 Task: Look for space in Takoradi, Ghana from 8th August, 2023 to 15th August, 2023 for 9 adults in price range Rs.10000 to Rs.14000. Place can be shared room with 5 bedrooms having 9 beds and 5 bathrooms. Property type can be house, flat, guest house. Amenities needed are: wifi, TV, free parkinig on premises, gym, breakfast. Booking option can be shelf check-in. Required host language is English.
Action: Mouse pressed left at (535, 114)
Screenshot: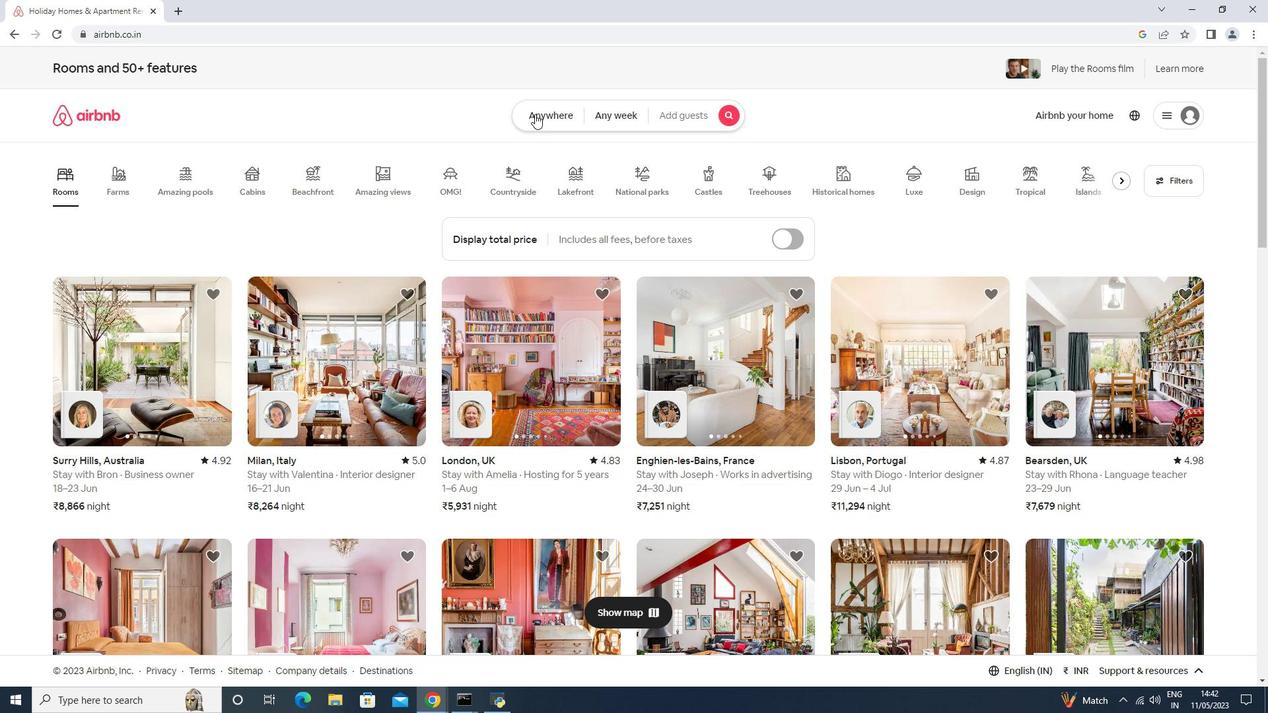 
Action: Mouse moved to (451, 169)
Screenshot: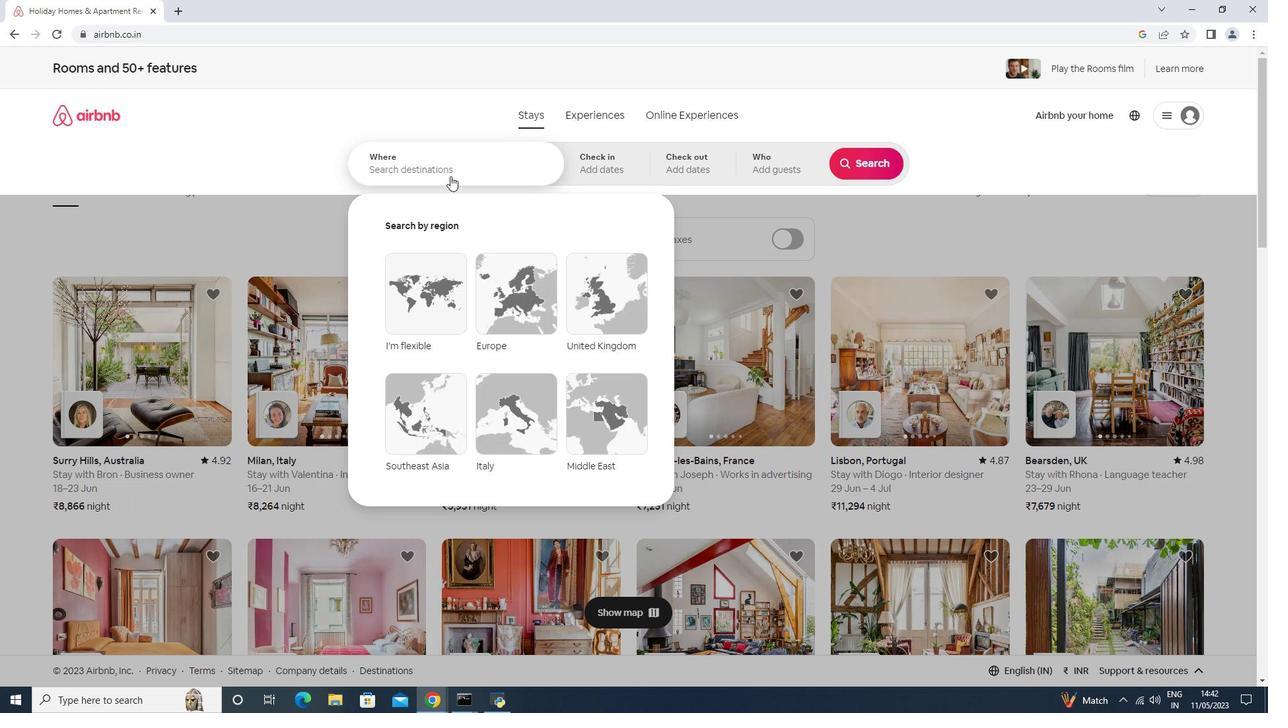 
Action: Mouse pressed left at (451, 169)
Screenshot: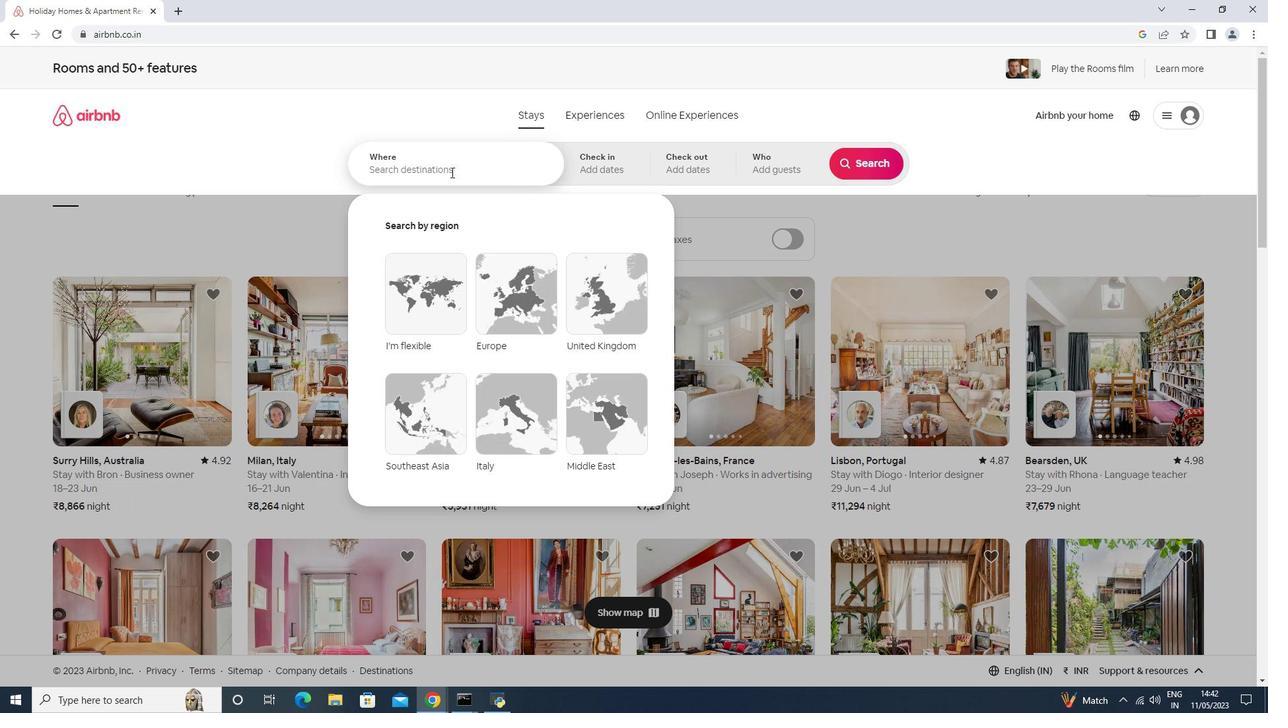 
Action: Mouse moved to (621, 184)
Screenshot: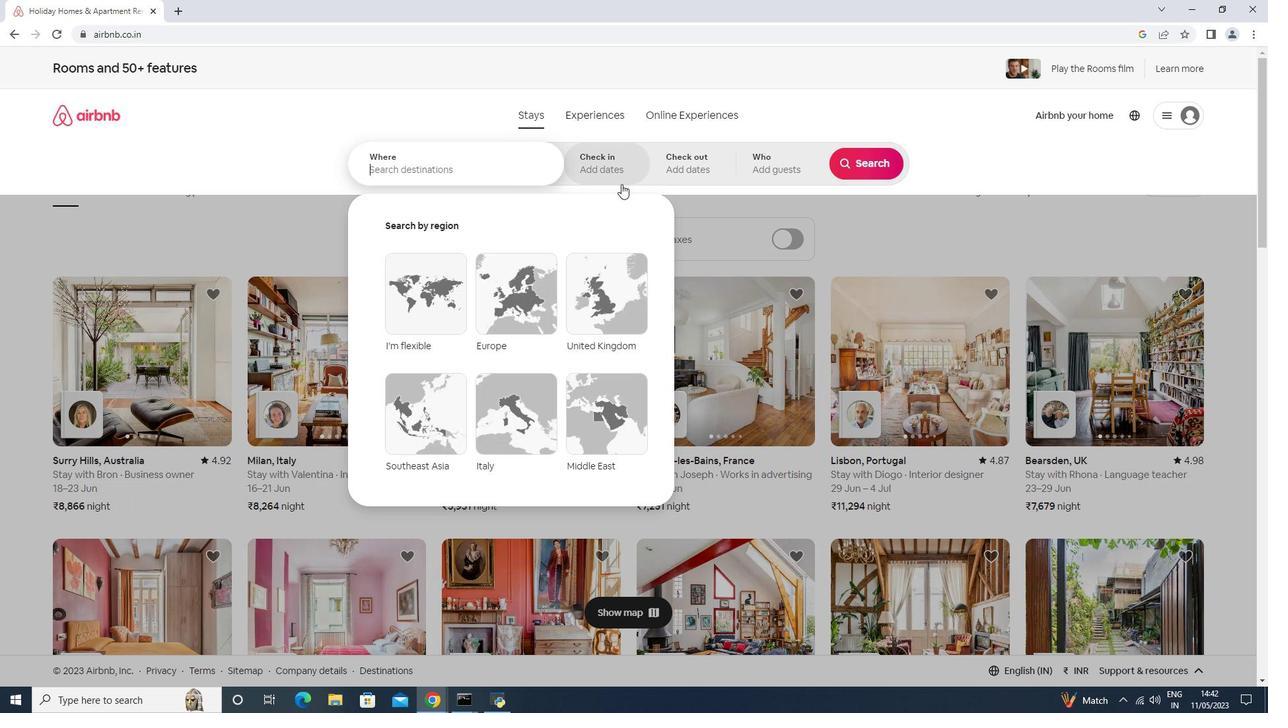 
Action: Key pressed <Key.shift>Takoradi,<Key.shift>ghana
Screenshot: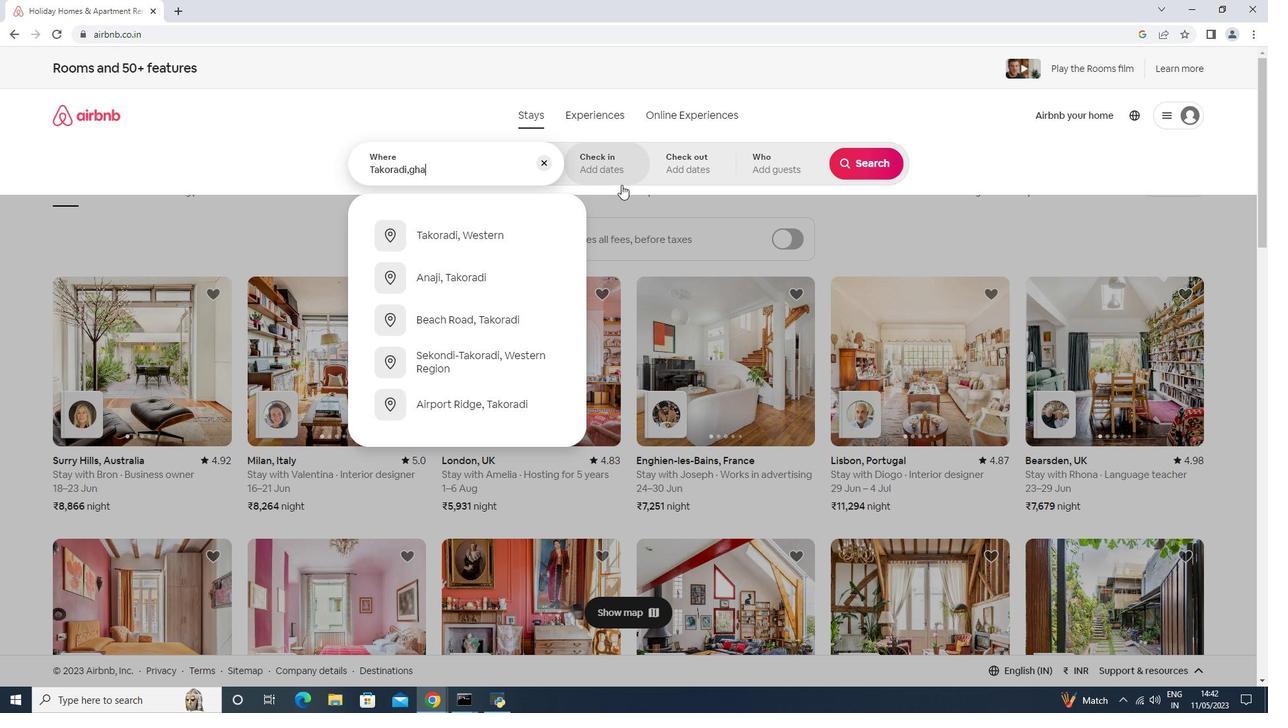 
Action: Mouse moved to (416, 169)
Screenshot: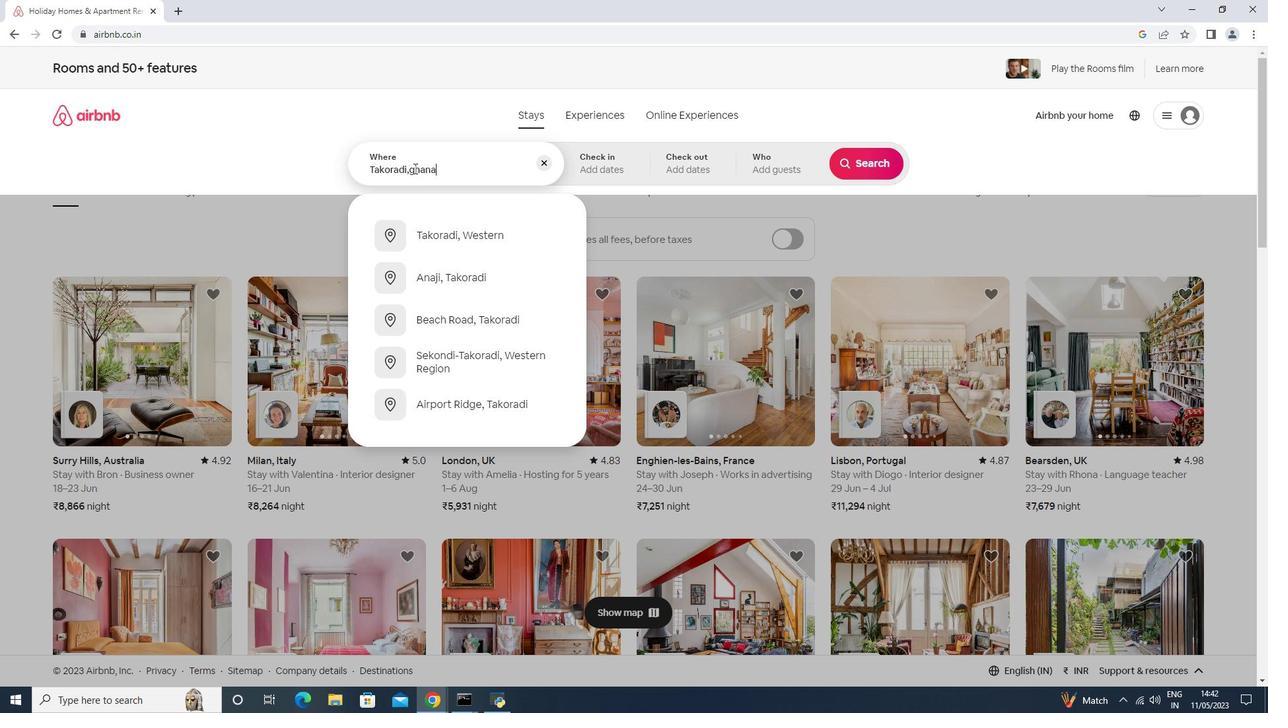 
Action: Mouse pressed left at (416, 169)
Screenshot: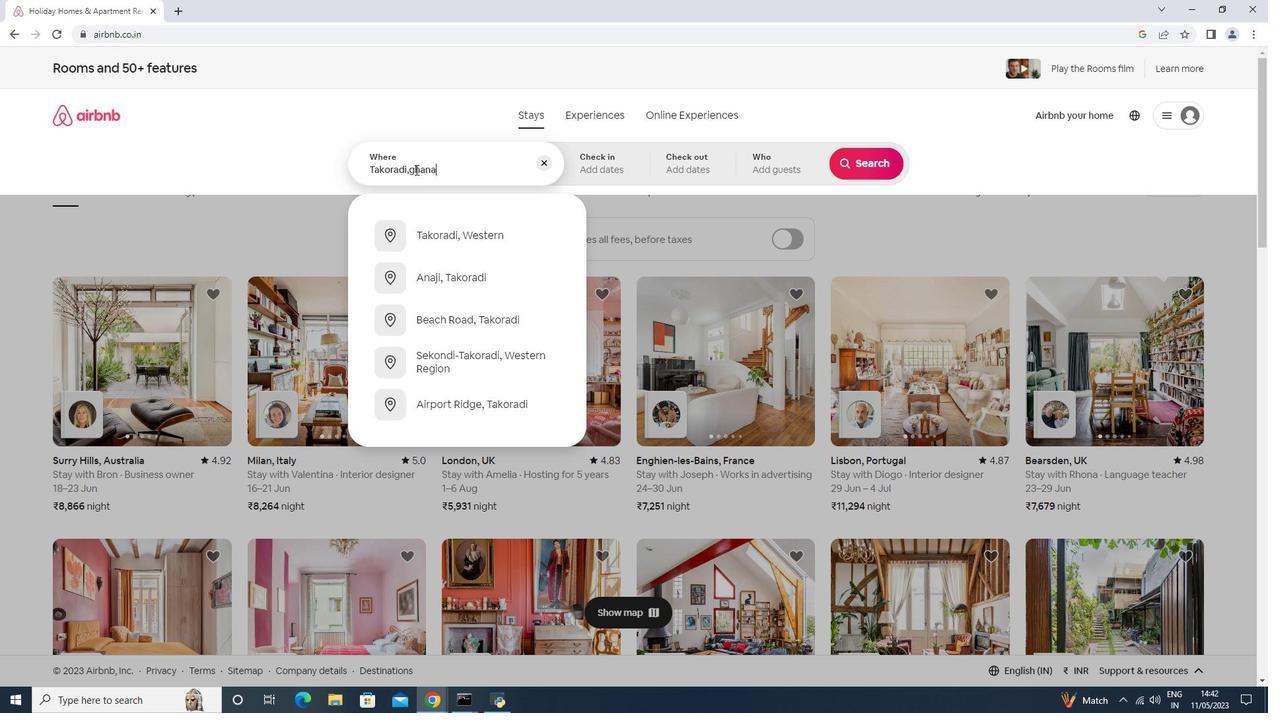 
Action: Mouse moved to (420, 169)
Screenshot: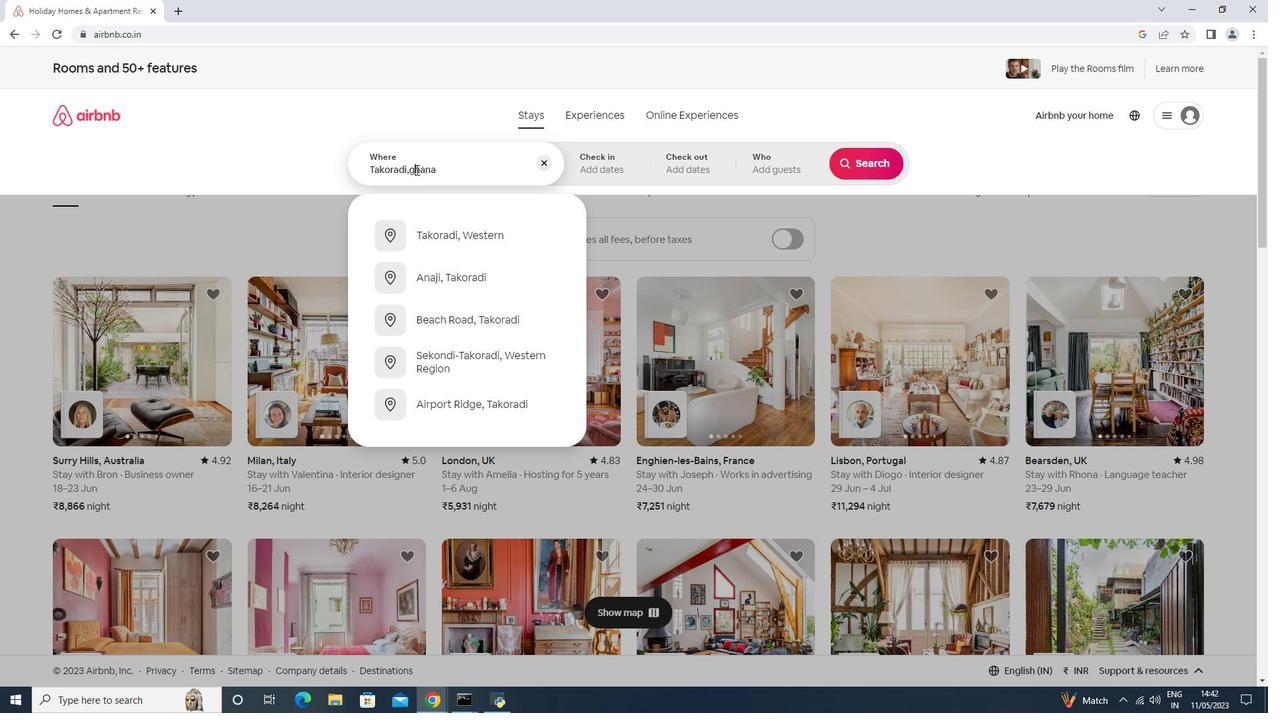 
Action: Key pressed <Key.backspace><Key.shift>G
Screenshot: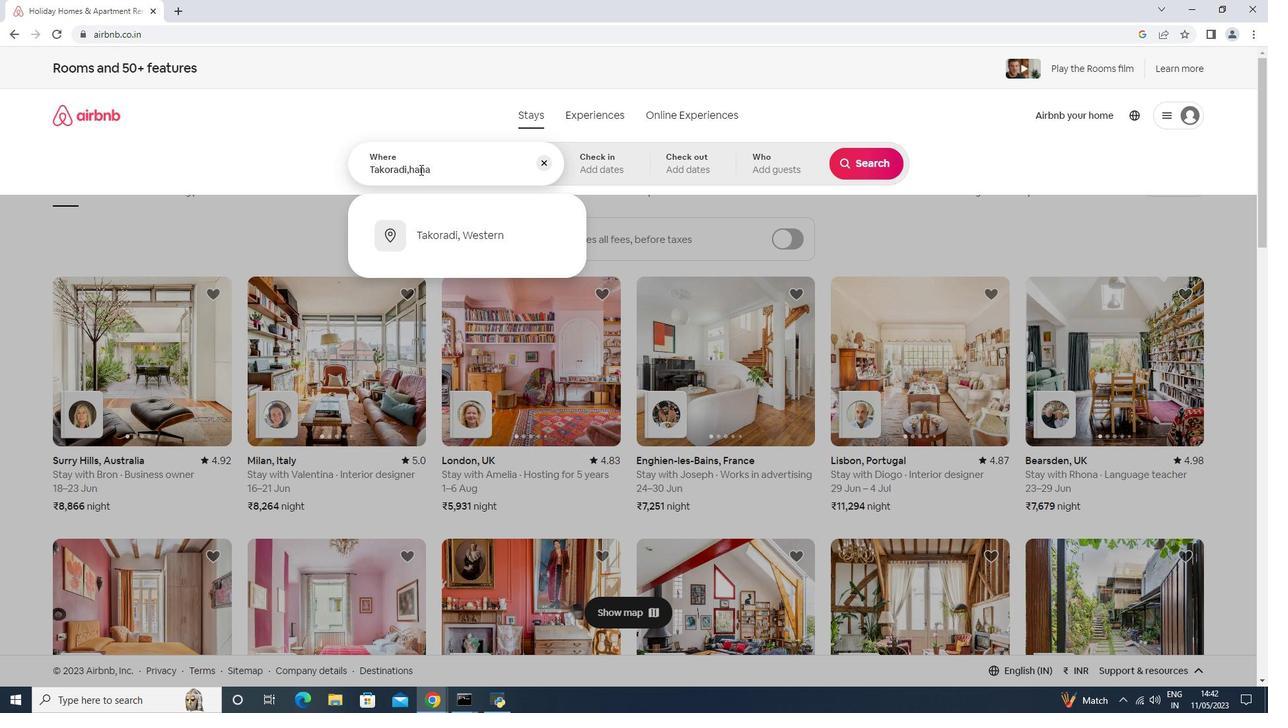 
Action: Mouse moved to (615, 177)
Screenshot: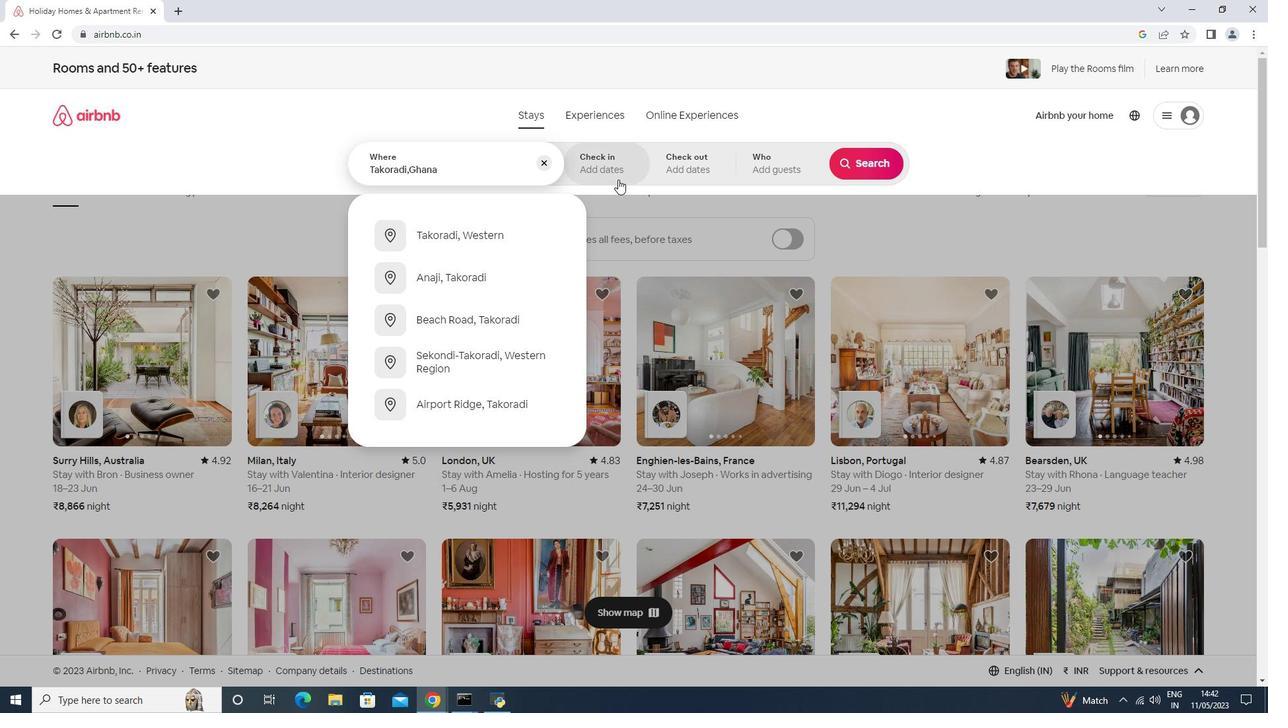 
Action: Mouse pressed left at (615, 177)
Screenshot: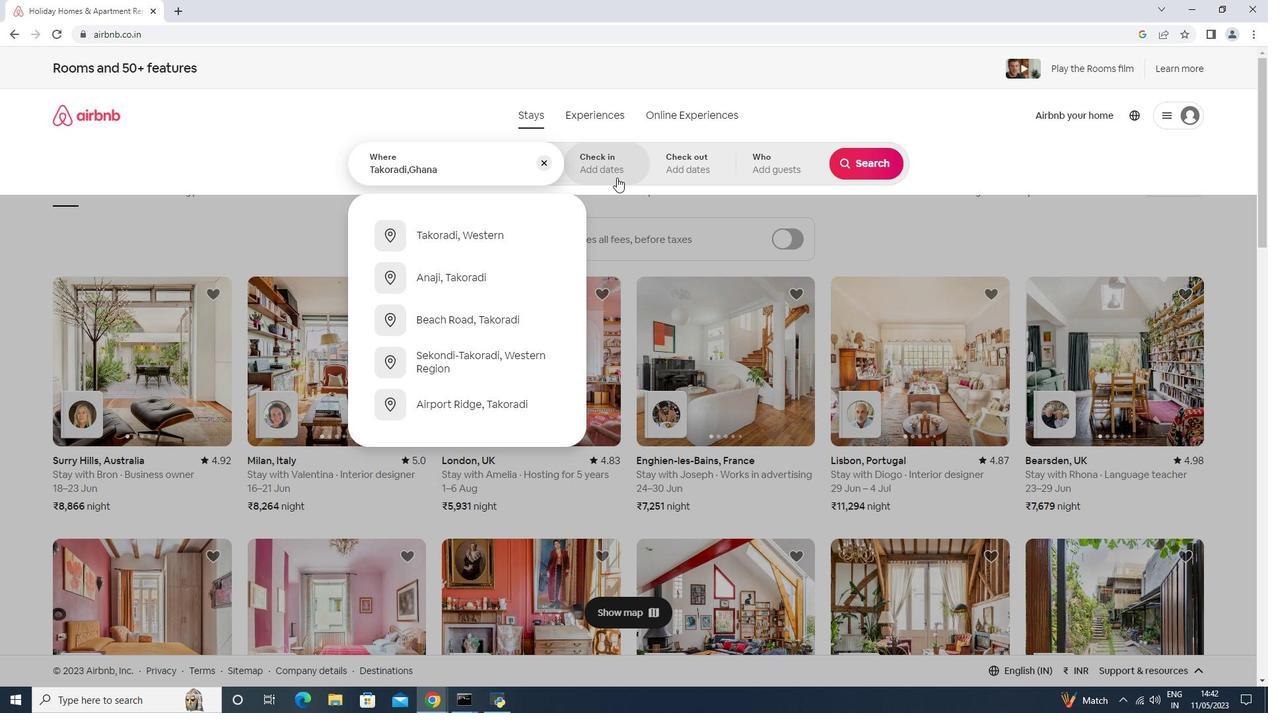 
Action: Mouse moved to (869, 263)
Screenshot: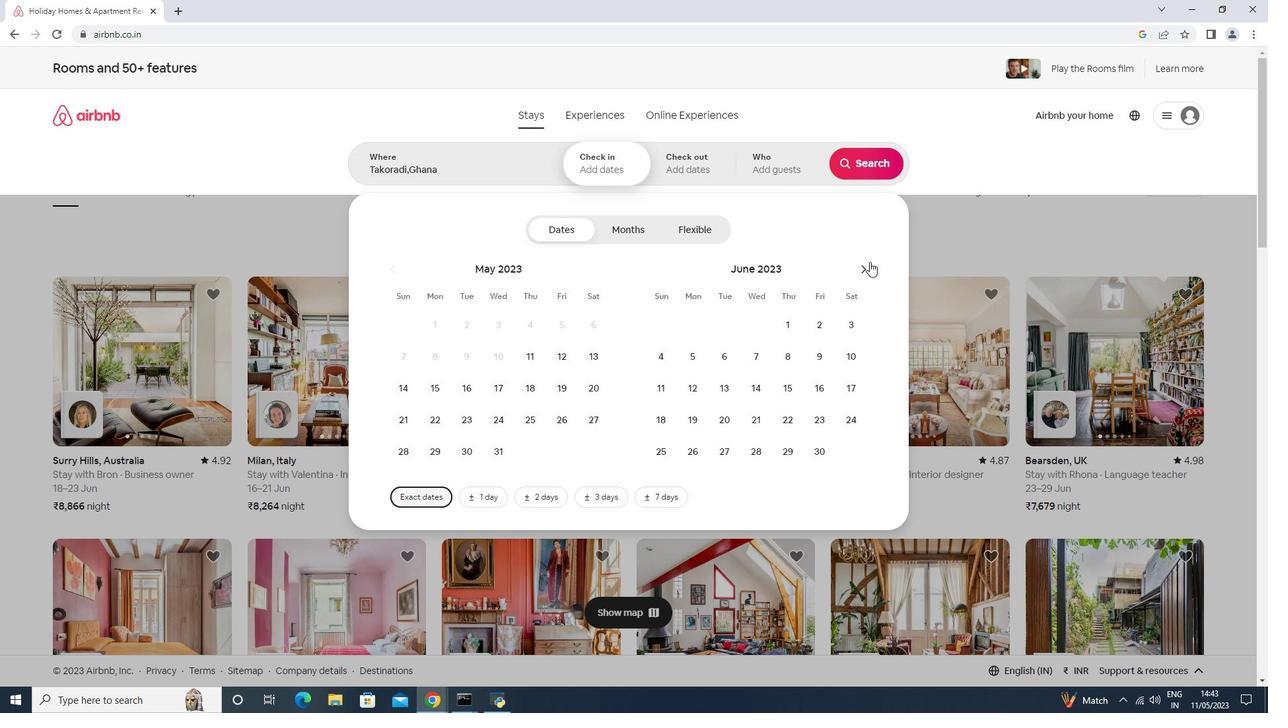 
Action: Mouse pressed left at (869, 263)
Screenshot: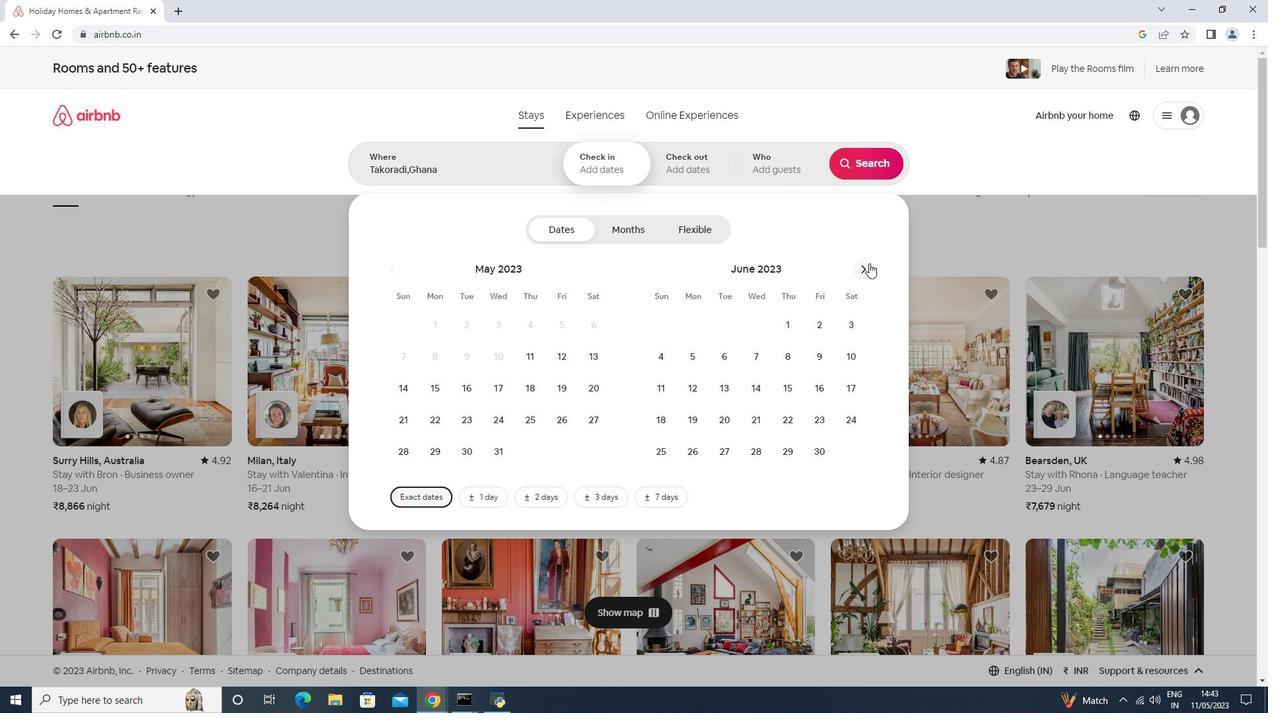 
Action: Mouse pressed left at (869, 263)
Screenshot: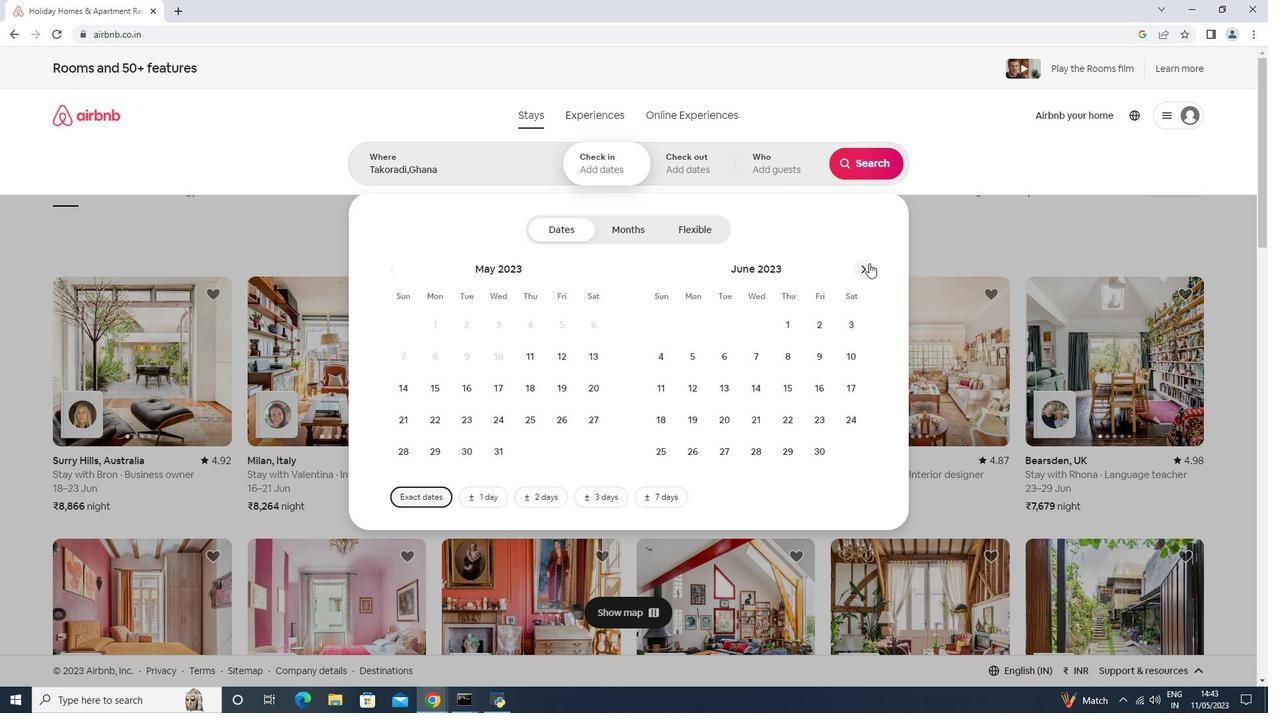 
Action: Mouse pressed left at (869, 263)
Screenshot: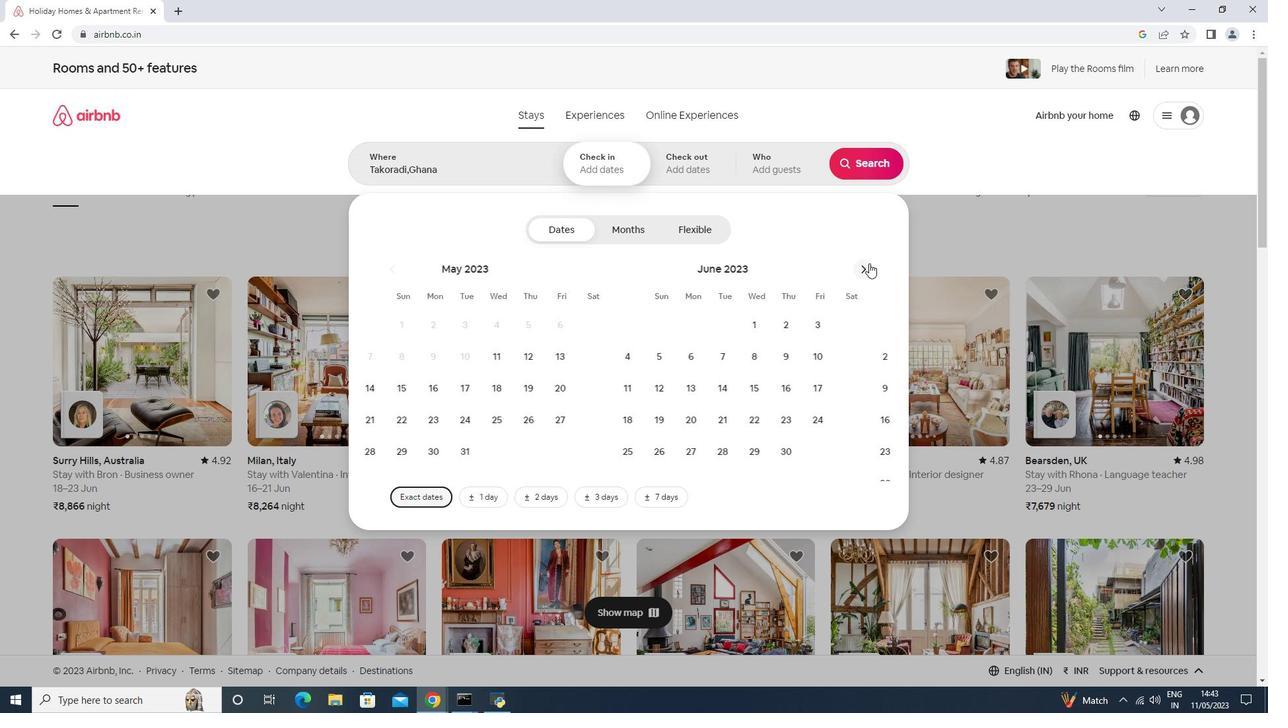 
Action: Mouse moved to (733, 354)
Screenshot: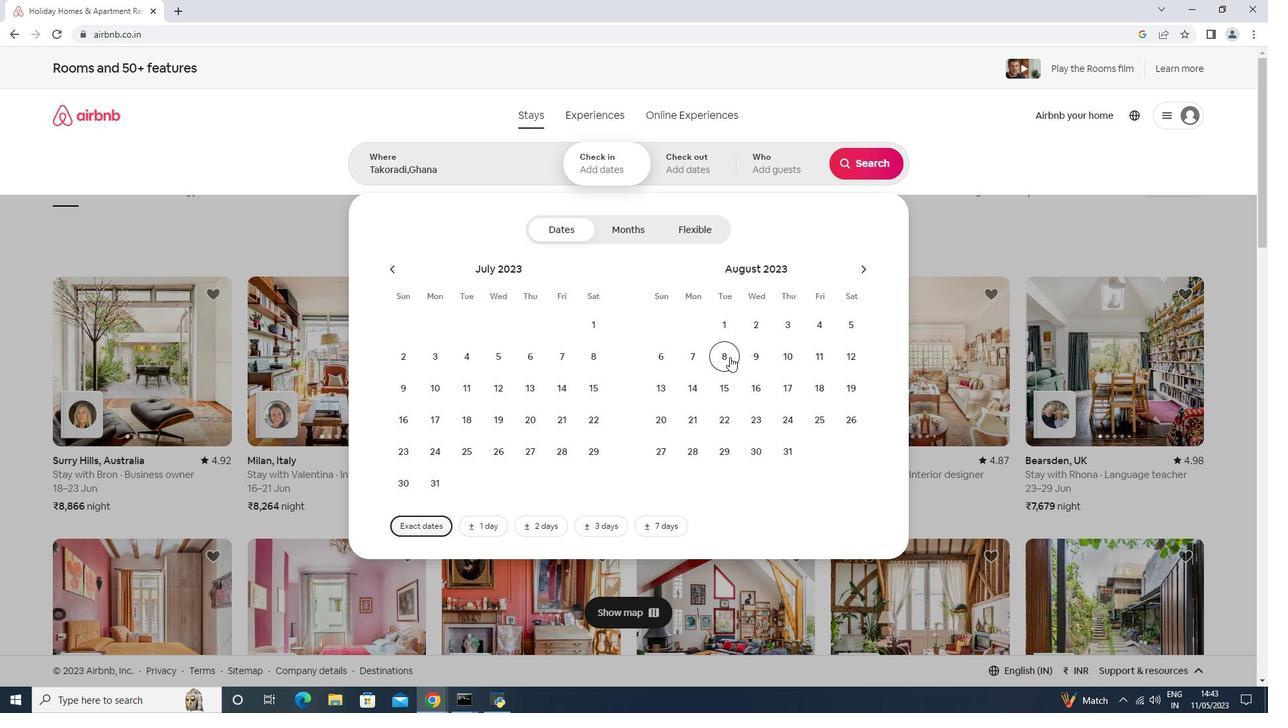 
Action: Mouse pressed left at (733, 354)
Screenshot: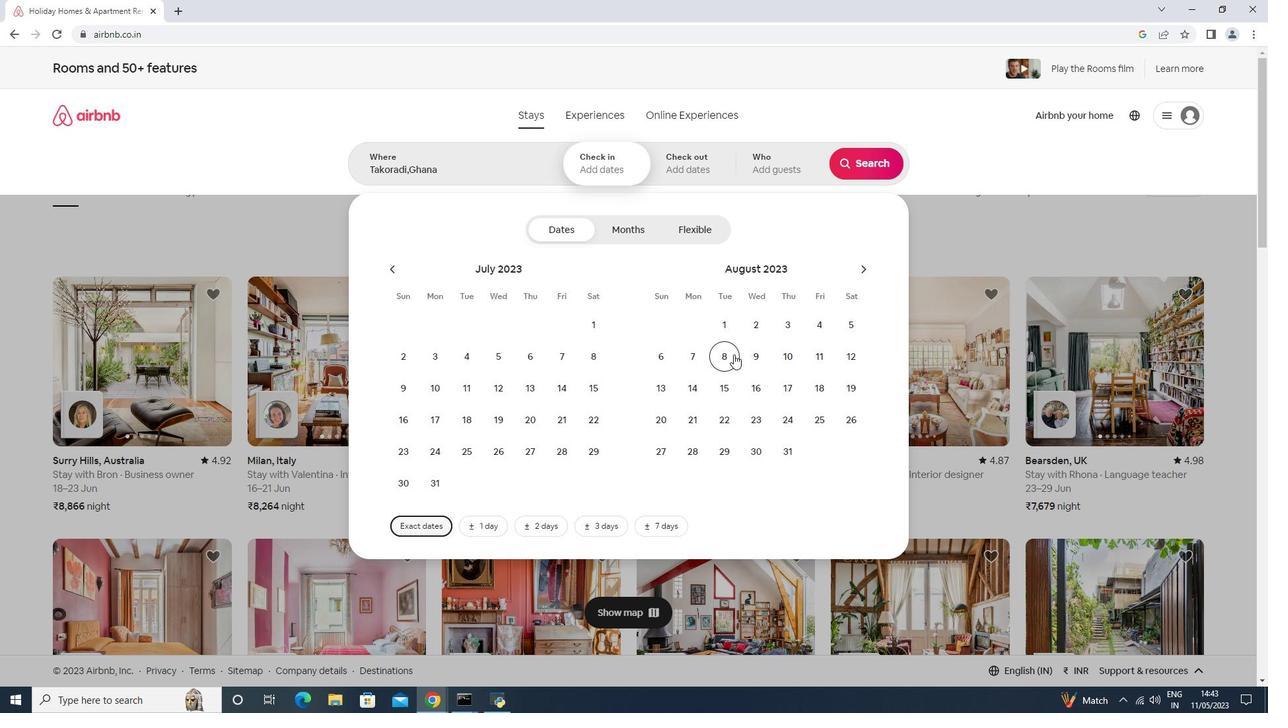 
Action: Mouse moved to (720, 387)
Screenshot: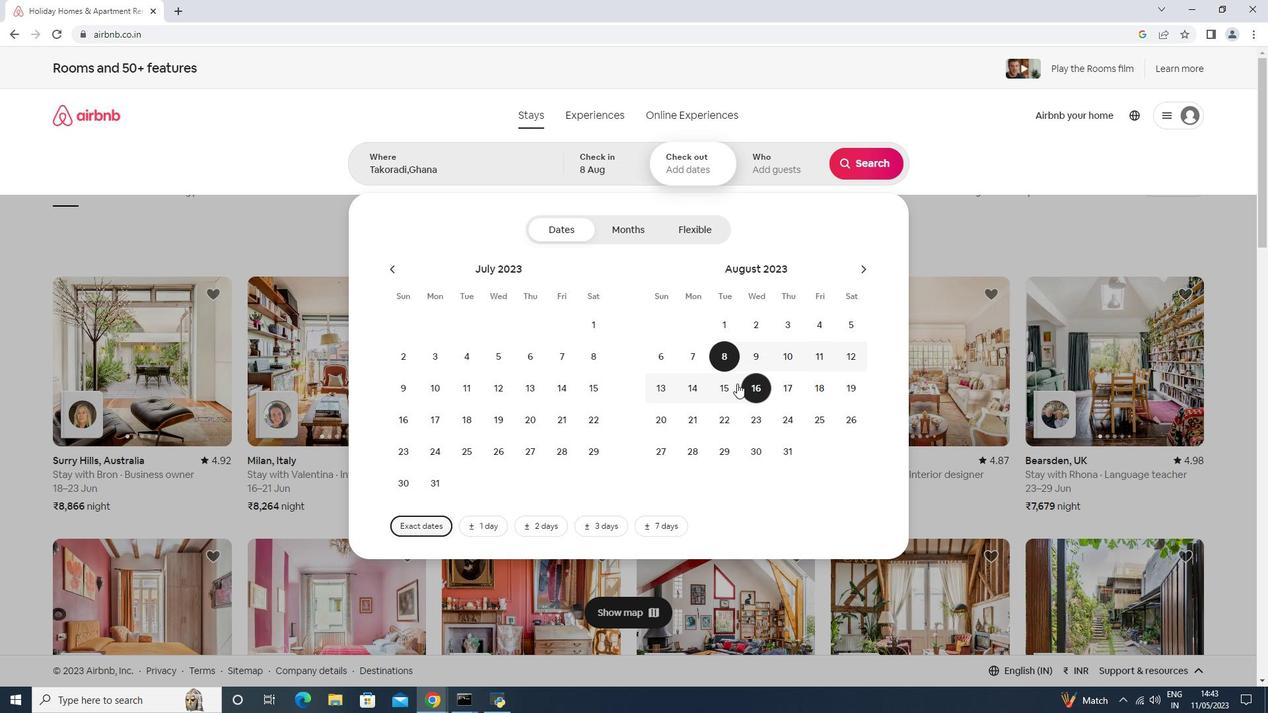
Action: Mouse pressed left at (720, 387)
Screenshot: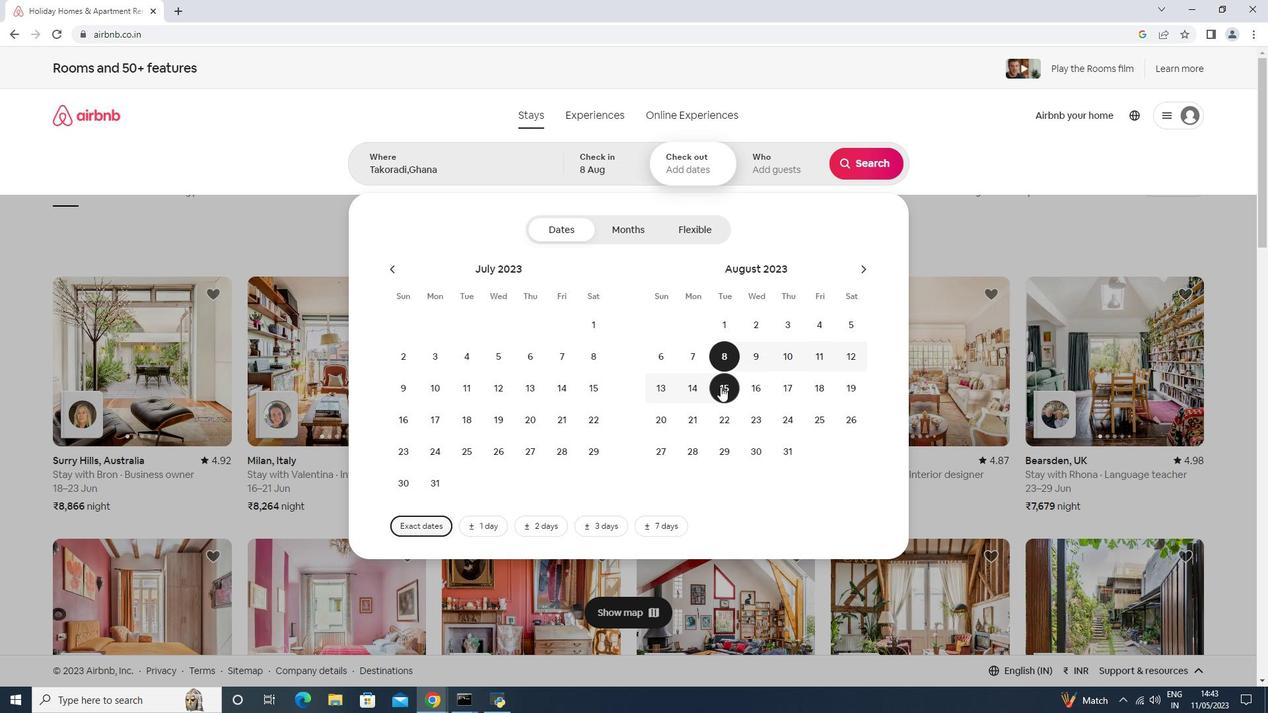 
Action: Mouse moved to (780, 167)
Screenshot: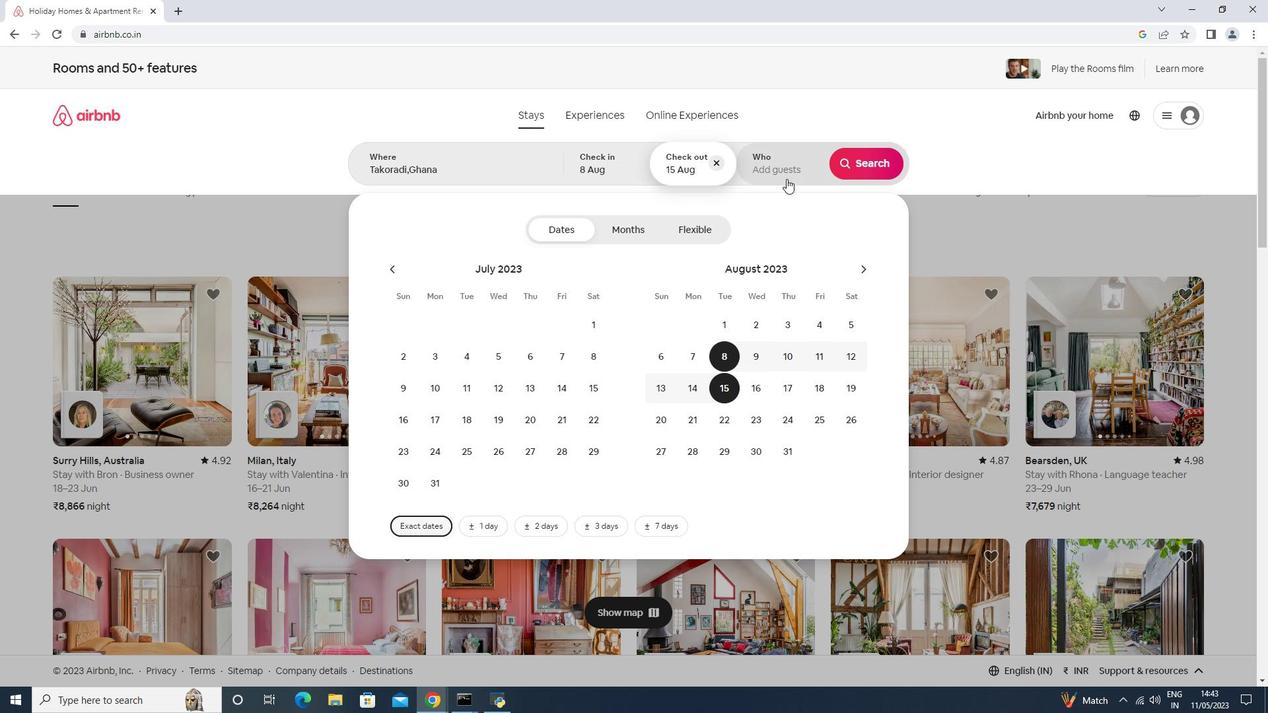 
Action: Mouse pressed left at (780, 167)
Screenshot: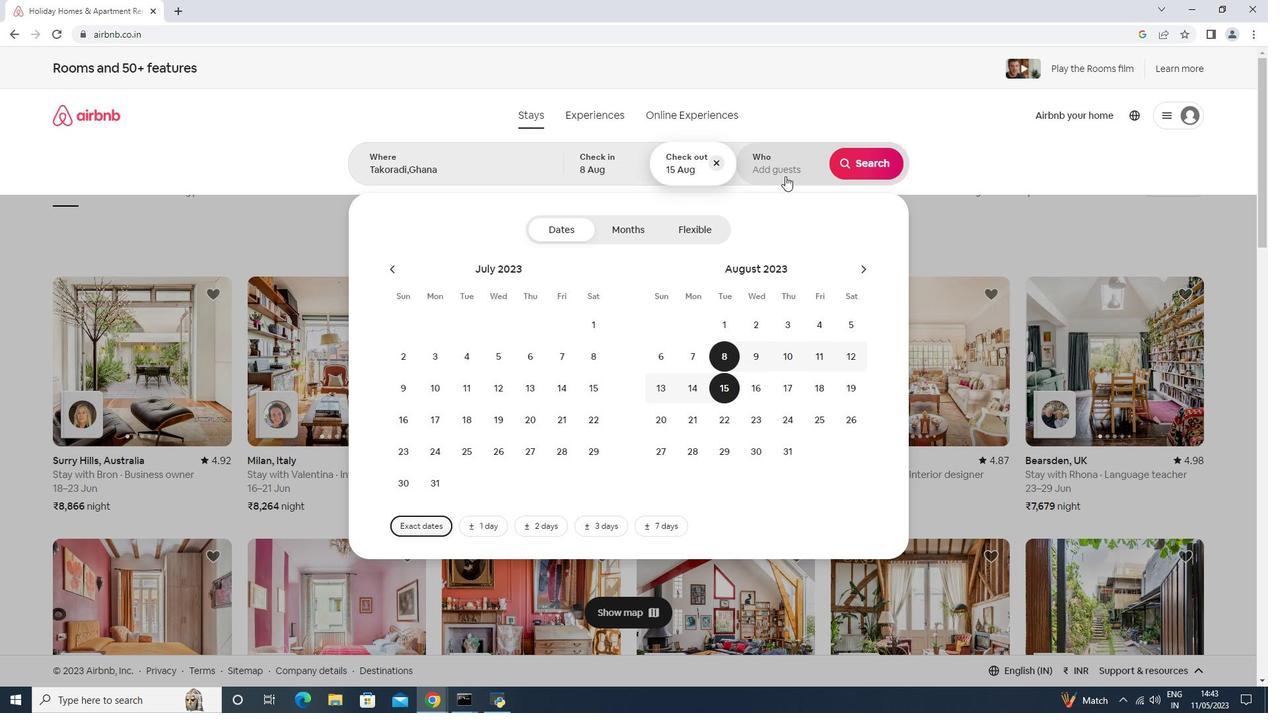 
Action: Mouse moved to (862, 237)
Screenshot: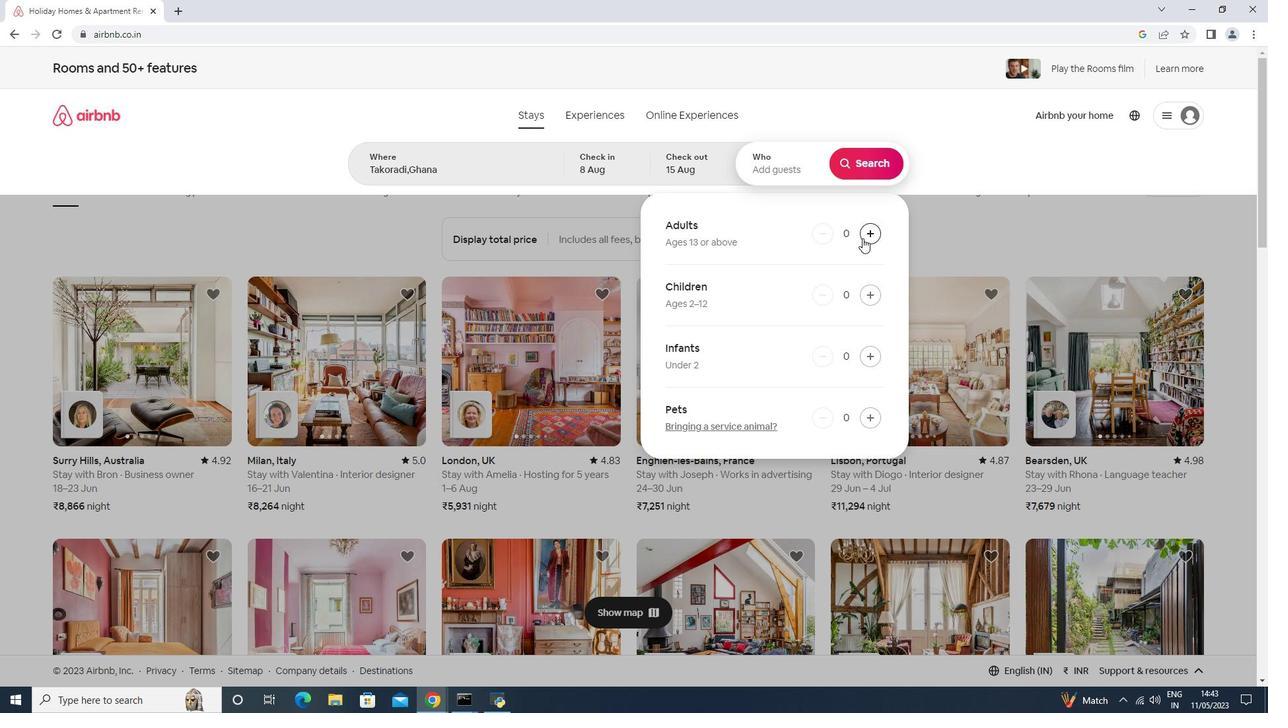 
Action: Mouse pressed left at (862, 237)
Screenshot: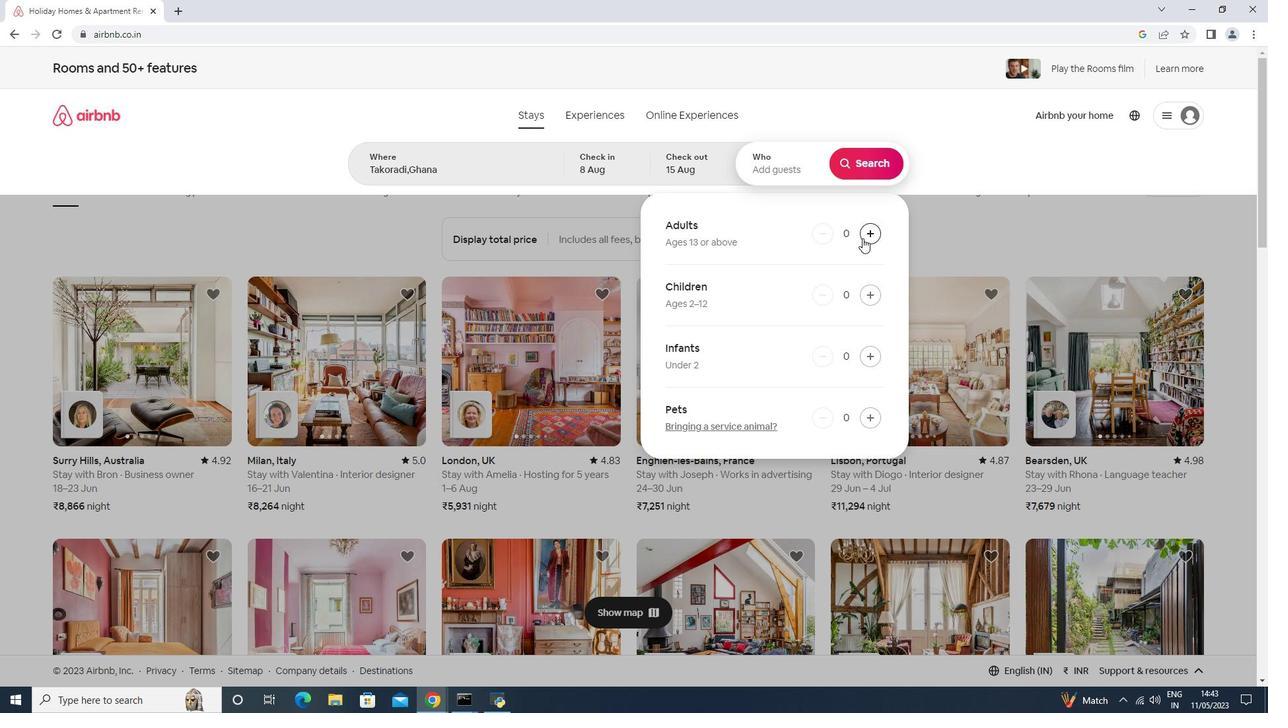 
Action: Mouse pressed left at (862, 237)
Screenshot: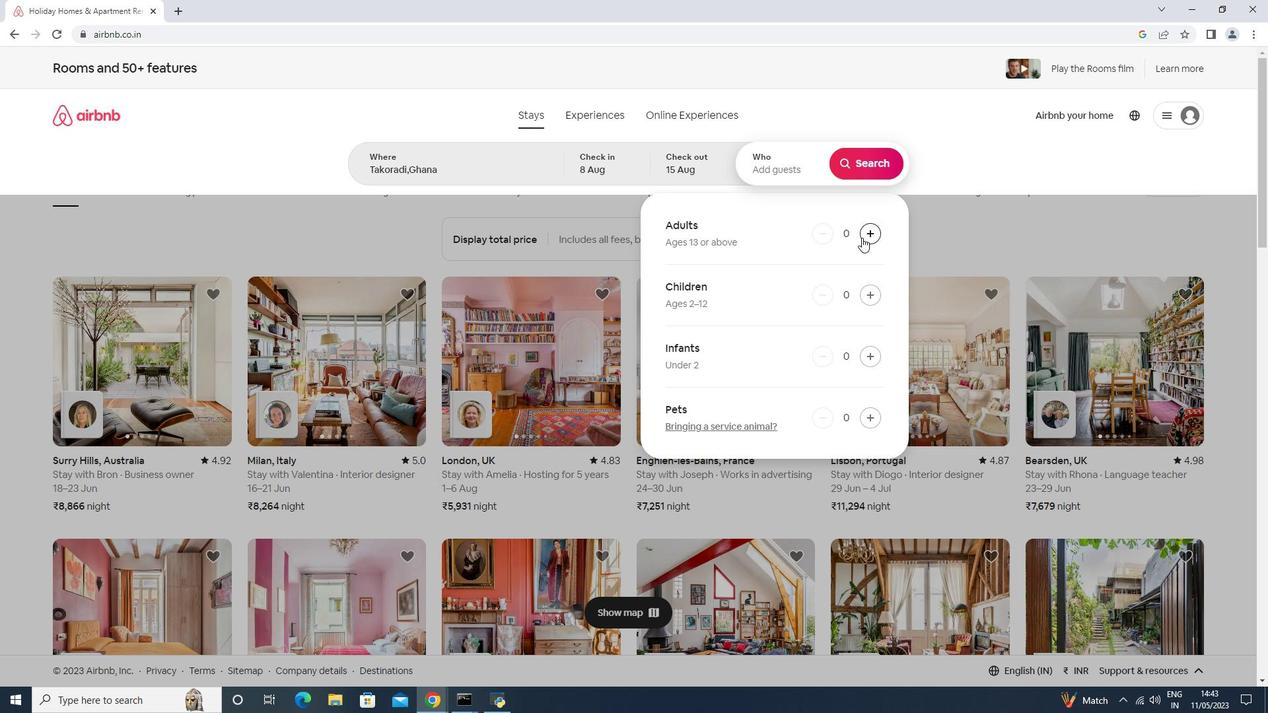 
Action: Mouse pressed left at (862, 237)
Screenshot: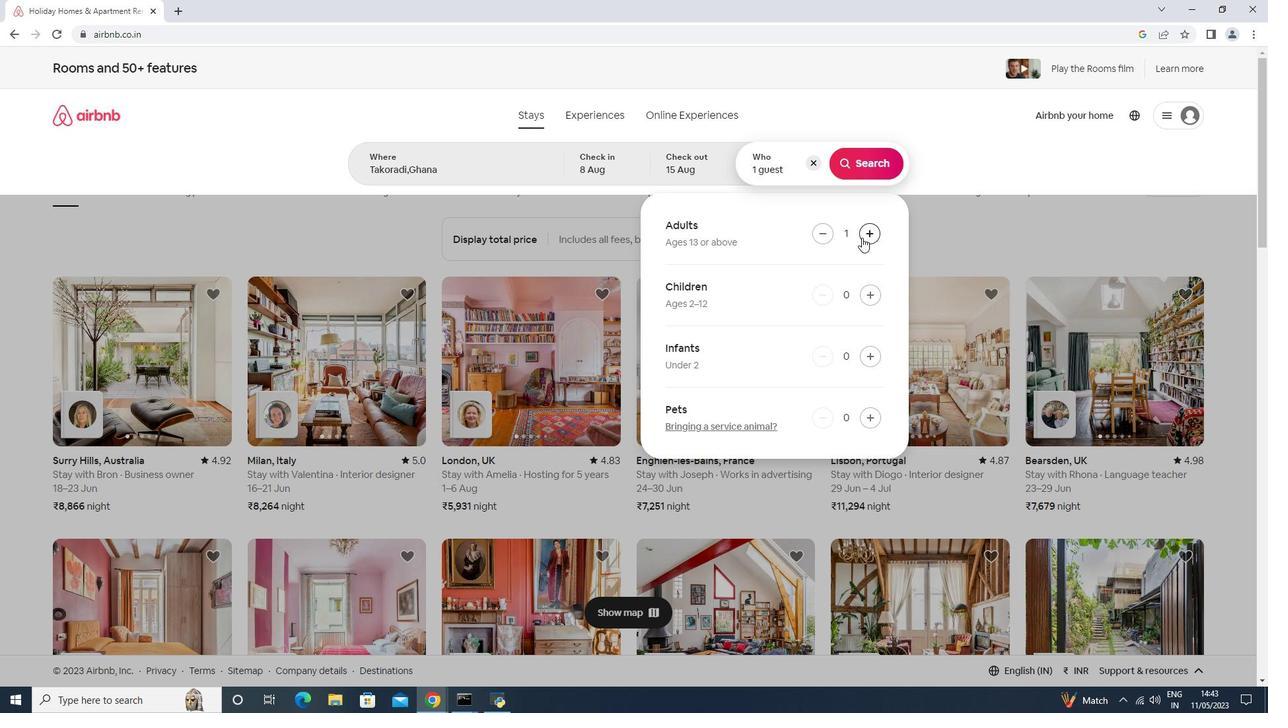 
Action: Mouse pressed left at (862, 237)
Screenshot: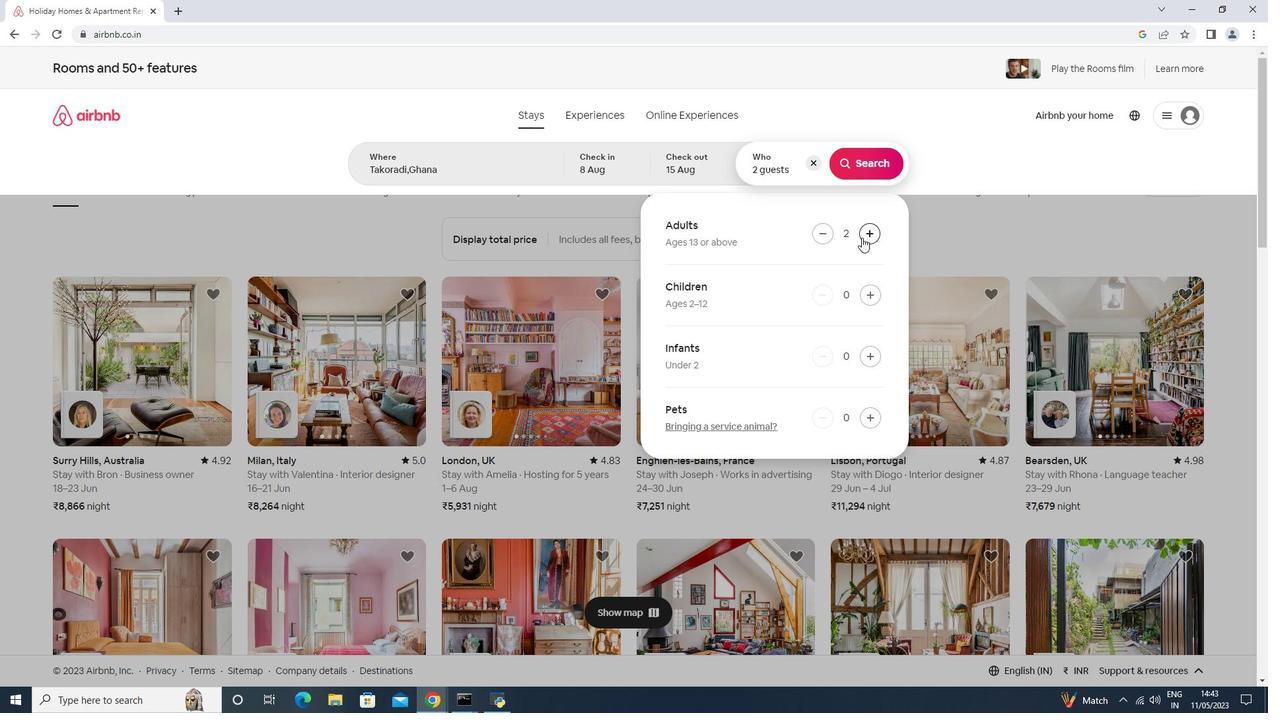 
Action: Mouse pressed left at (862, 237)
Screenshot: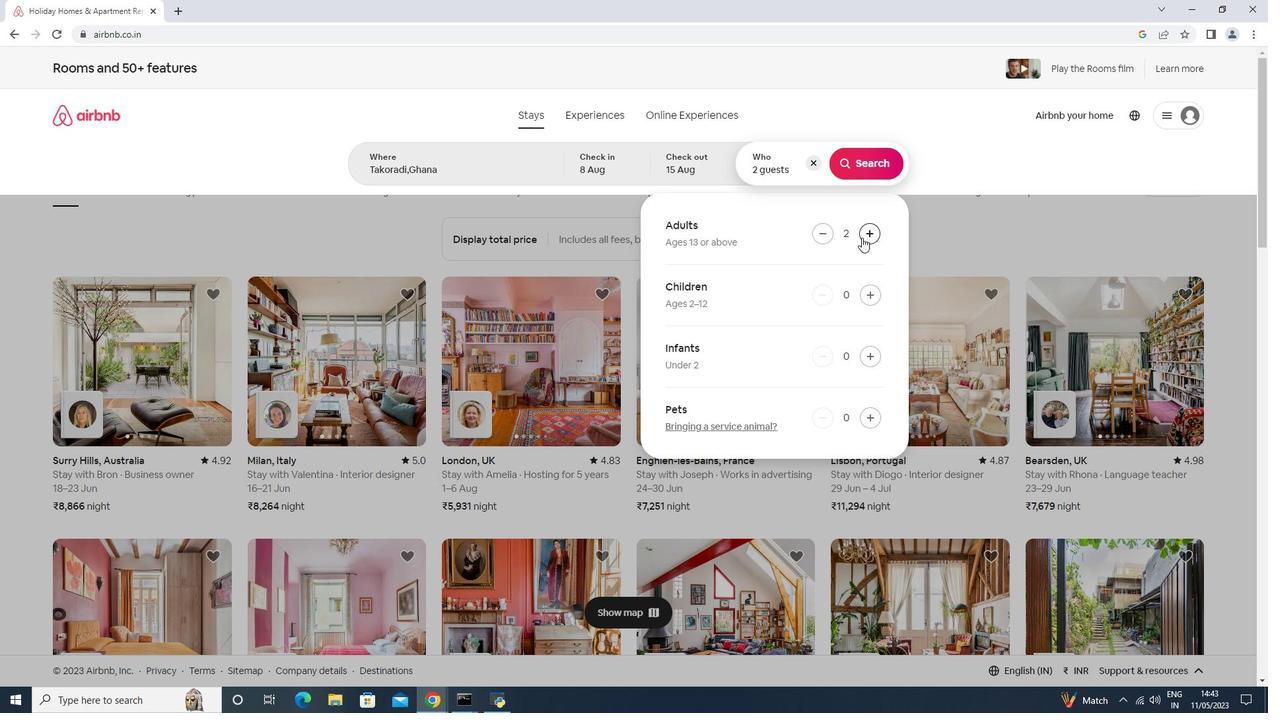 
Action: Mouse pressed left at (862, 237)
Screenshot: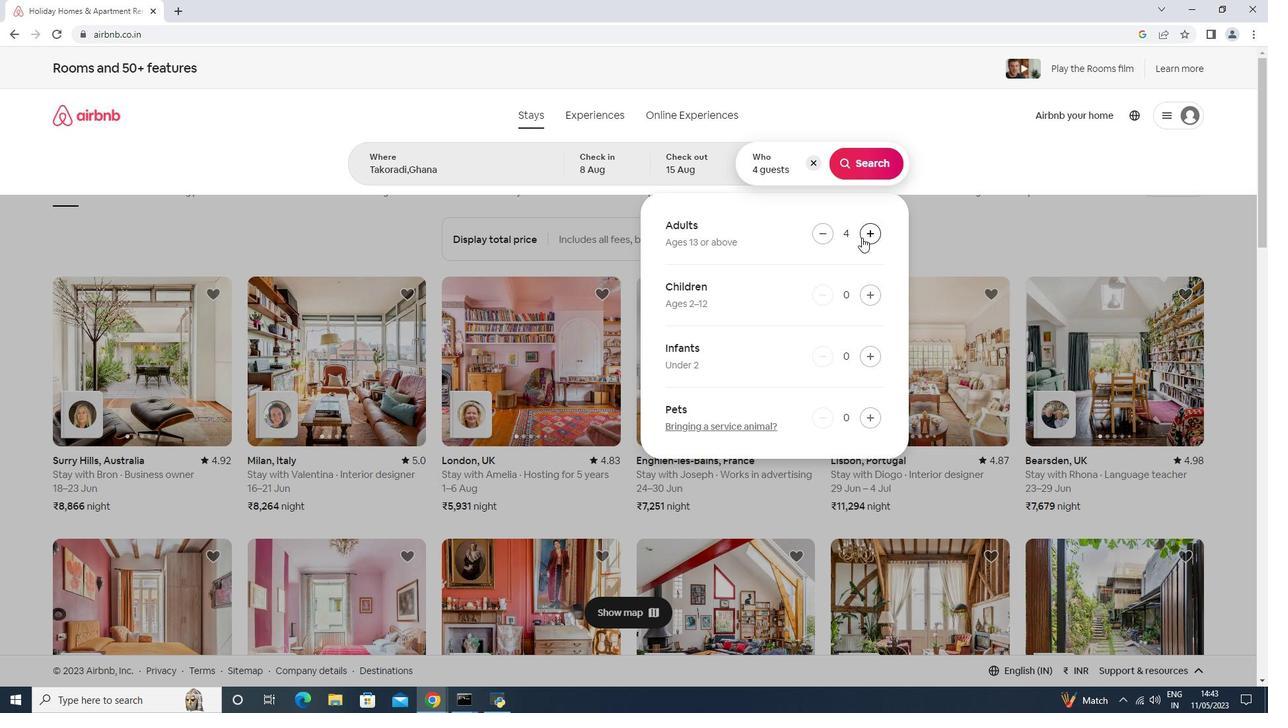 
Action: Mouse pressed left at (862, 237)
Screenshot: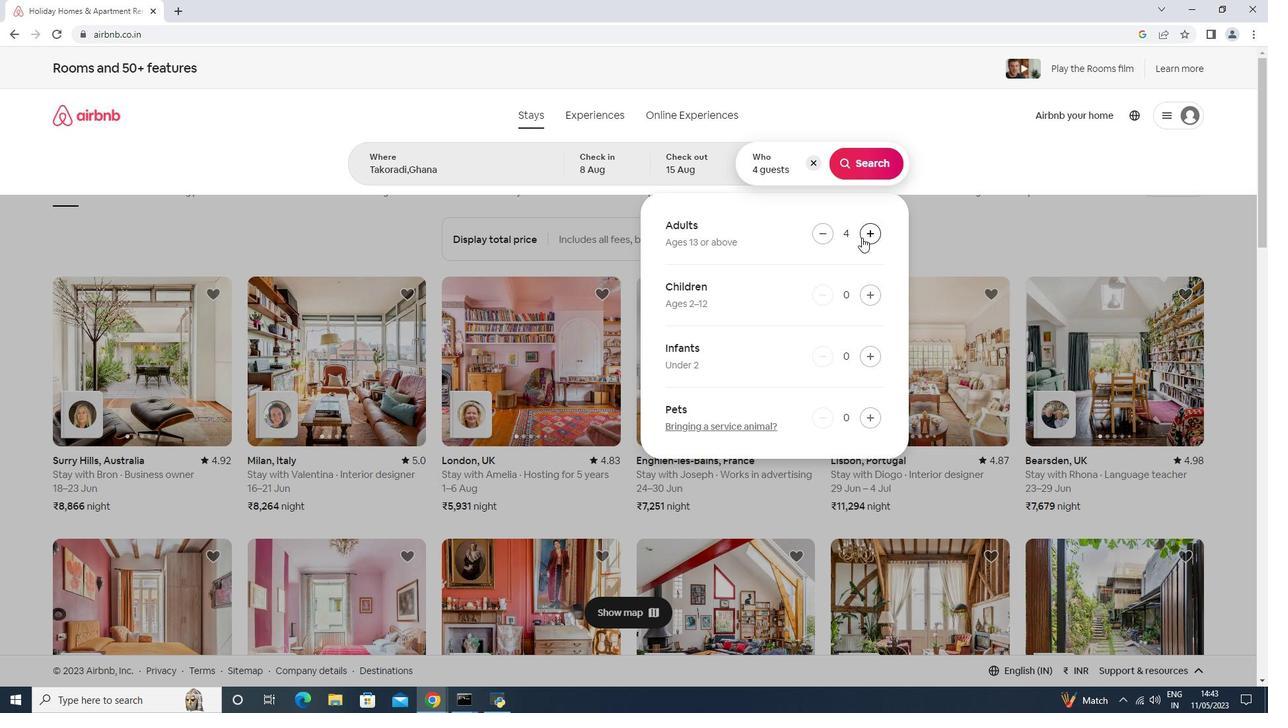 
Action: Mouse pressed left at (862, 237)
Screenshot: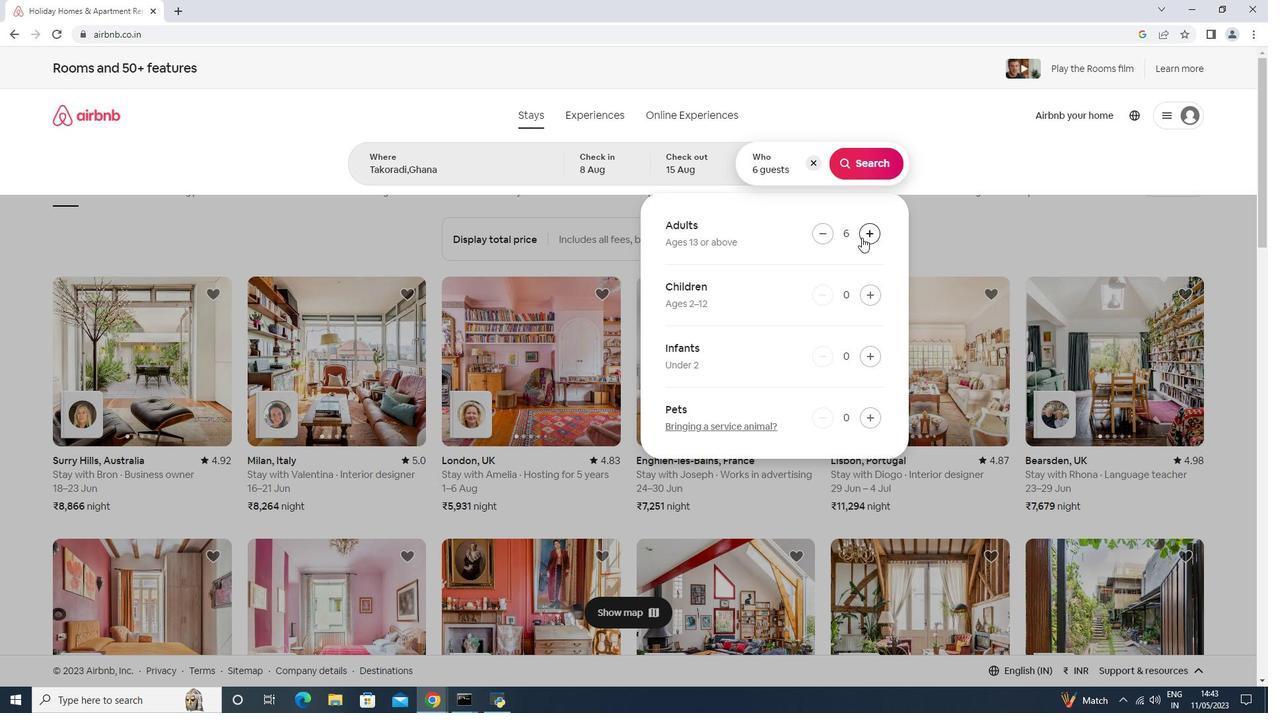 
Action: Mouse pressed left at (862, 237)
Screenshot: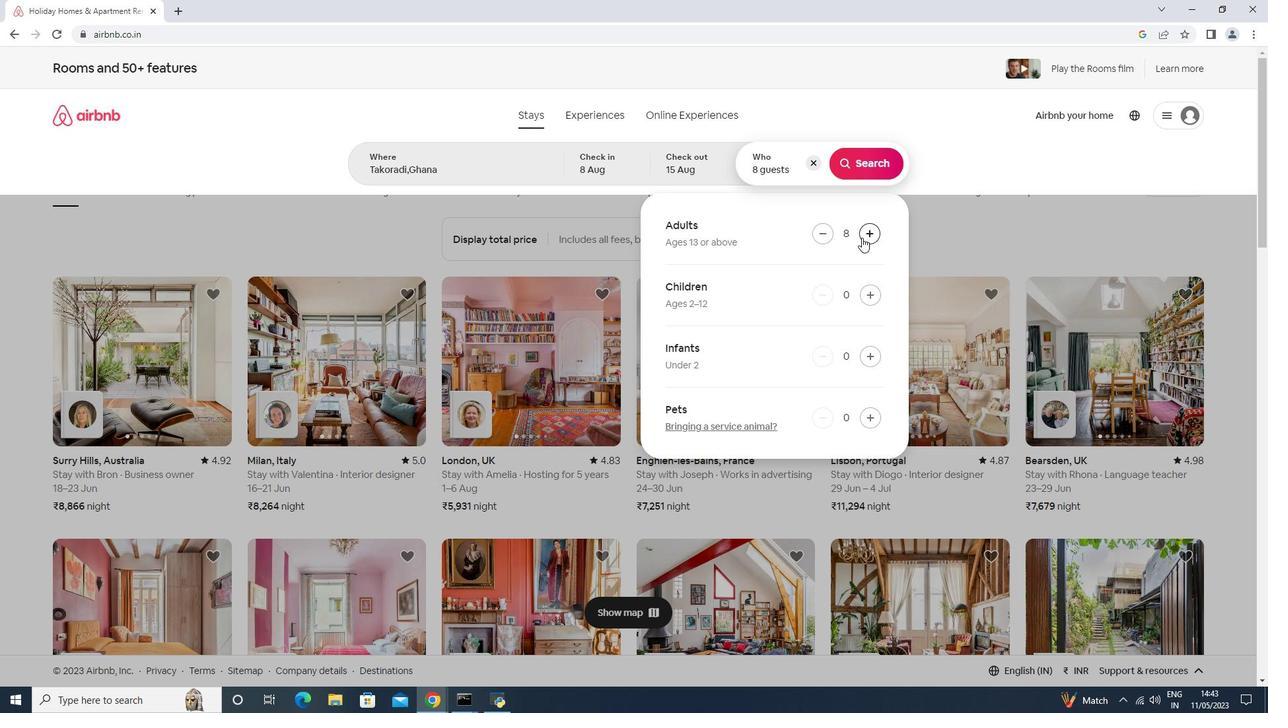
Action: Mouse moved to (857, 173)
Screenshot: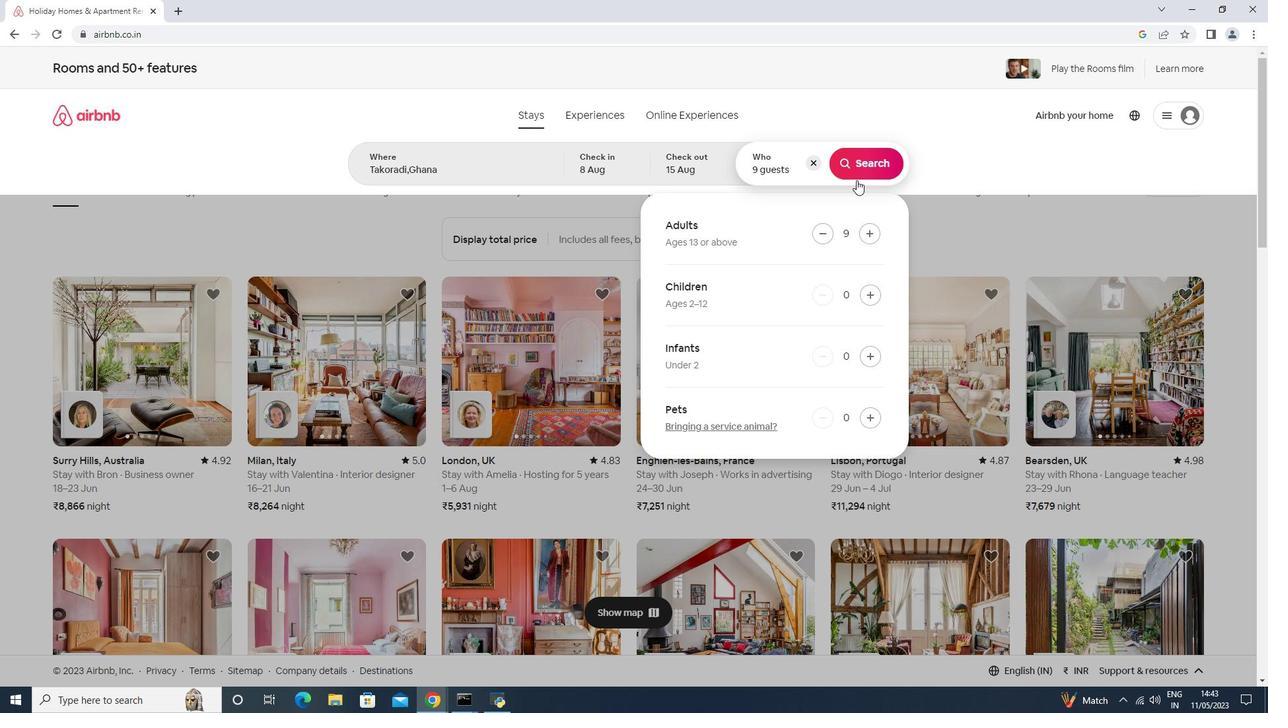 
Action: Mouse pressed left at (857, 173)
Screenshot: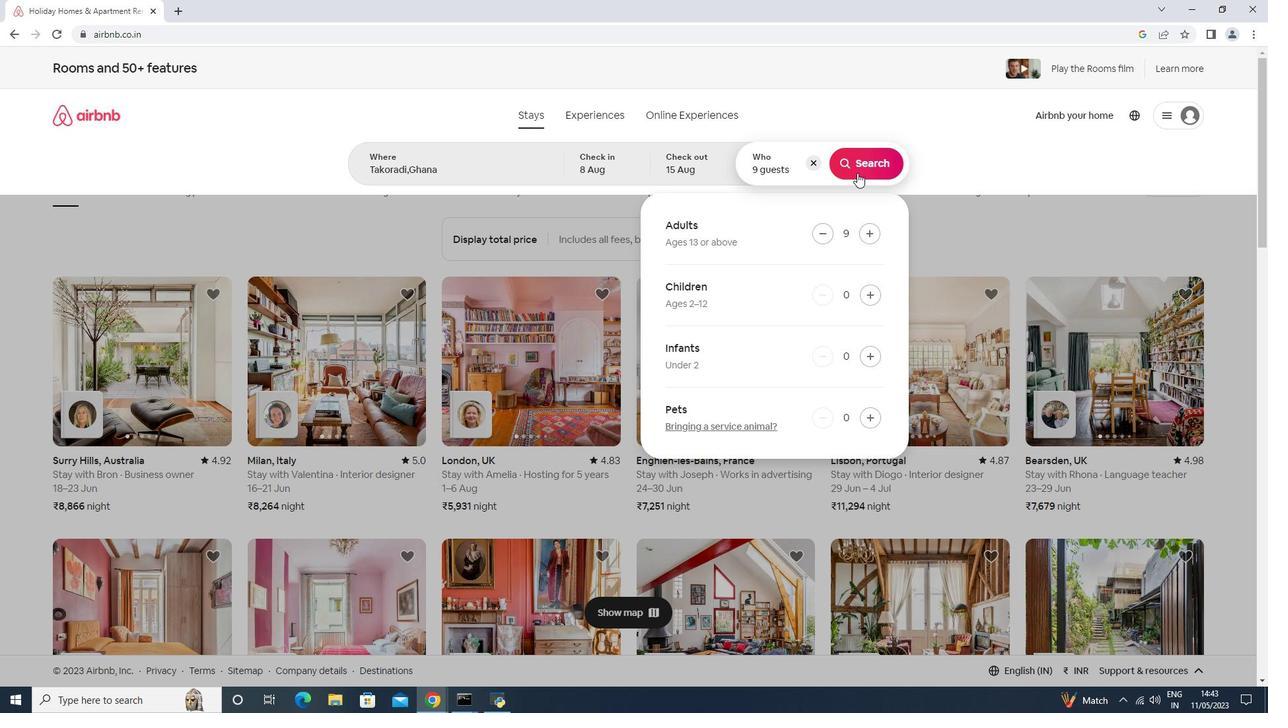
Action: Mouse moved to (1187, 122)
Screenshot: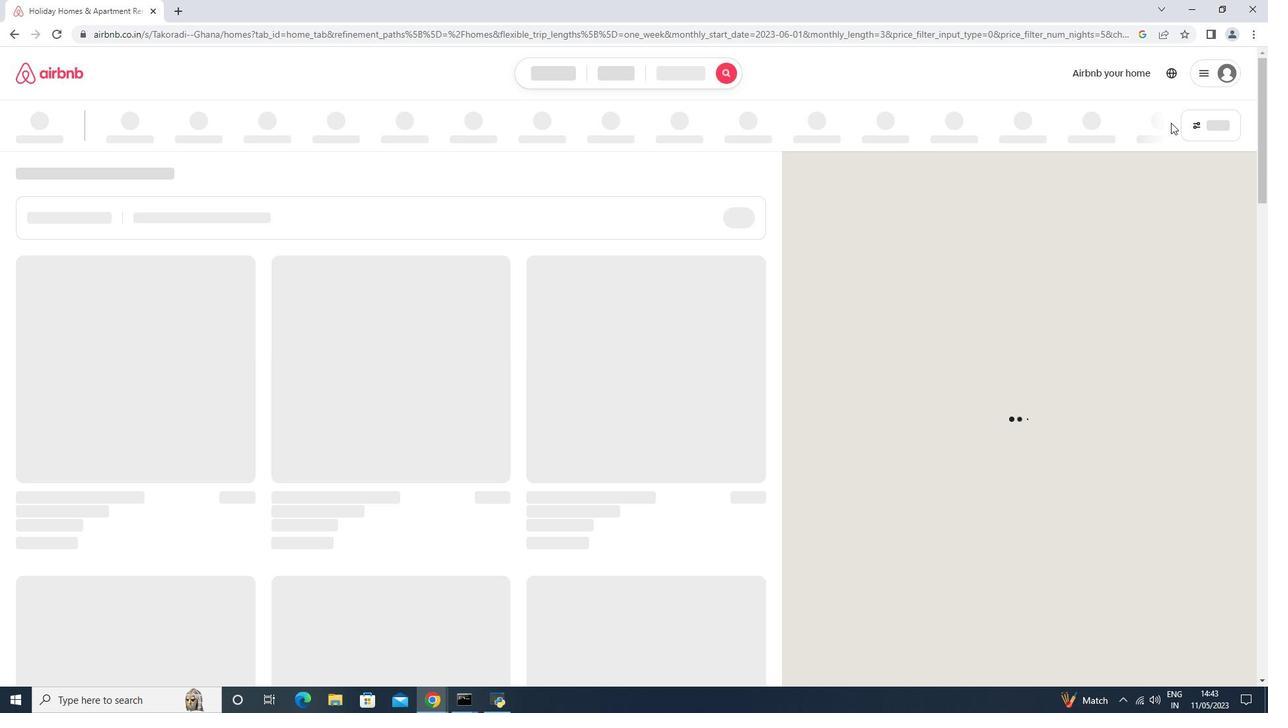 
Action: Mouse pressed left at (1187, 122)
Screenshot: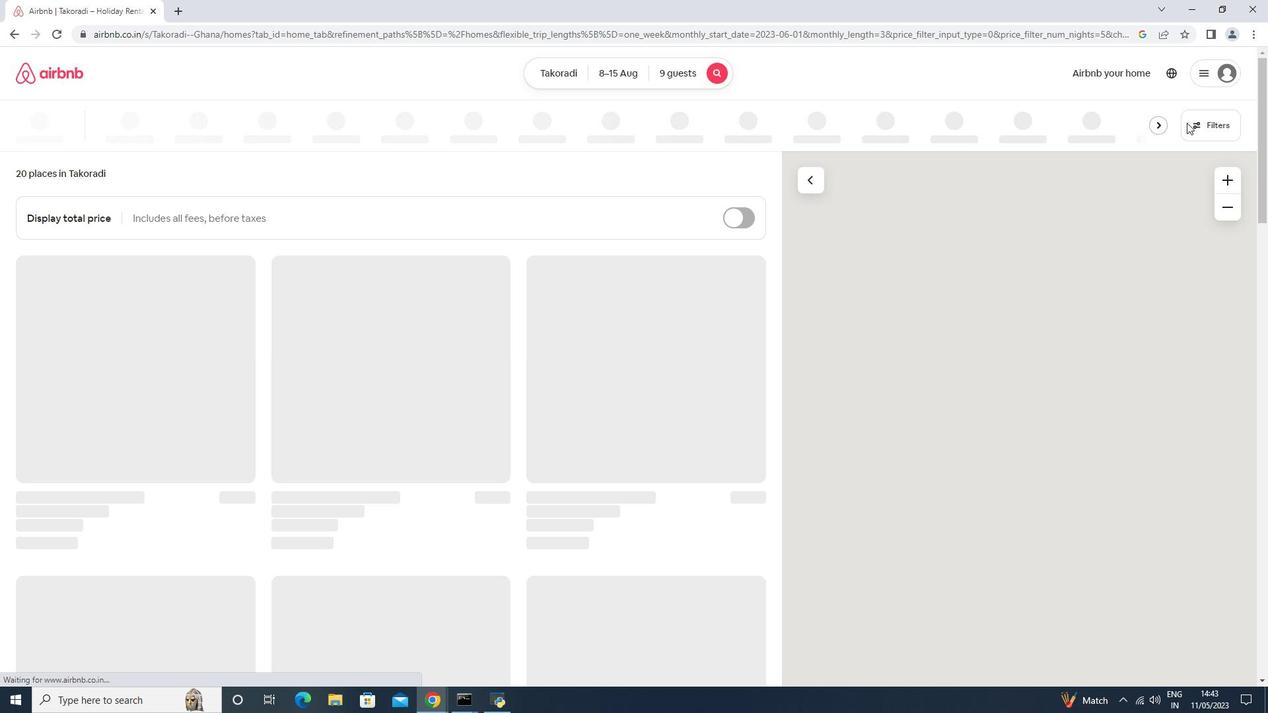
Action: Mouse moved to (531, 443)
Screenshot: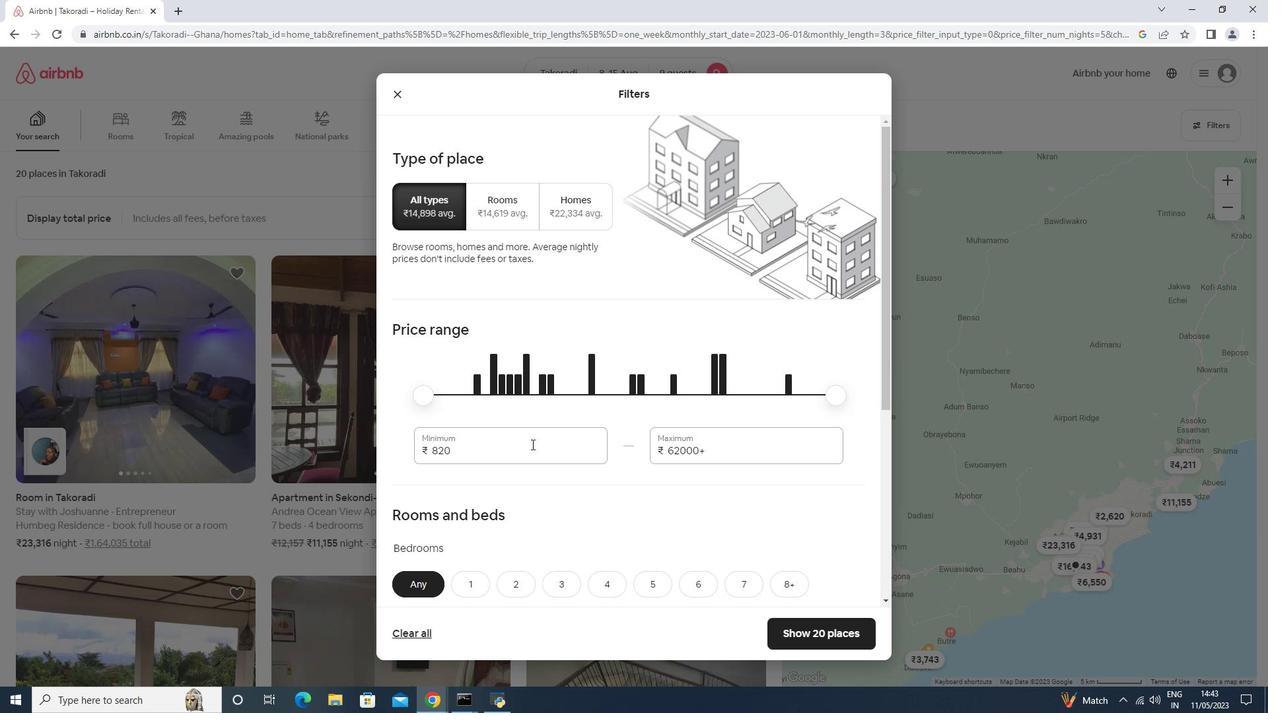 
Action: Mouse pressed left at (531, 443)
Screenshot: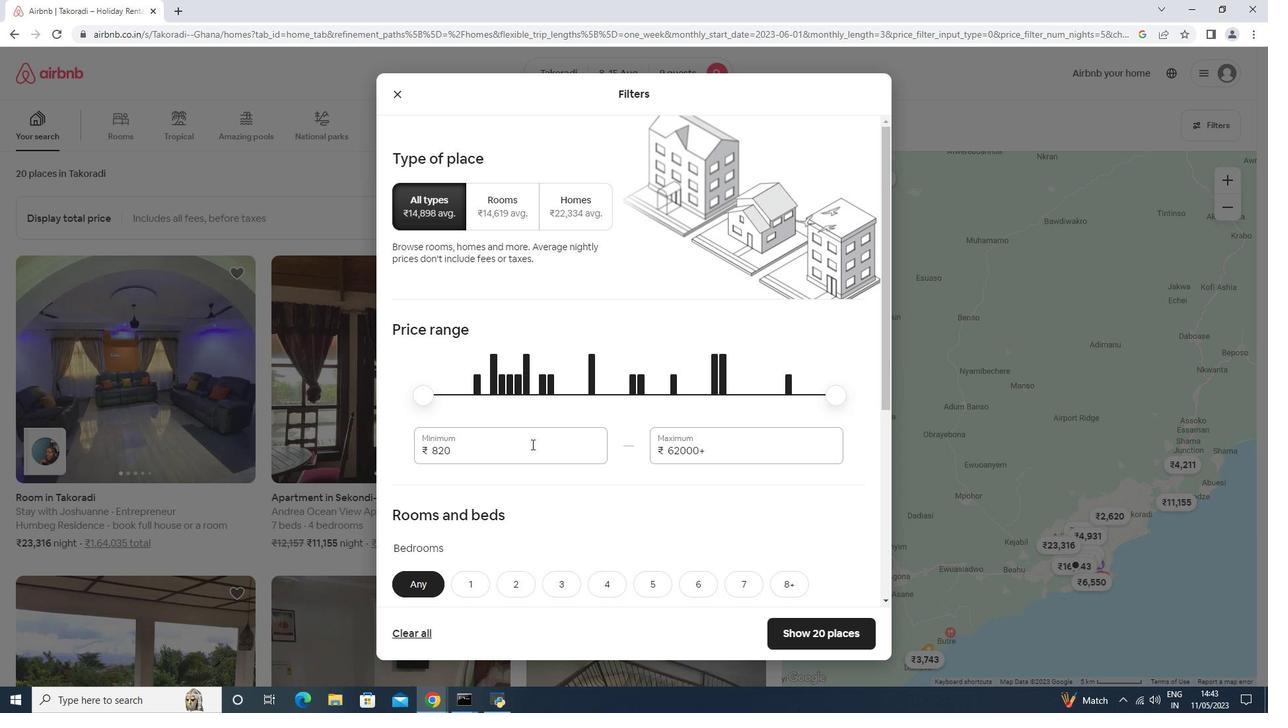 
Action: Key pressed <Key.backspace><Key.backspace><Key.backspace><Key.backspace><Key.backspace><Key.backspace><Key.backspace><Key.backspace><Key.backspace><Key.backspace><Key.backspace><Key.backspace>10000
Screenshot: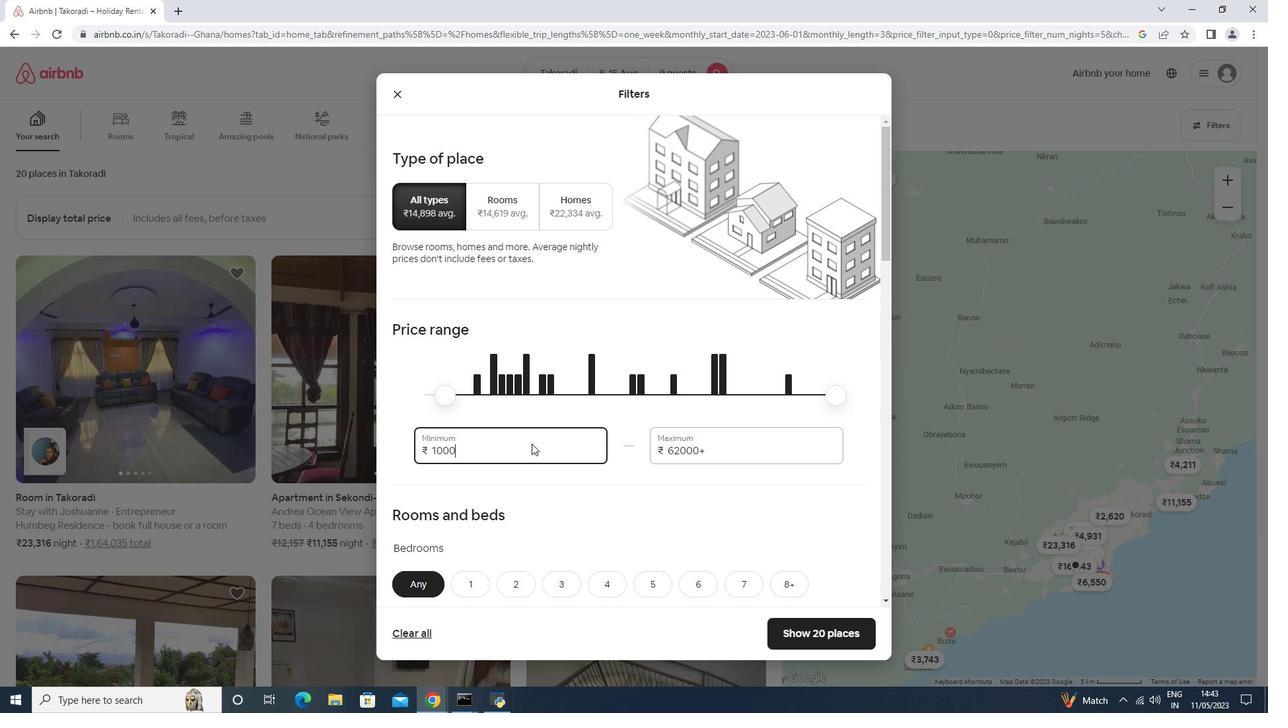 
Action: Mouse moved to (716, 451)
Screenshot: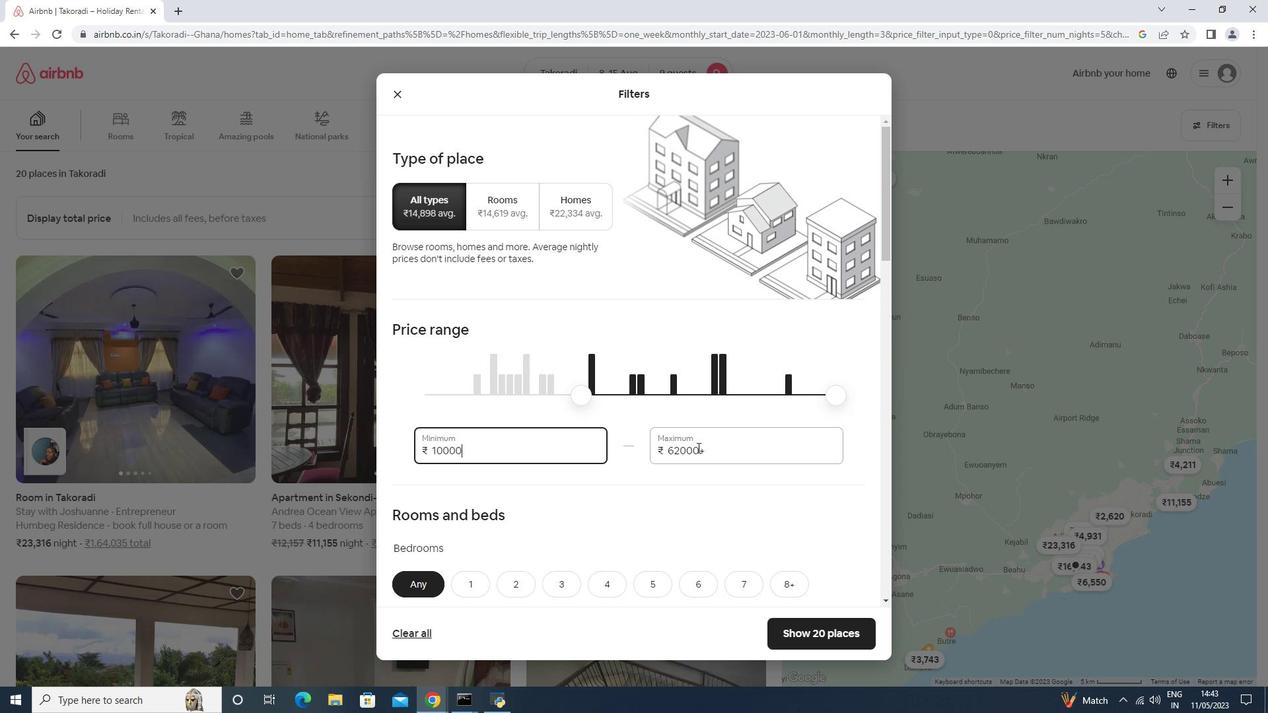
Action: Mouse pressed left at (716, 451)
Screenshot: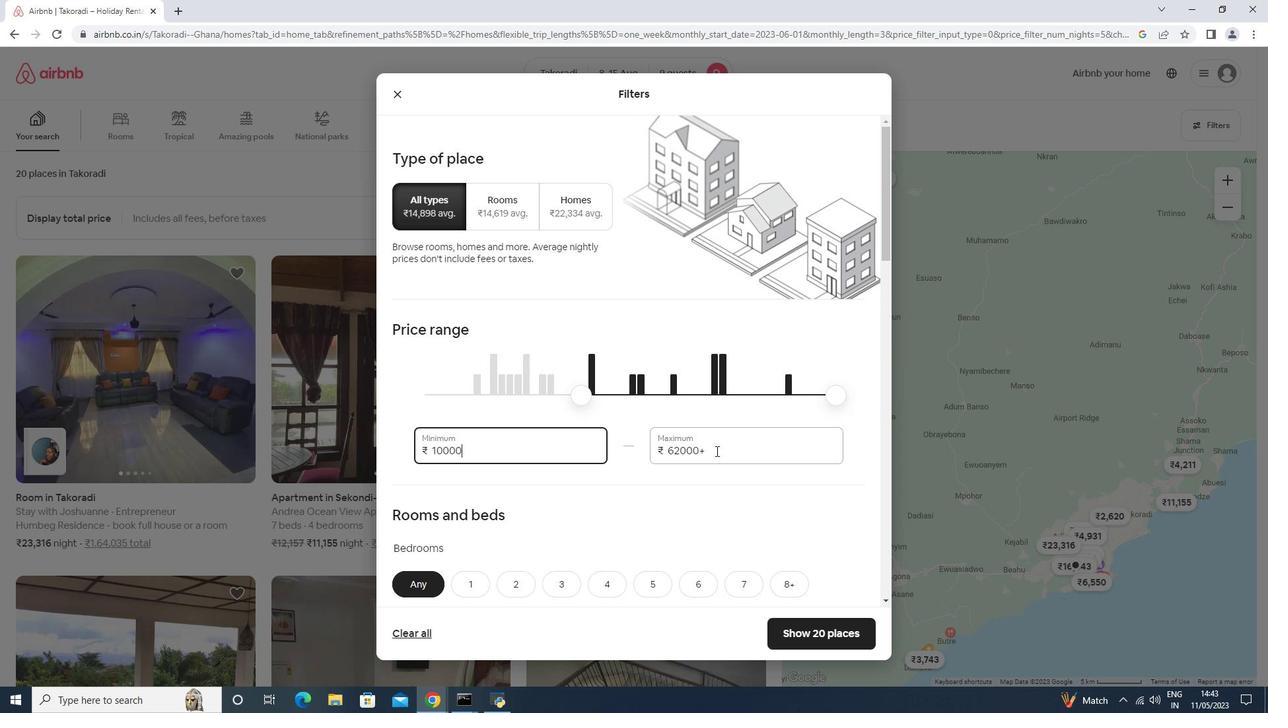 
Action: Key pressed <Key.backspace><Key.backspace><Key.backspace><Key.backspace><Key.backspace><Key.backspace><Key.backspace><Key.backspace><Key.backspace><Key.backspace><Key.backspace><Key.backspace><Key.backspace><Key.backspace><Key.backspace>14000
Screenshot: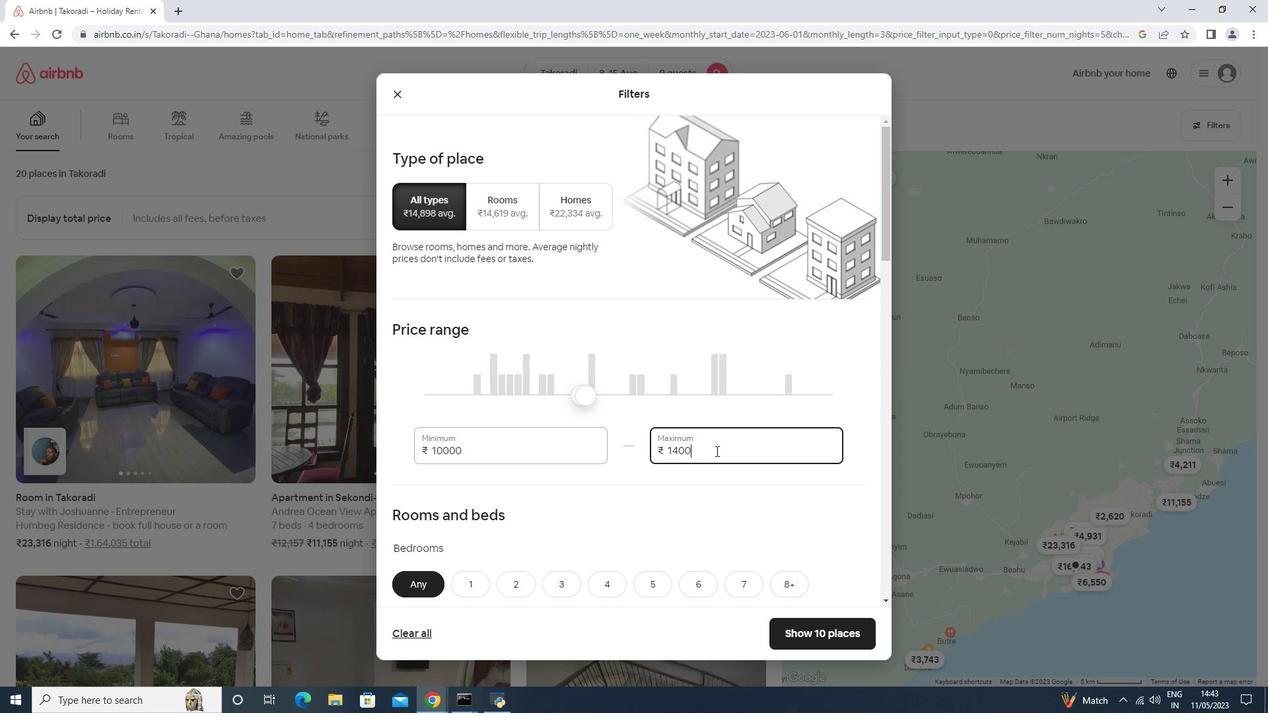 
Action: Mouse moved to (548, 420)
Screenshot: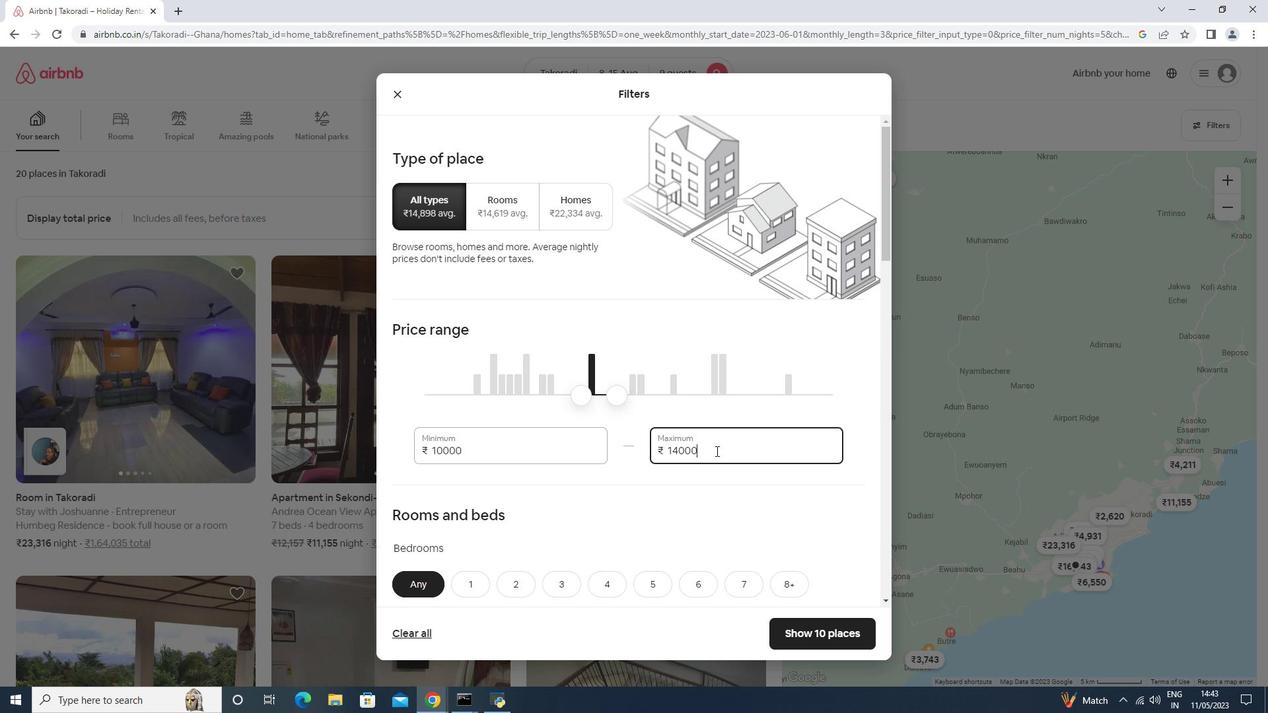 
Action: Mouse scrolled (548, 419) with delta (0, 0)
Screenshot: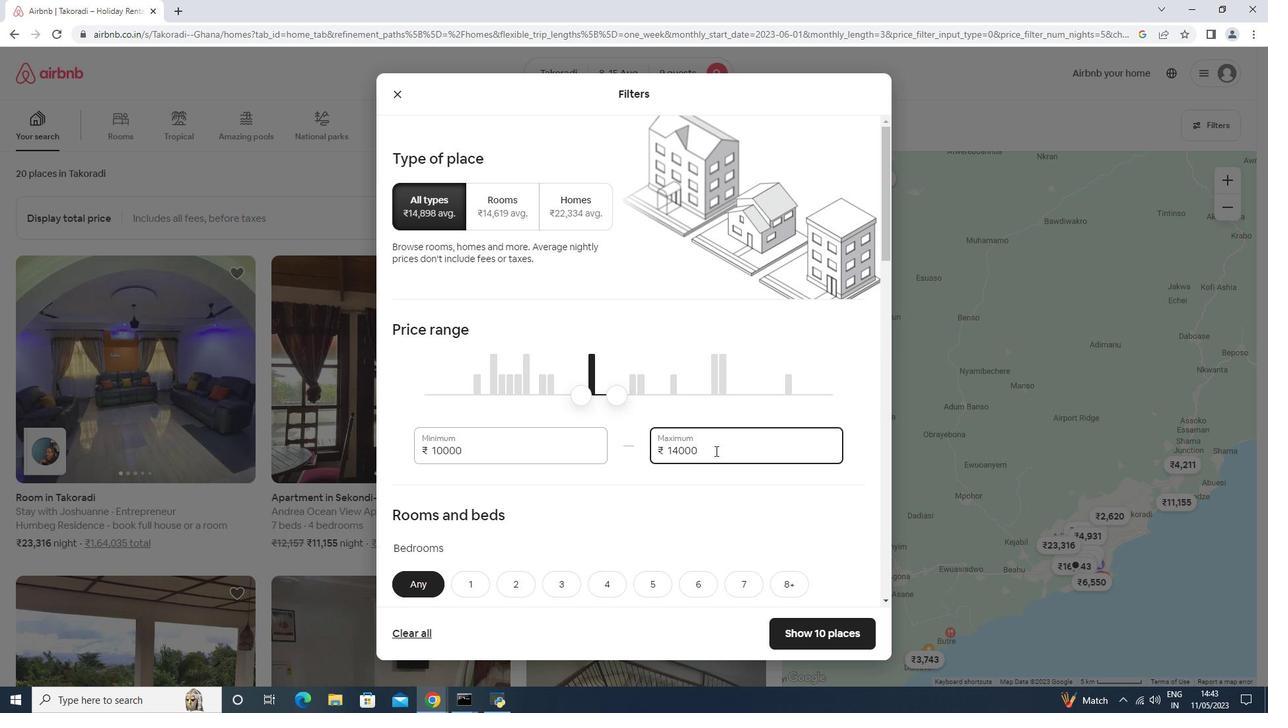 
Action: Mouse moved to (525, 432)
Screenshot: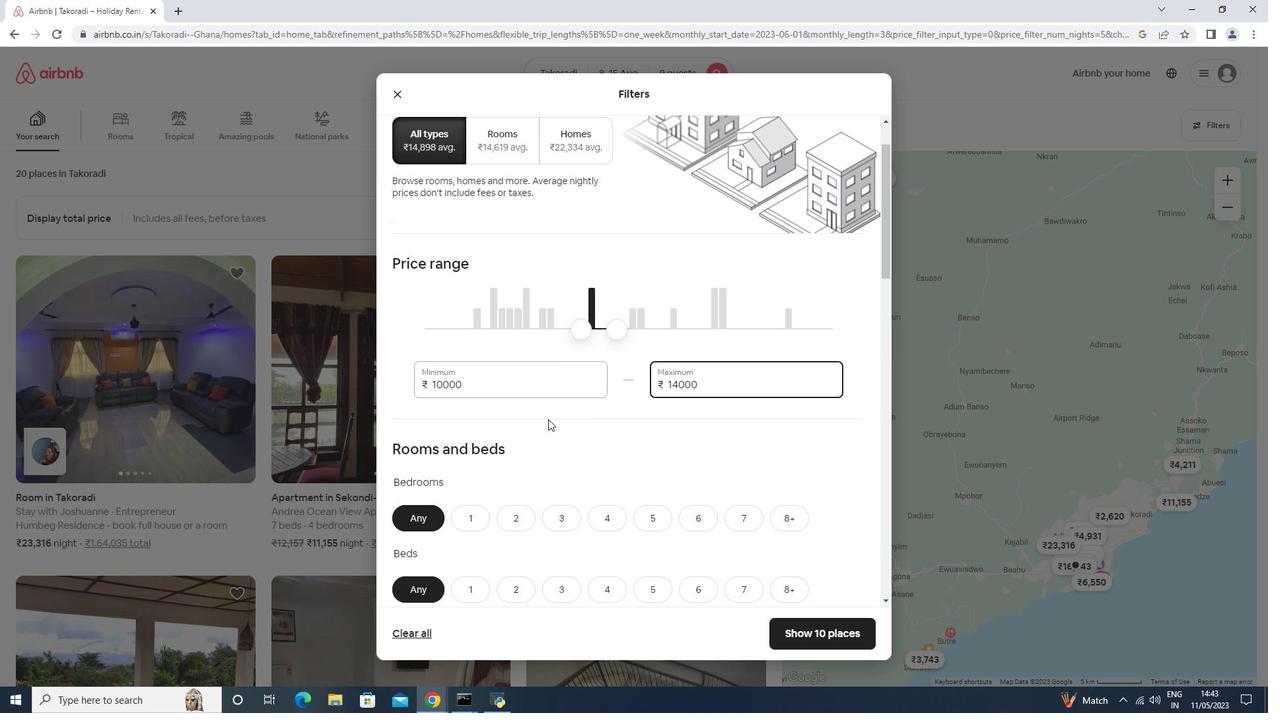 
Action: Mouse scrolled (525, 432) with delta (0, 0)
Screenshot: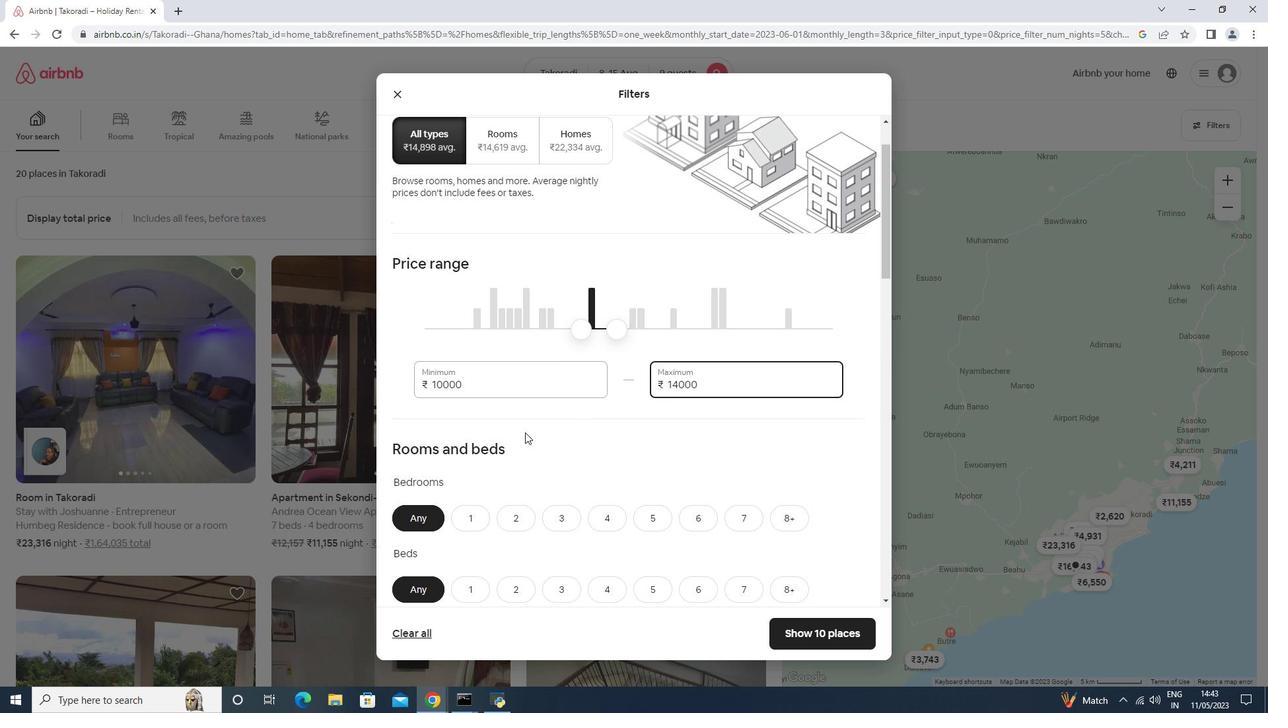 
Action: Mouse scrolled (525, 432) with delta (0, 0)
Screenshot: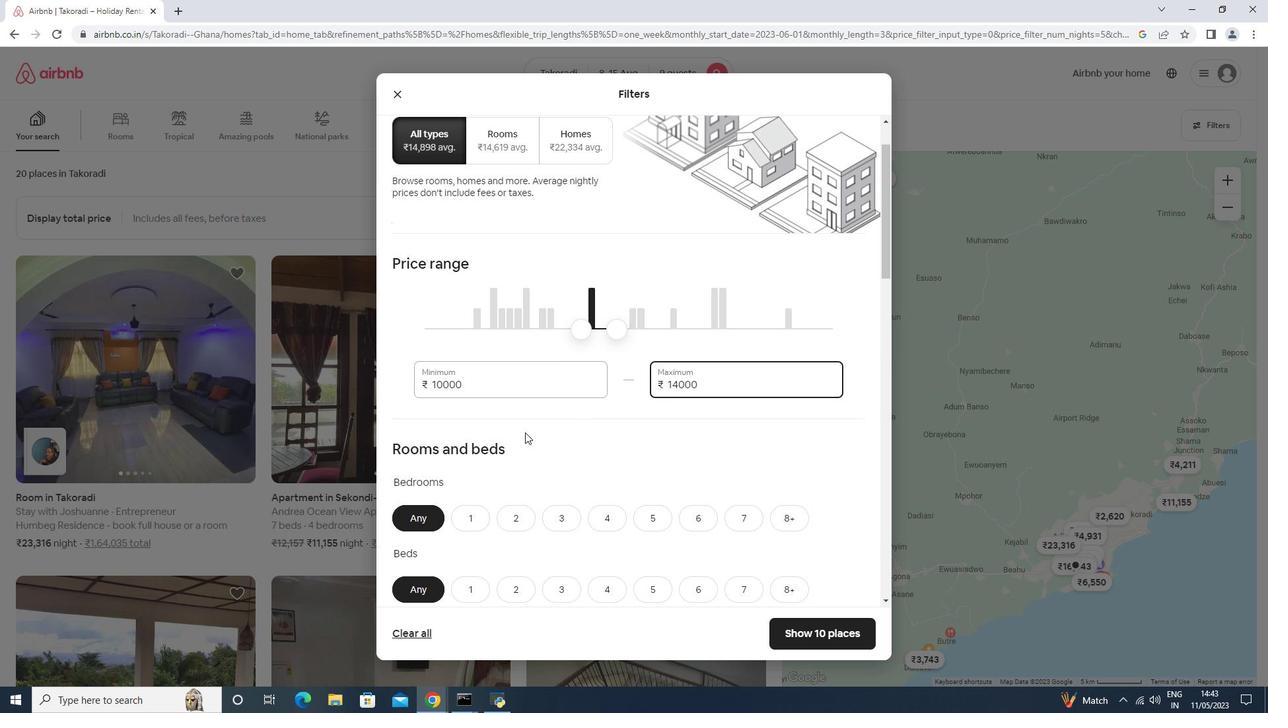 
Action: Mouse scrolled (525, 432) with delta (0, 0)
Screenshot: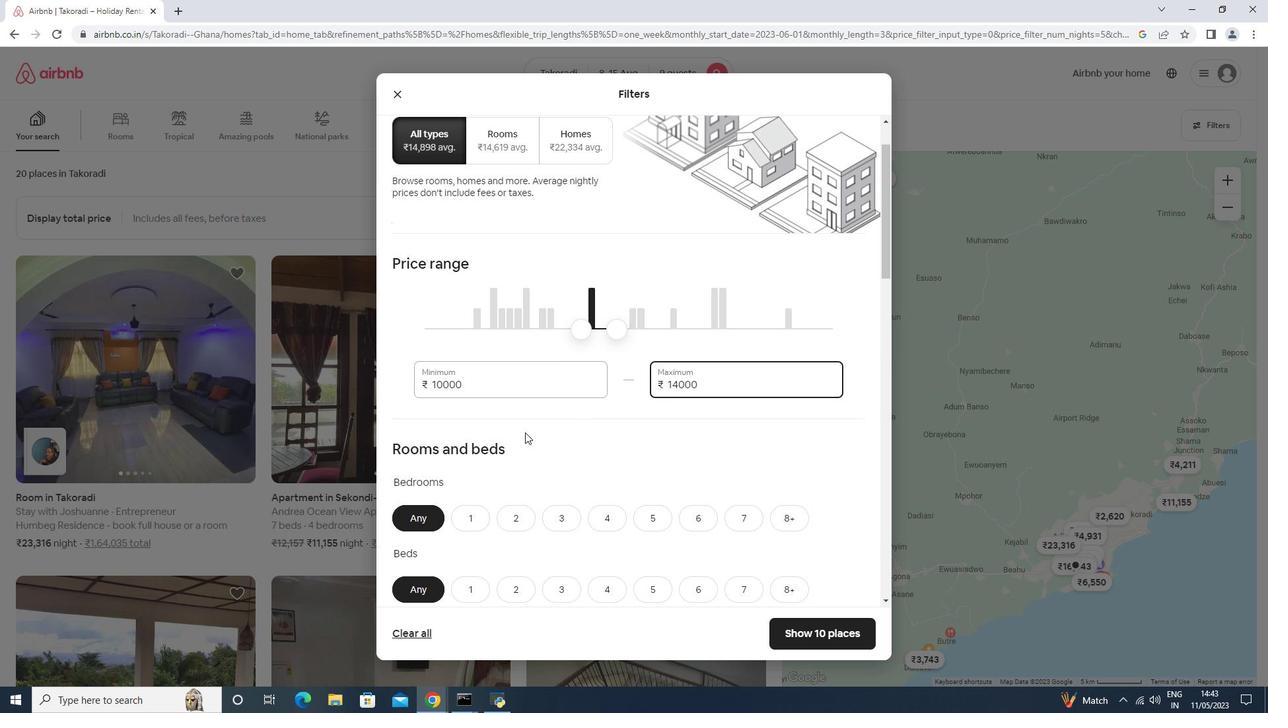 
Action: Mouse moved to (656, 316)
Screenshot: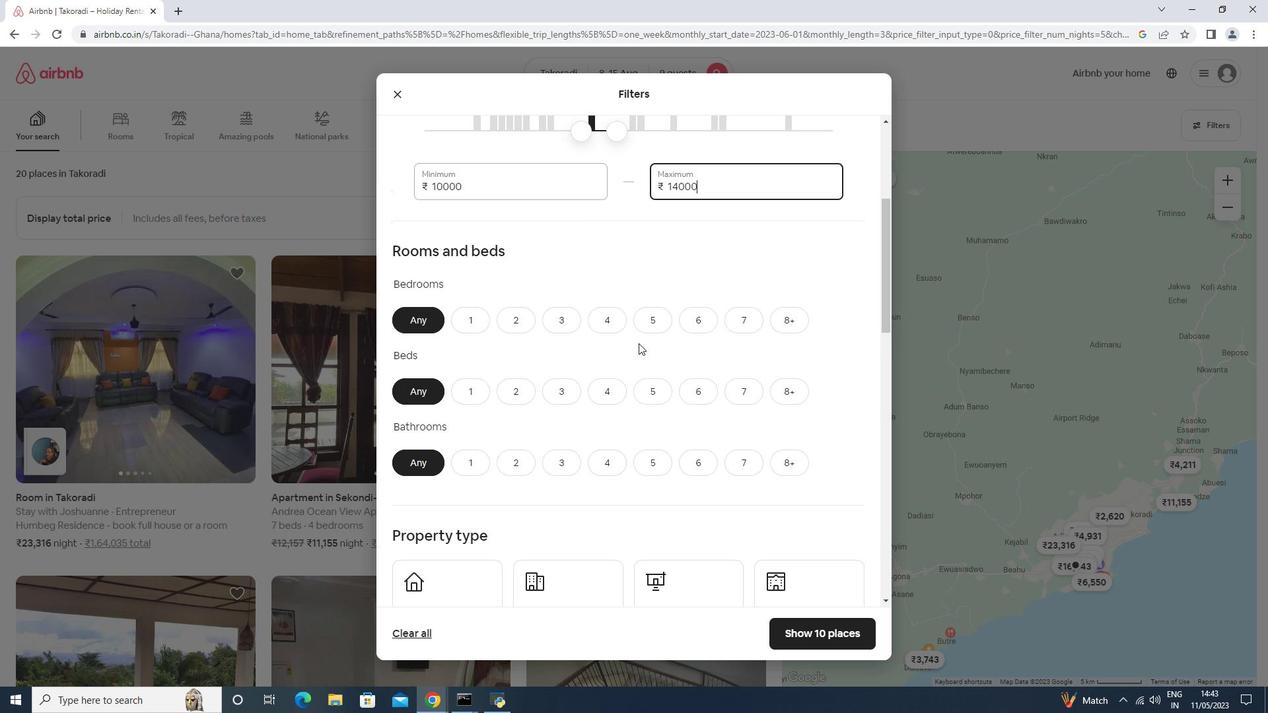 
Action: Mouse pressed left at (656, 316)
Screenshot: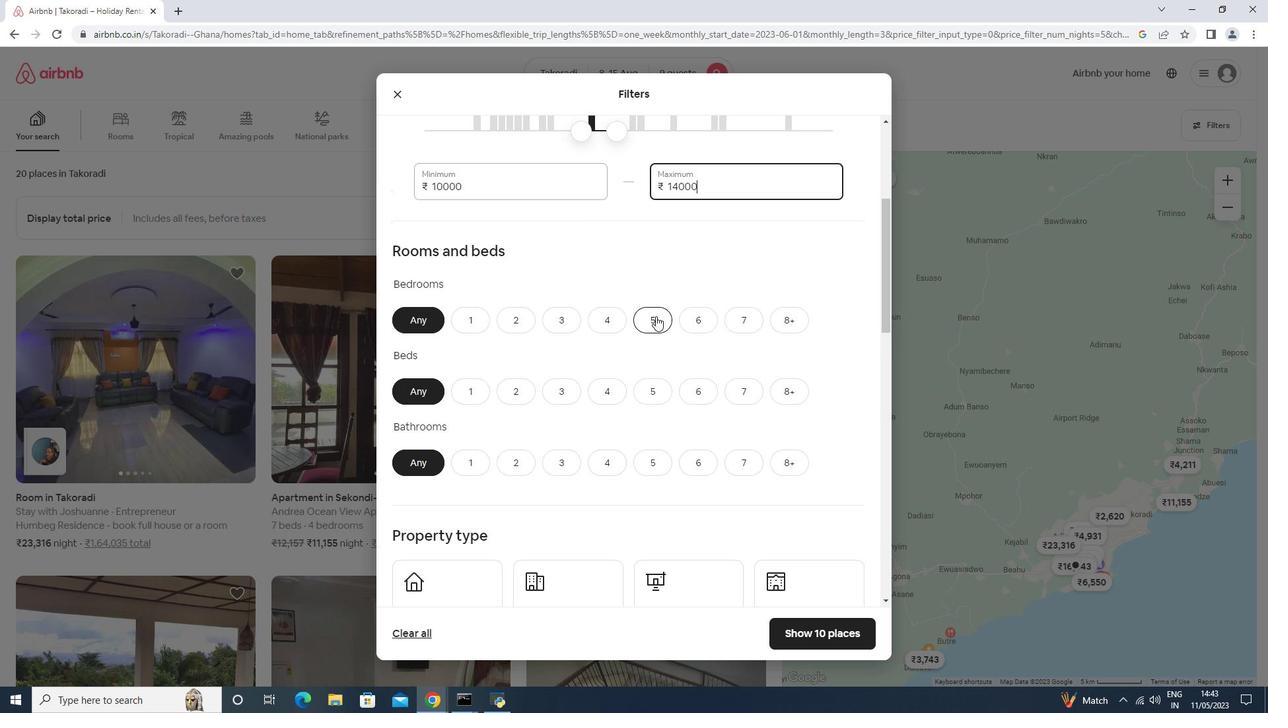 
Action: Mouse moved to (786, 386)
Screenshot: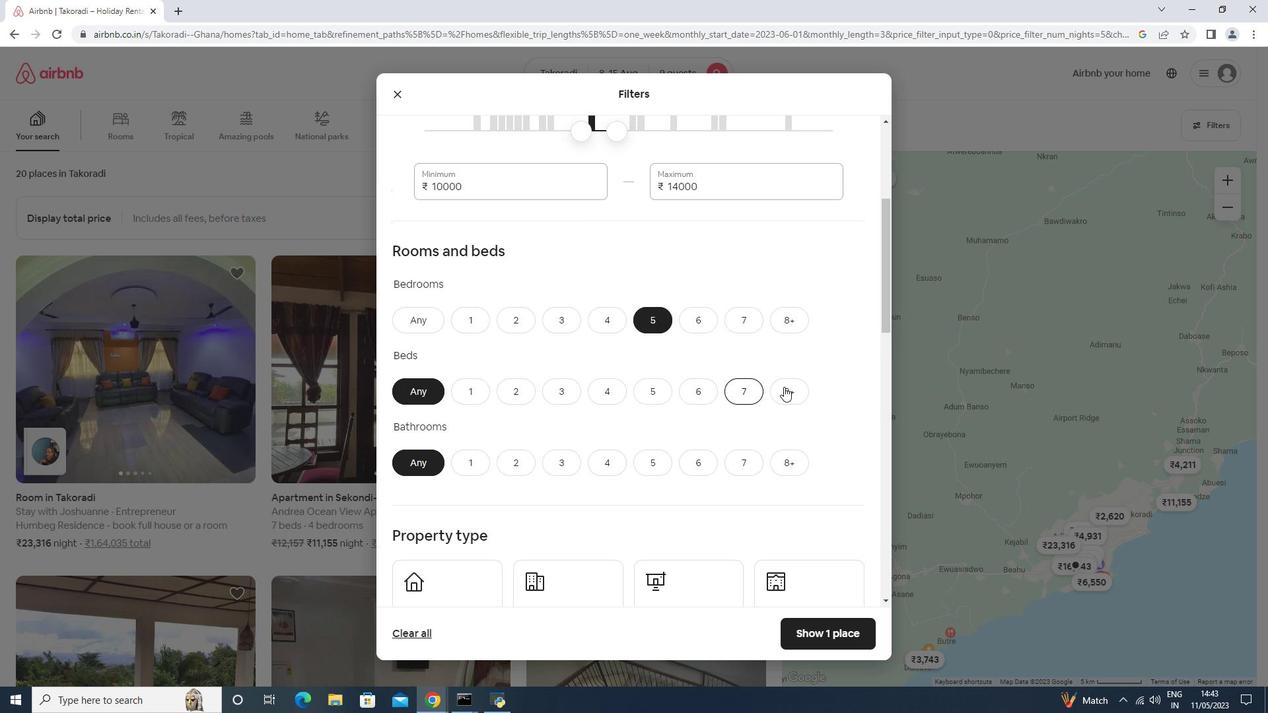 
Action: Mouse pressed left at (786, 386)
Screenshot: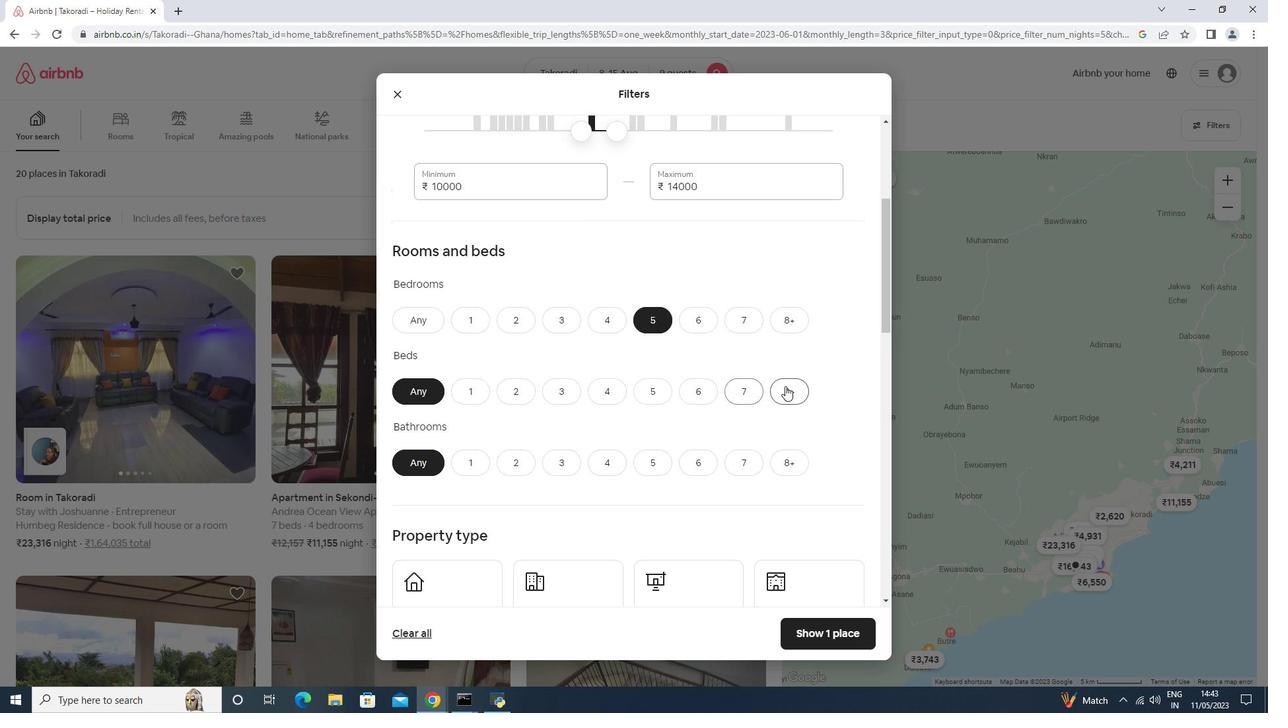 
Action: Mouse moved to (648, 462)
Screenshot: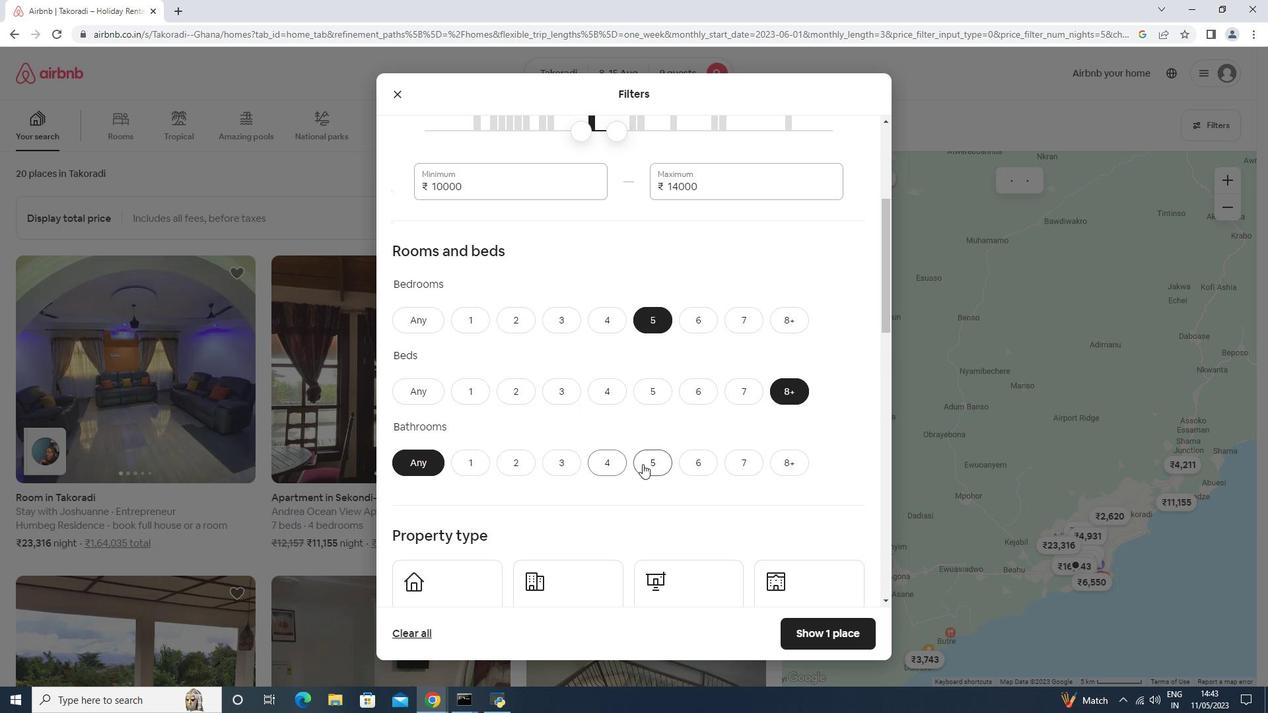 
Action: Mouse pressed left at (648, 462)
Screenshot: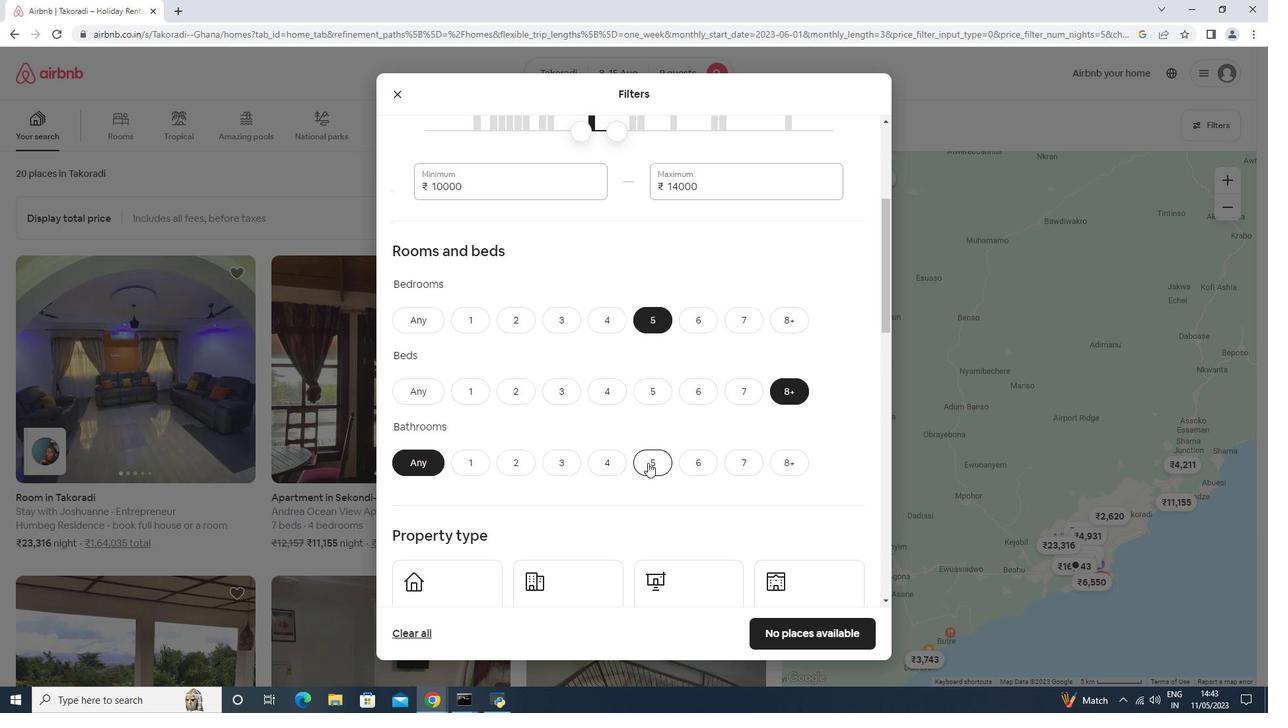 
Action: Mouse moved to (480, 418)
Screenshot: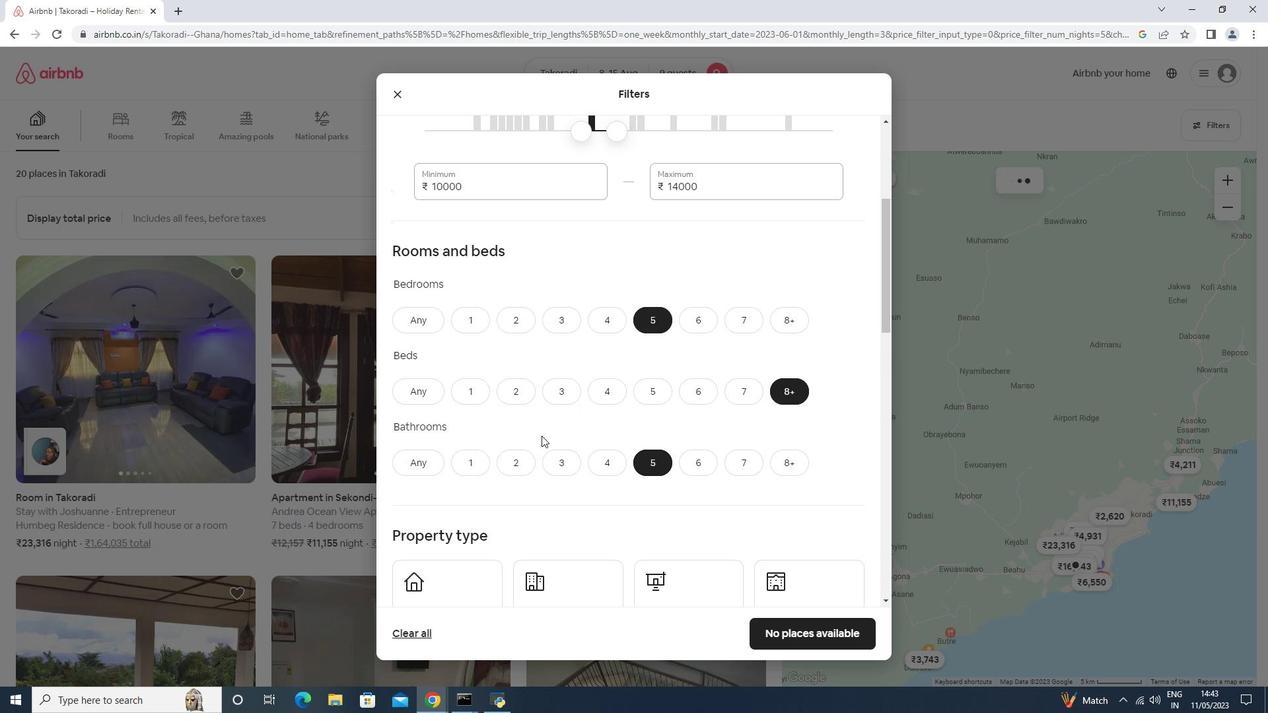
Action: Mouse scrolled (480, 418) with delta (0, 0)
Screenshot: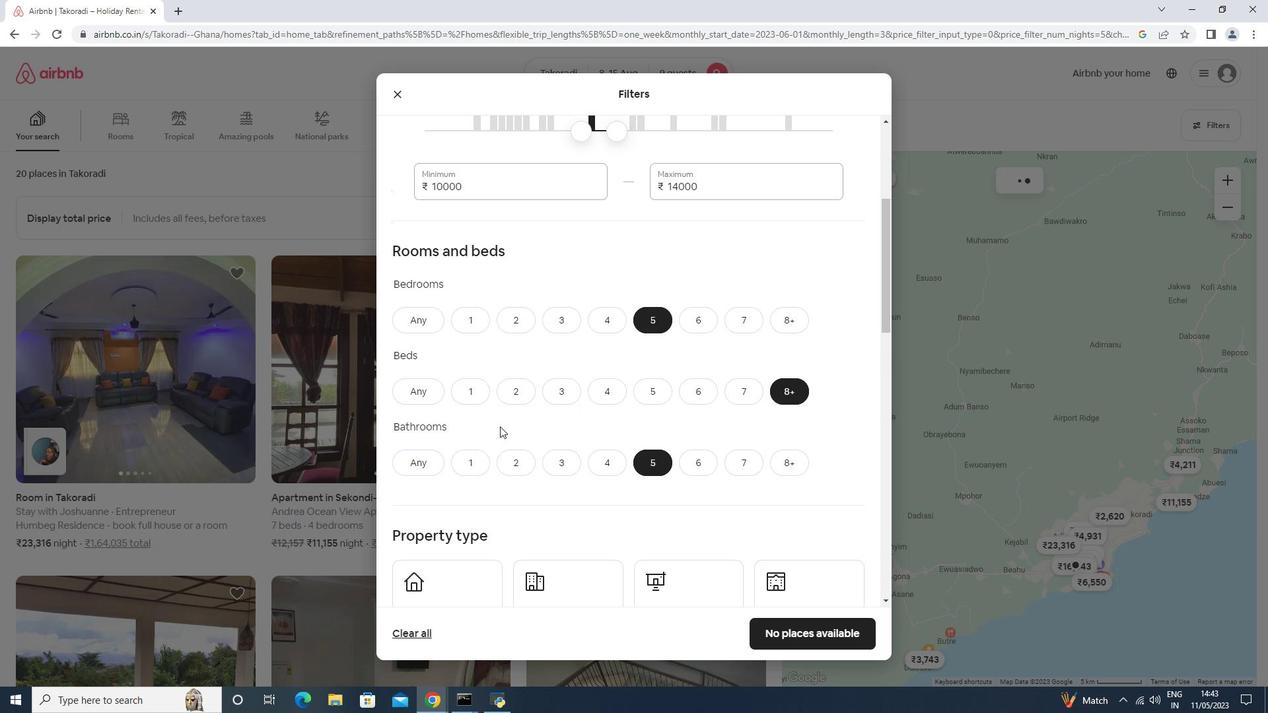 
Action: Mouse scrolled (480, 418) with delta (0, 0)
Screenshot: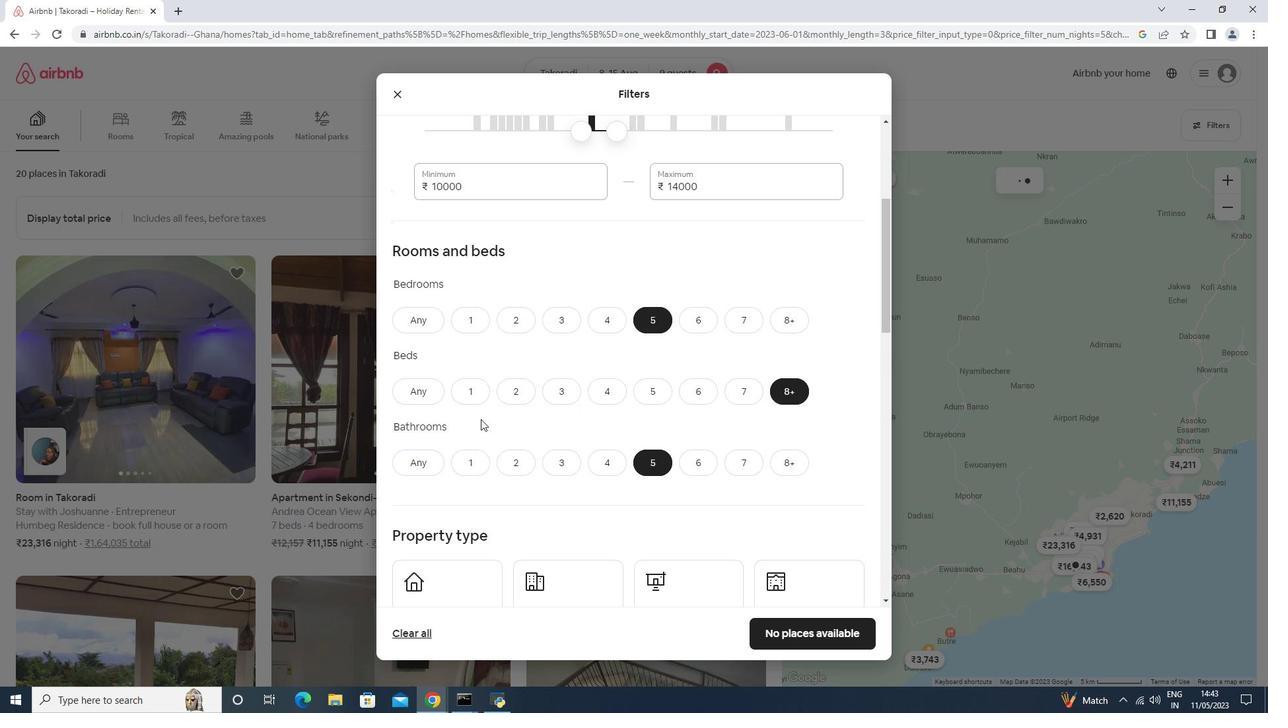 
Action: Mouse scrolled (480, 418) with delta (0, 0)
Screenshot: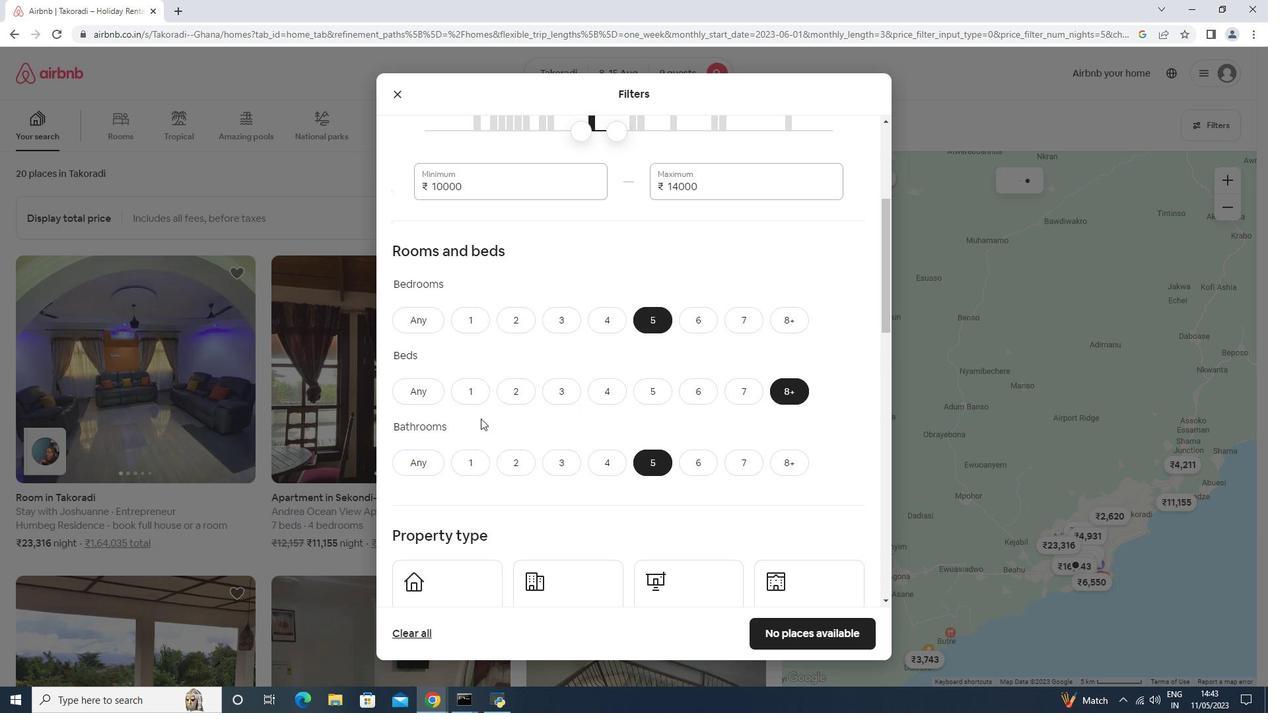 
Action: Mouse scrolled (480, 418) with delta (0, 0)
Screenshot: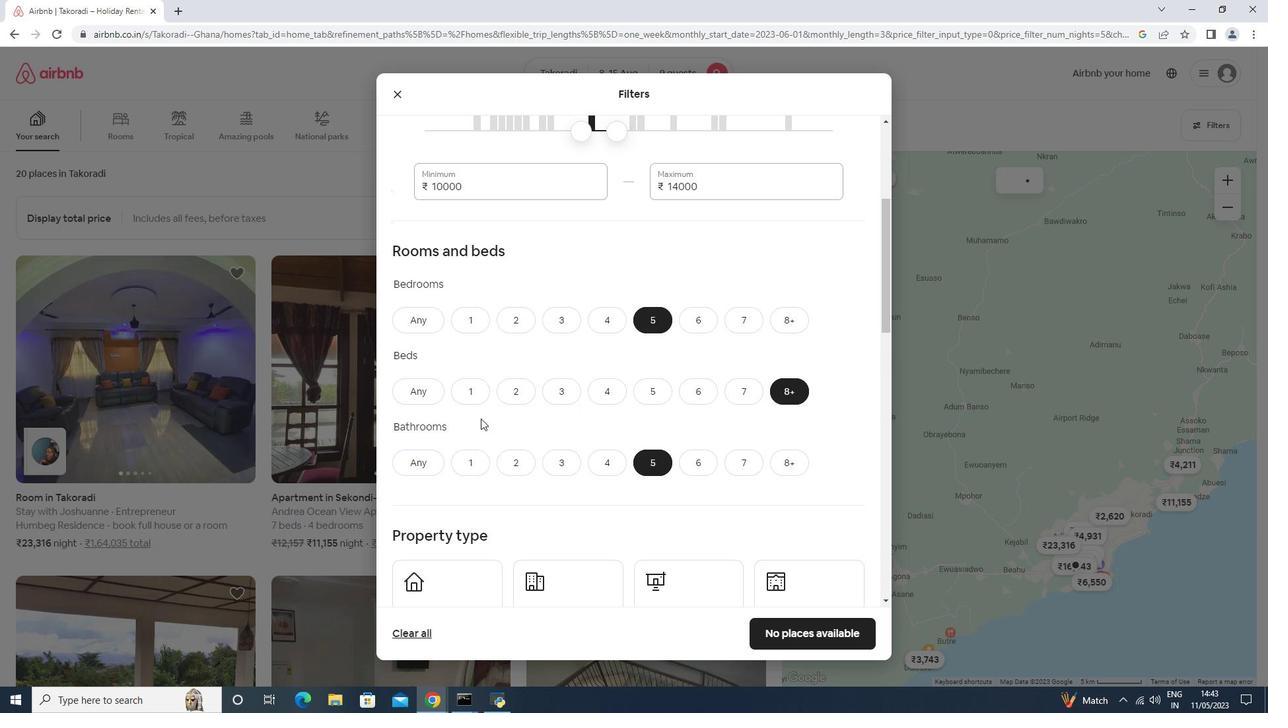 
Action: Mouse moved to (441, 348)
Screenshot: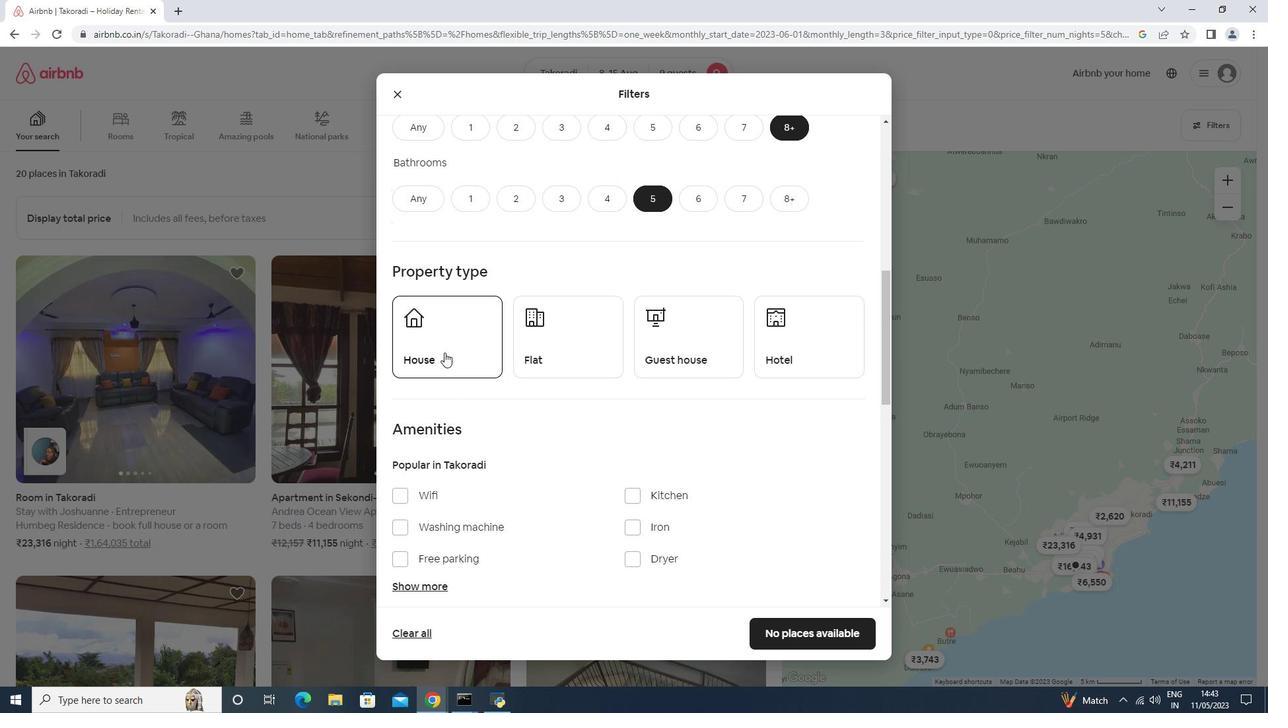 
Action: Mouse pressed left at (441, 348)
Screenshot: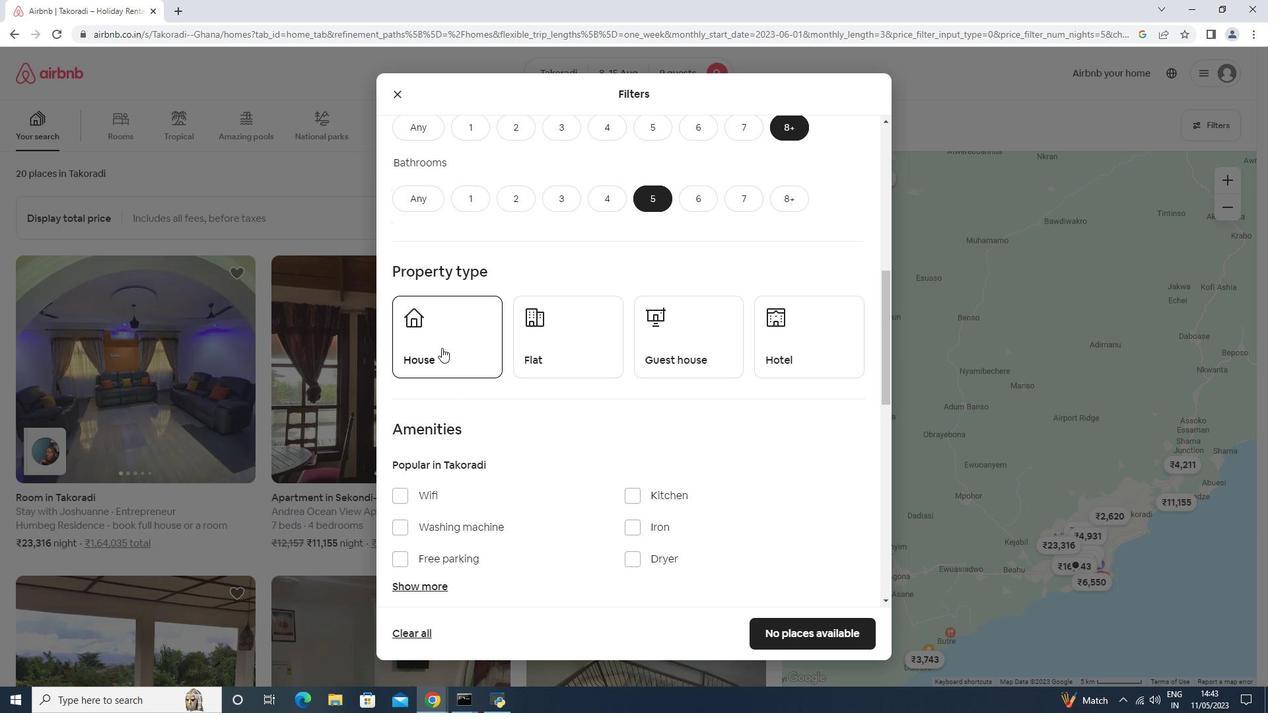 
Action: Mouse moved to (533, 354)
Screenshot: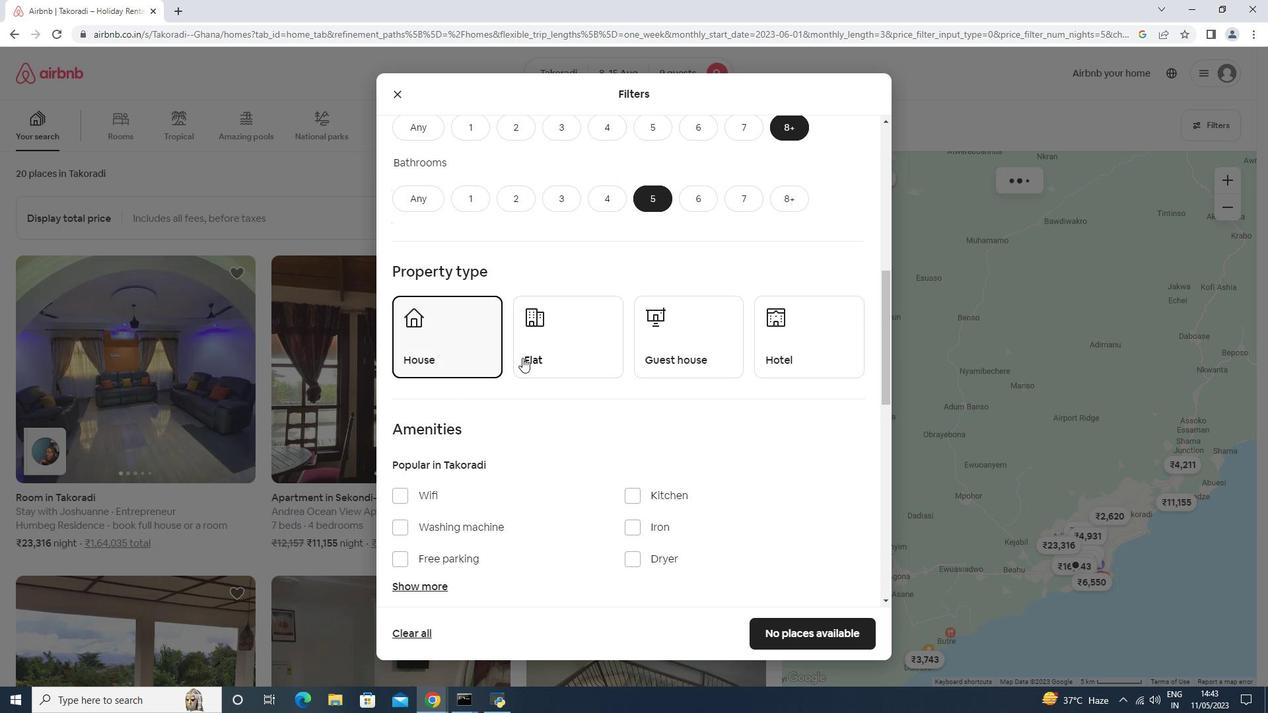 
Action: Mouse pressed left at (533, 354)
Screenshot: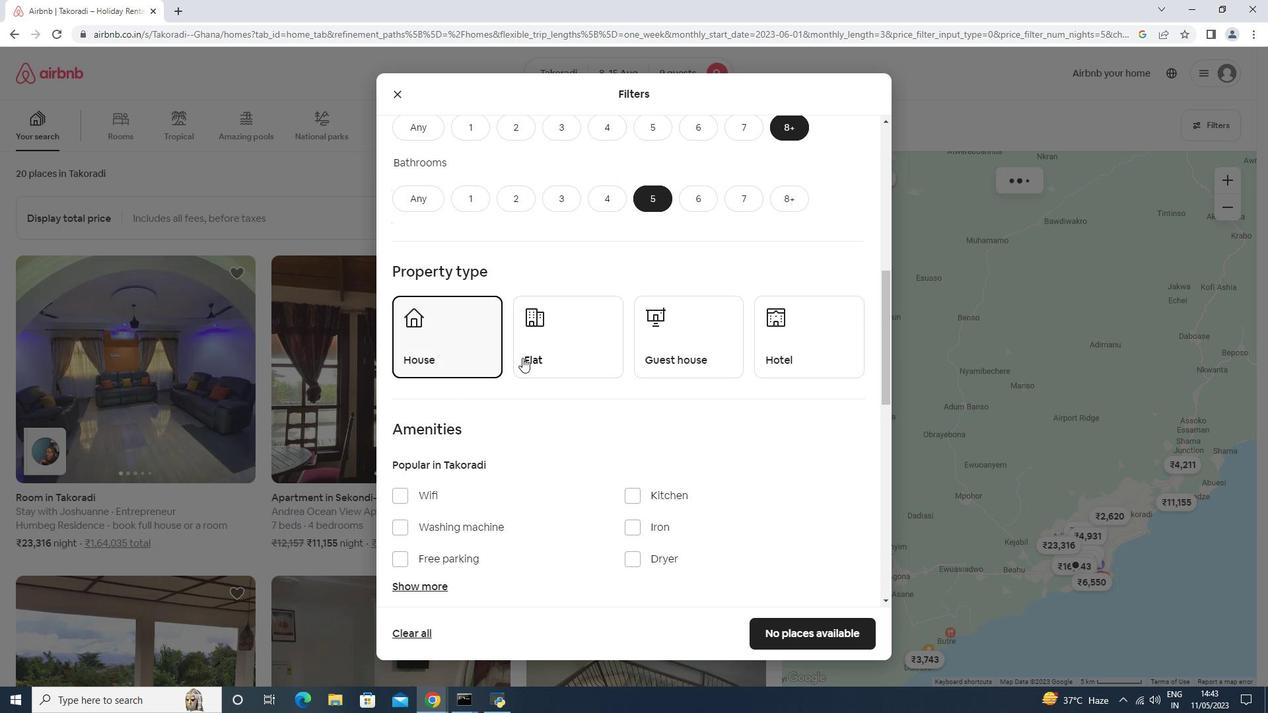 
Action: Mouse moved to (729, 346)
Screenshot: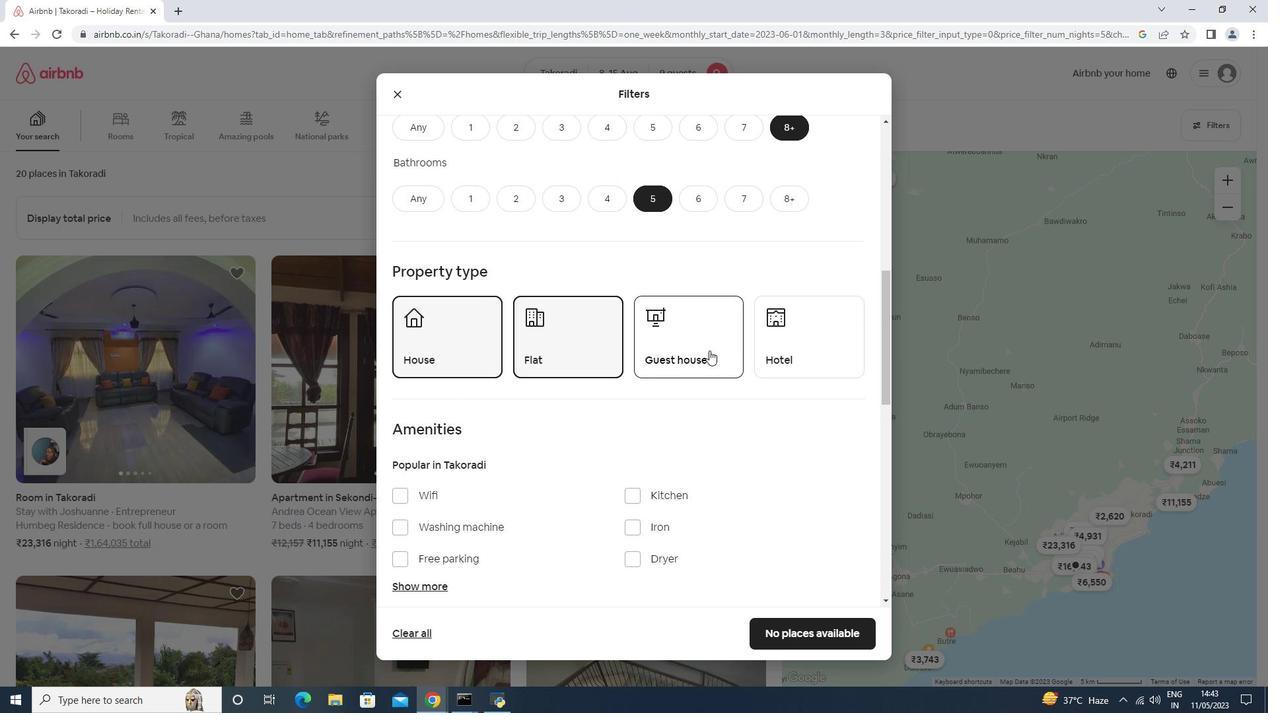 
Action: Mouse pressed left at (729, 346)
Screenshot: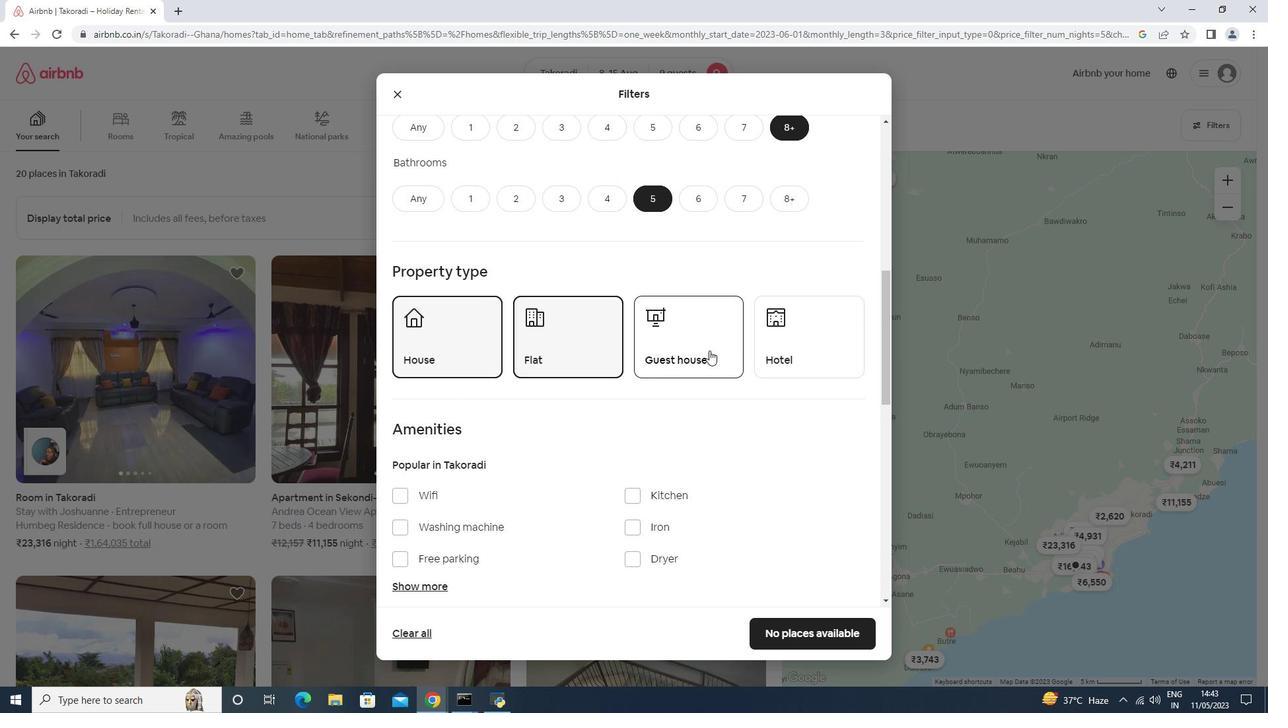 
Action: Mouse moved to (455, 469)
Screenshot: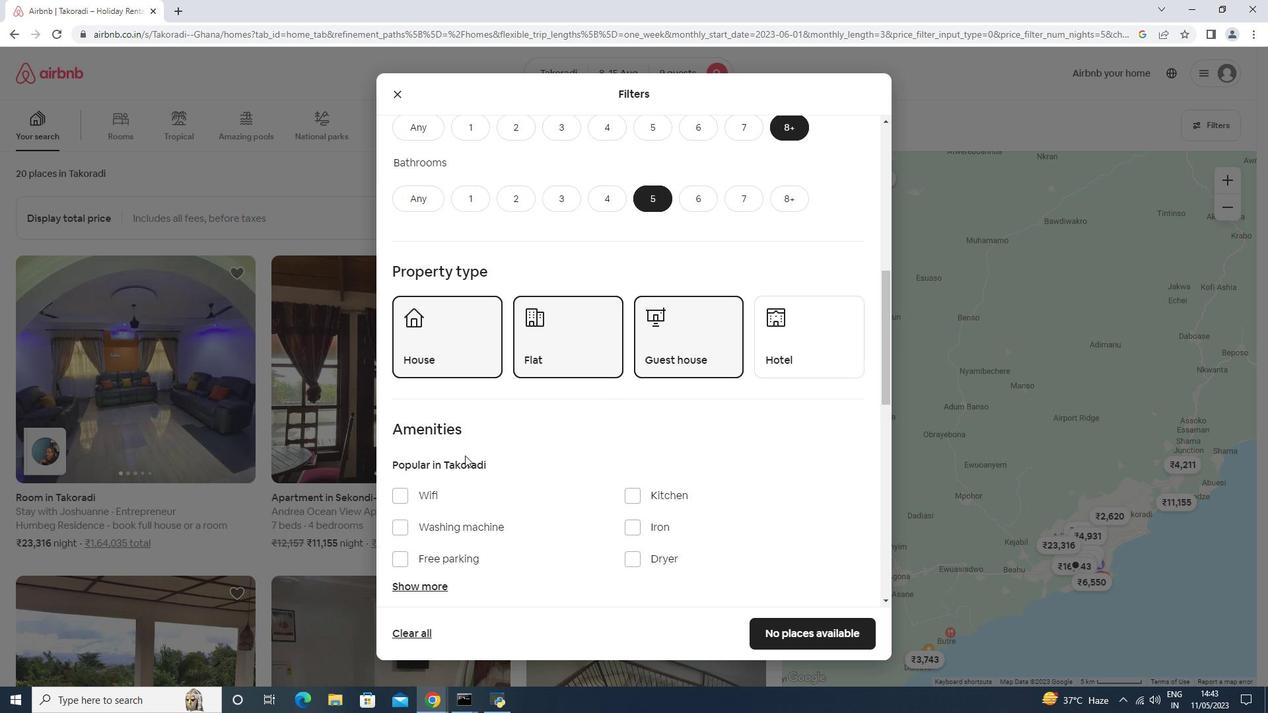 
Action: Mouse scrolled (455, 468) with delta (0, 0)
Screenshot: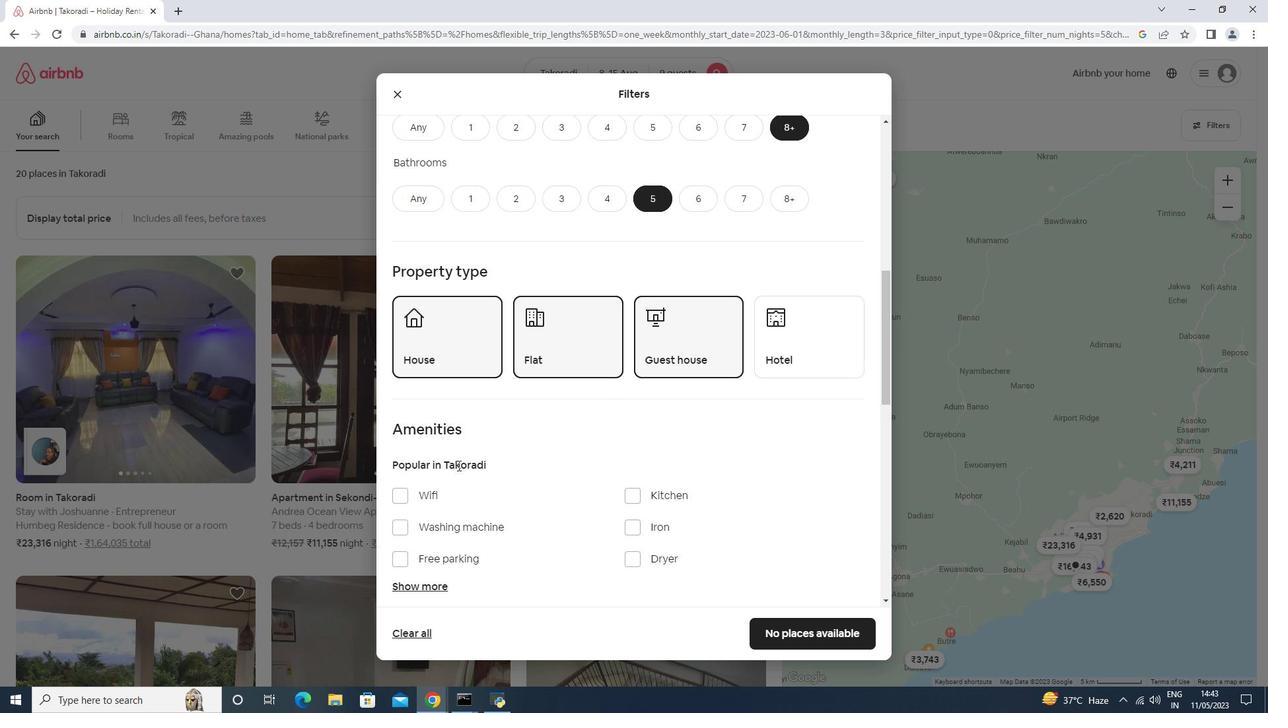 
Action: Mouse scrolled (455, 468) with delta (0, 0)
Screenshot: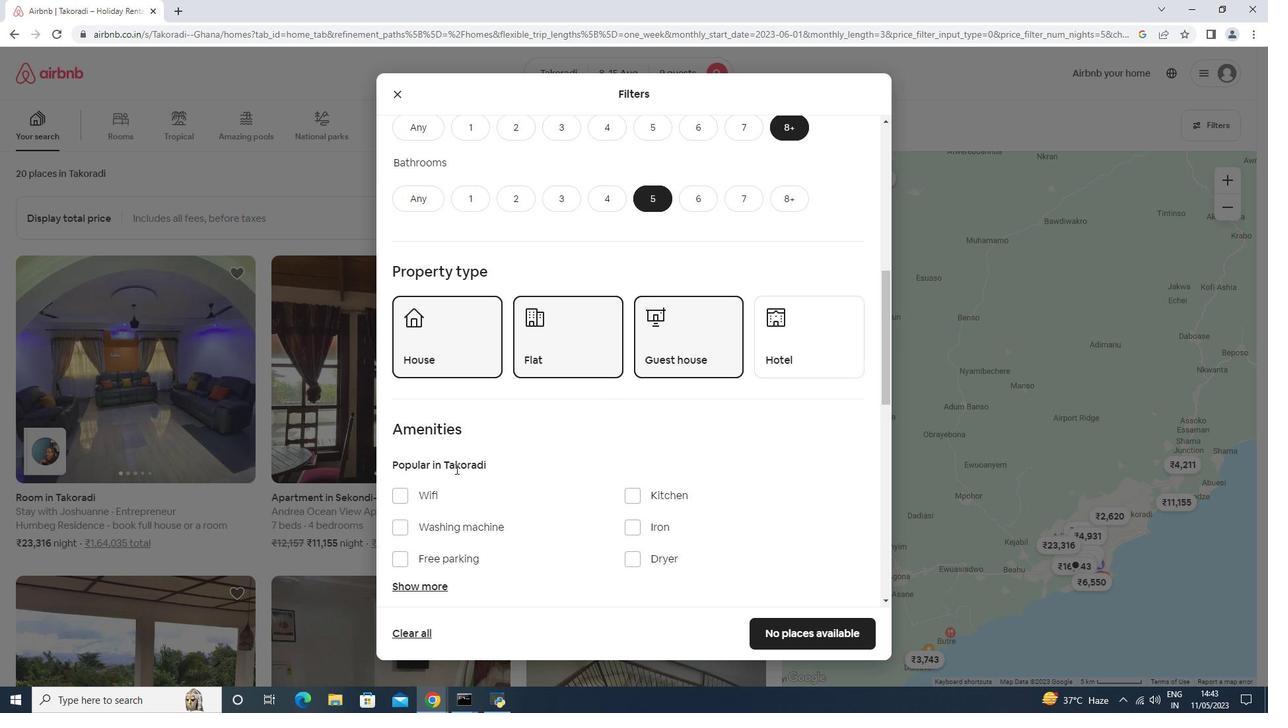 
Action: Mouse moved to (402, 363)
Screenshot: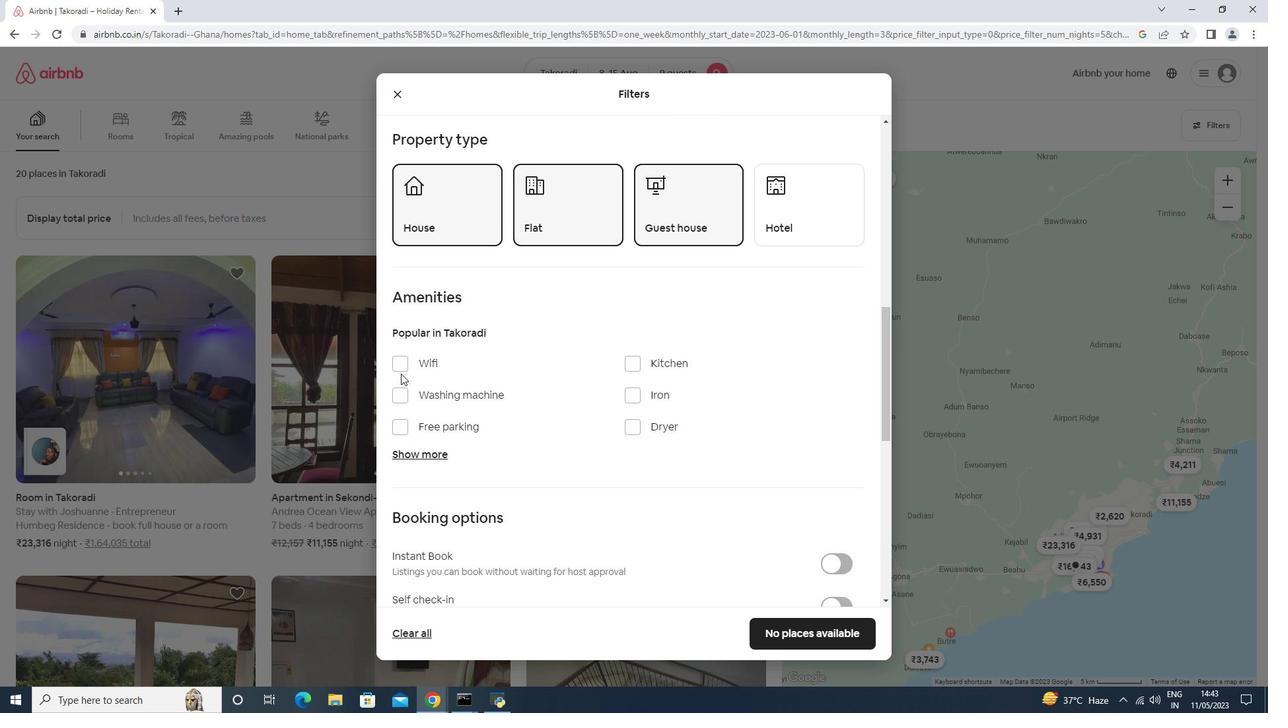 
Action: Mouse pressed left at (402, 363)
Screenshot: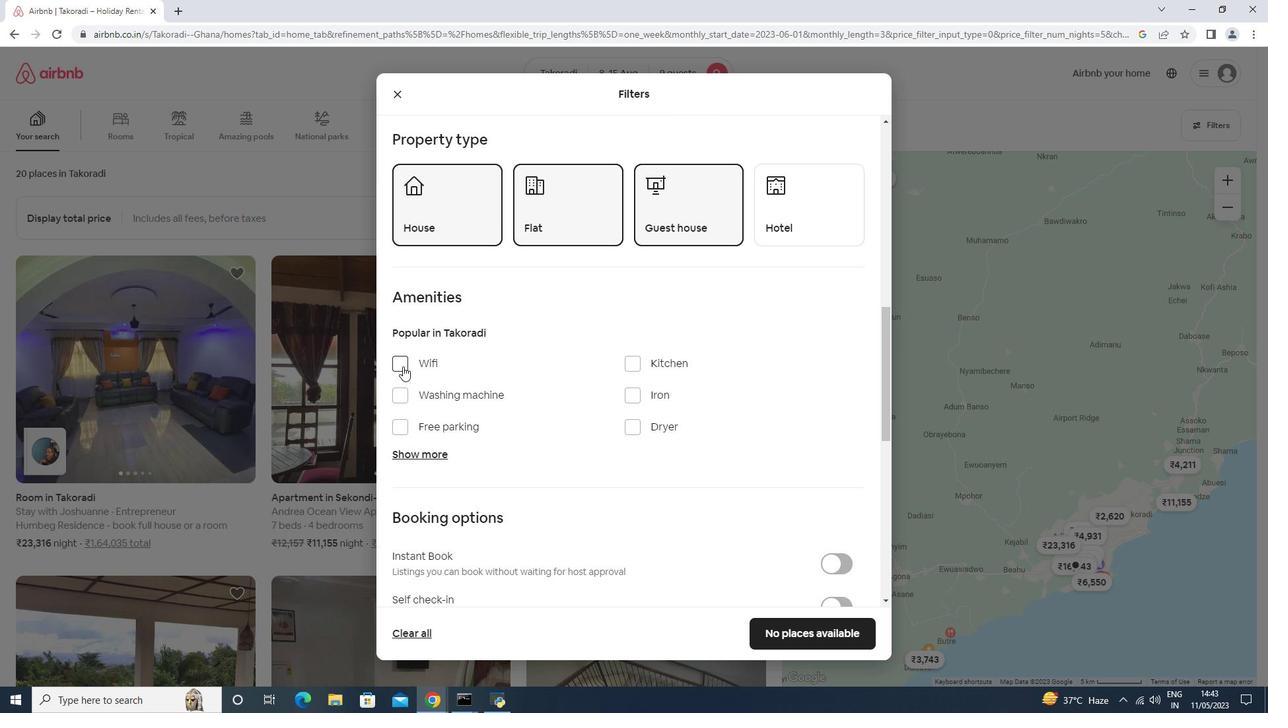 
Action: Mouse moved to (406, 427)
Screenshot: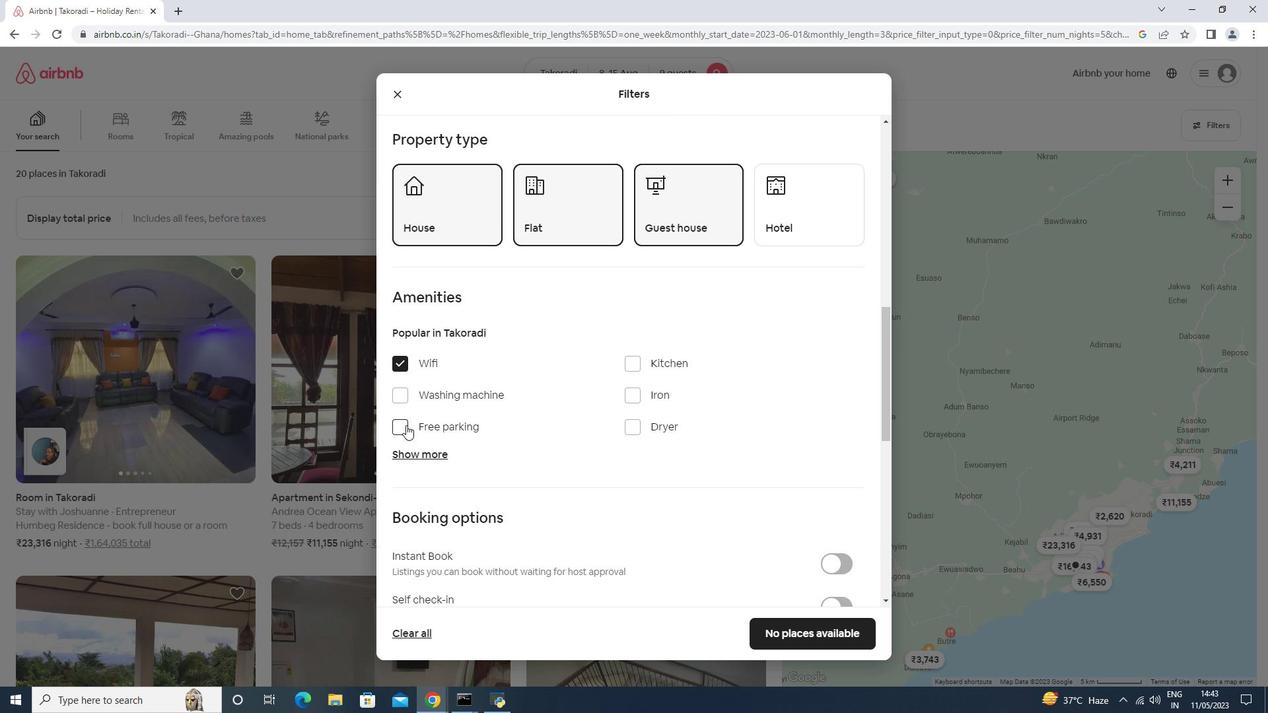
Action: Mouse pressed left at (406, 427)
Screenshot: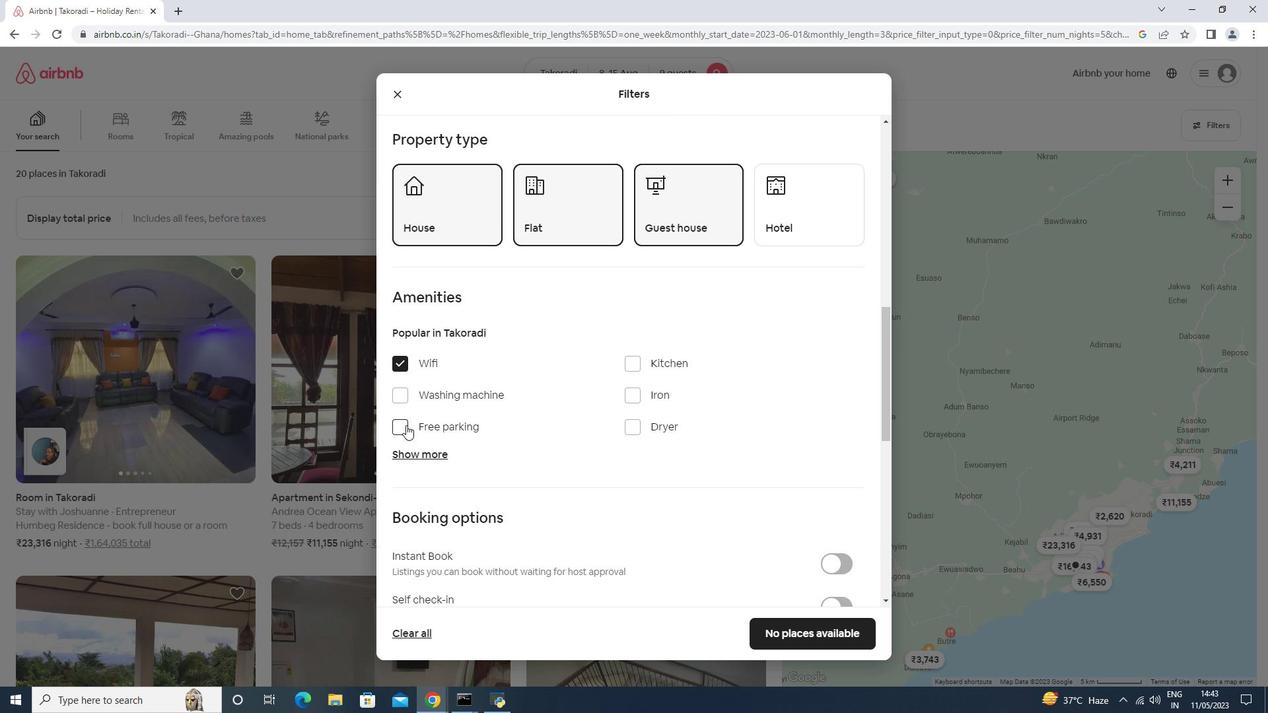 
Action: Mouse moved to (410, 455)
Screenshot: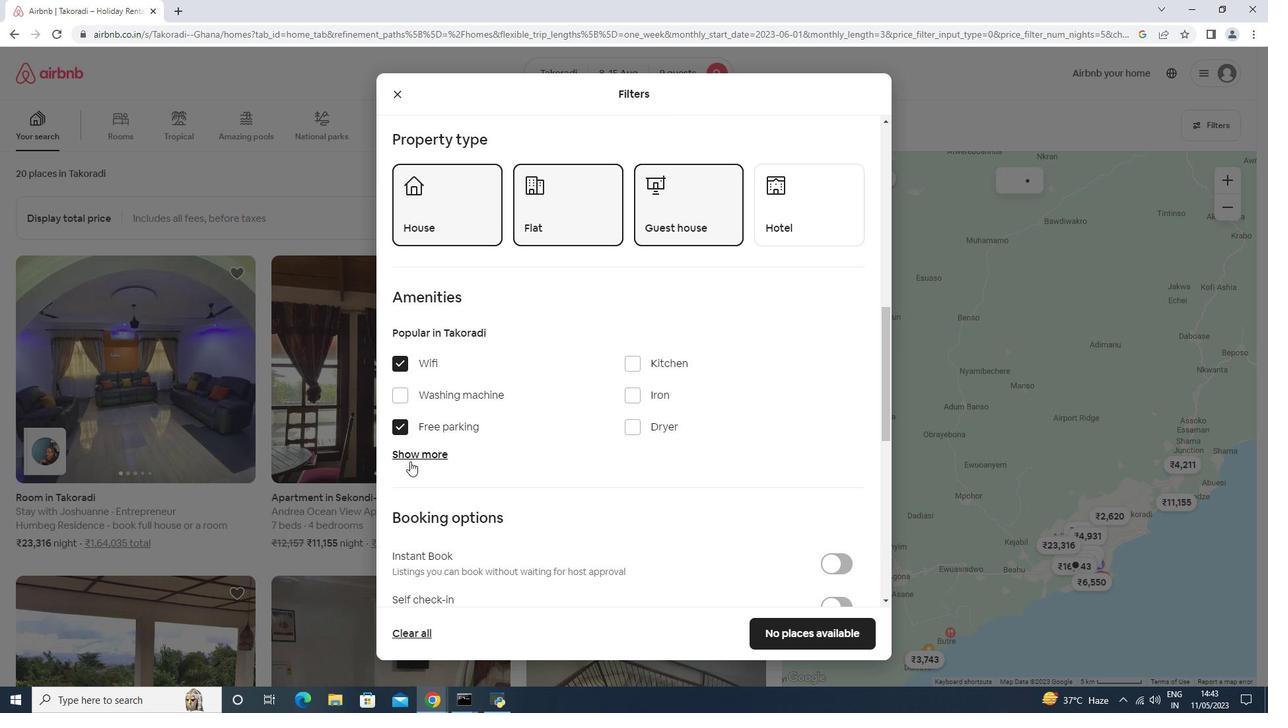 
Action: Mouse pressed left at (410, 455)
Screenshot: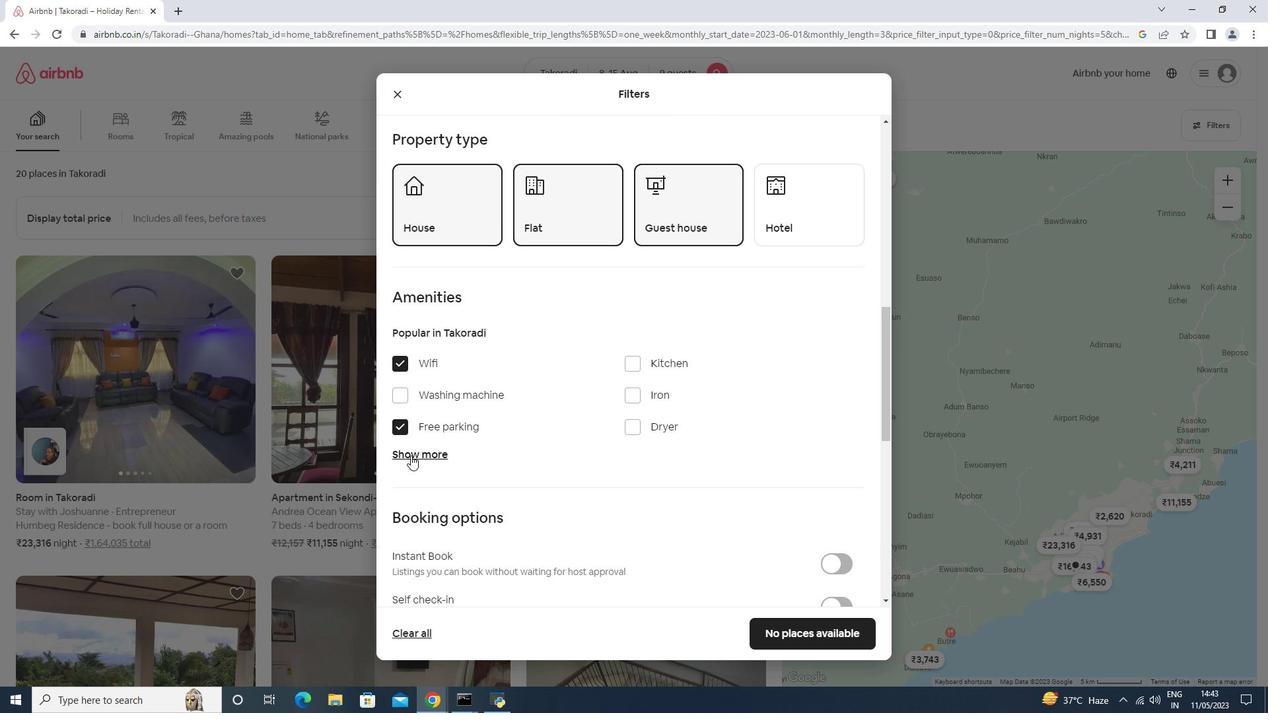 
Action: Mouse moved to (477, 447)
Screenshot: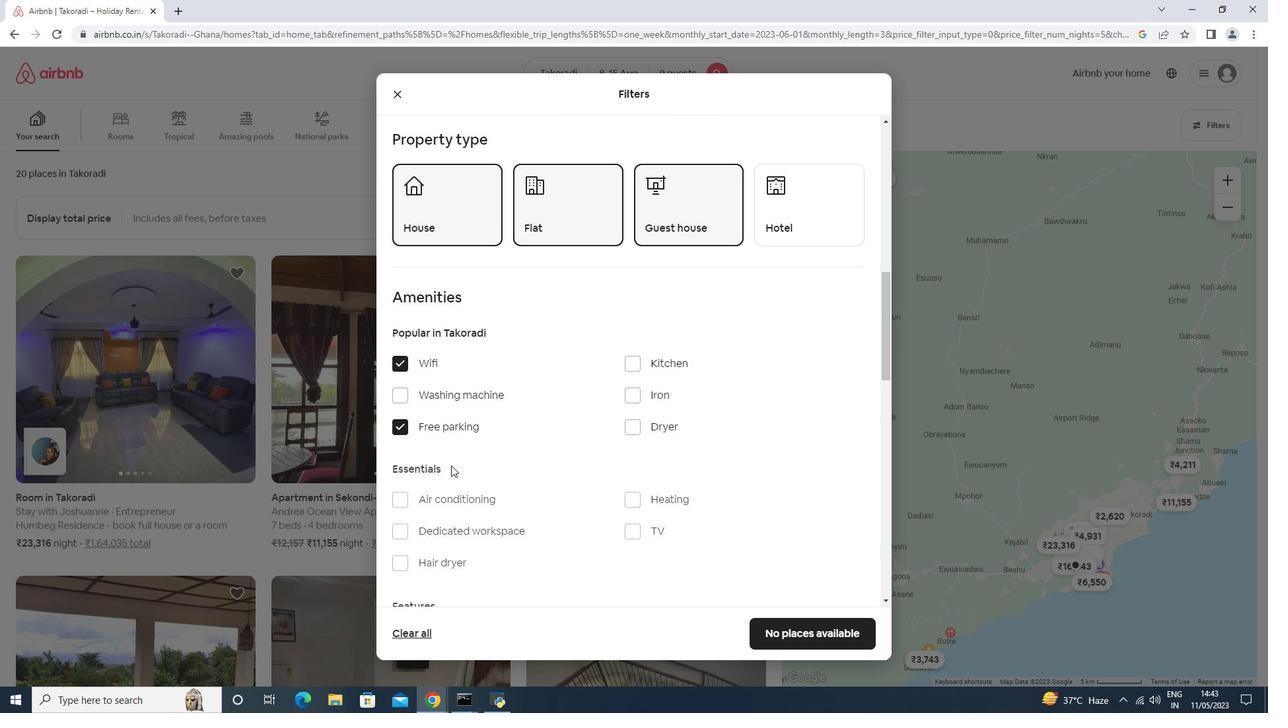 
Action: Mouse scrolled (477, 447) with delta (0, 0)
Screenshot: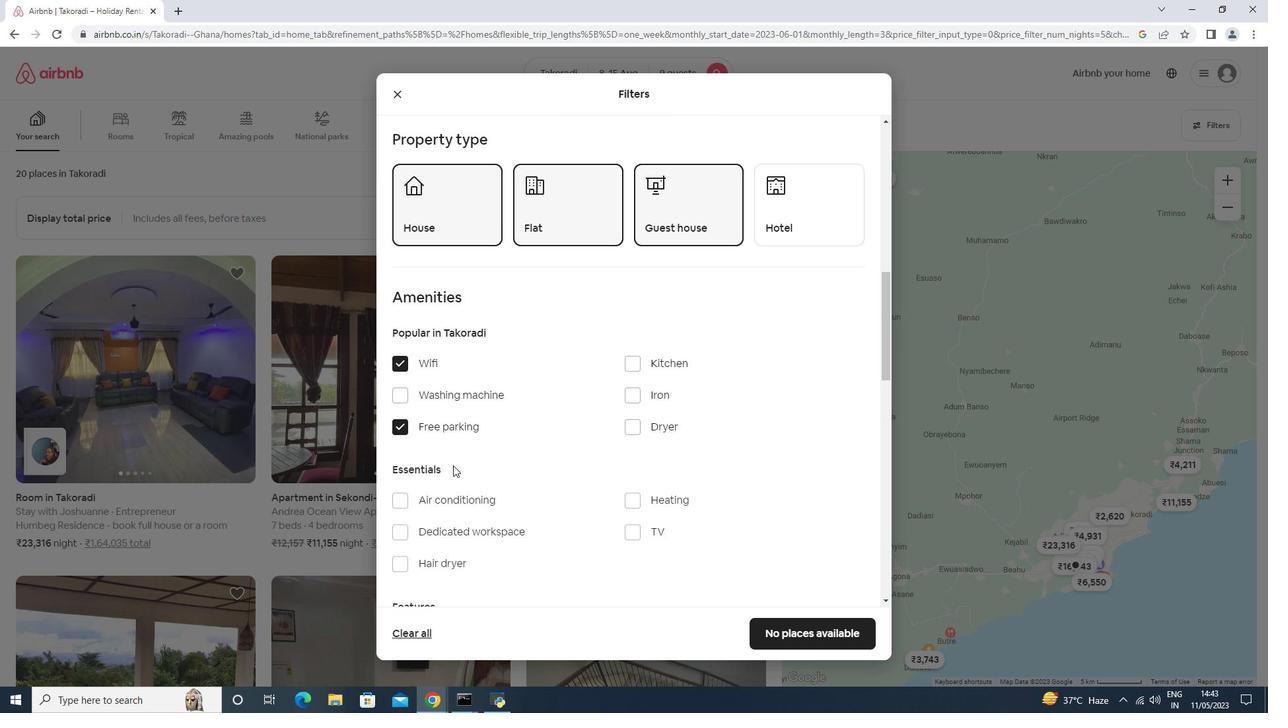 
Action: Mouse scrolled (477, 447) with delta (0, 0)
Screenshot: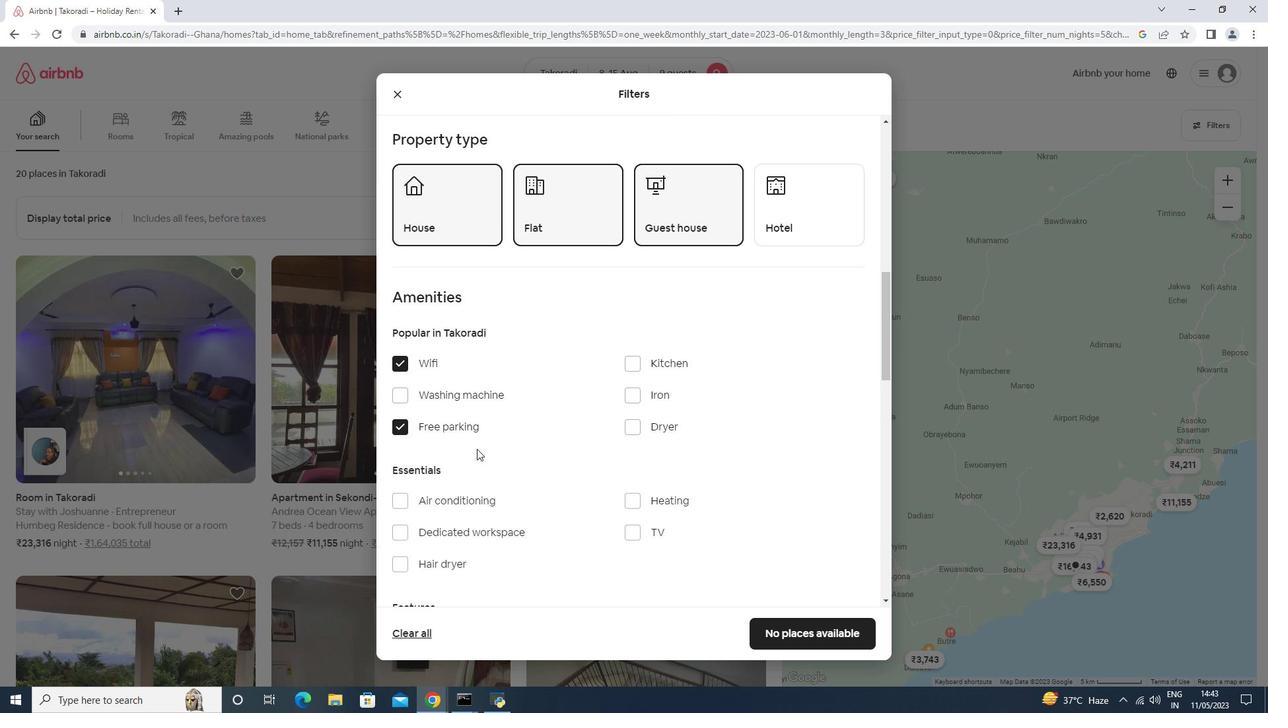 
Action: Mouse moved to (477, 447)
Screenshot: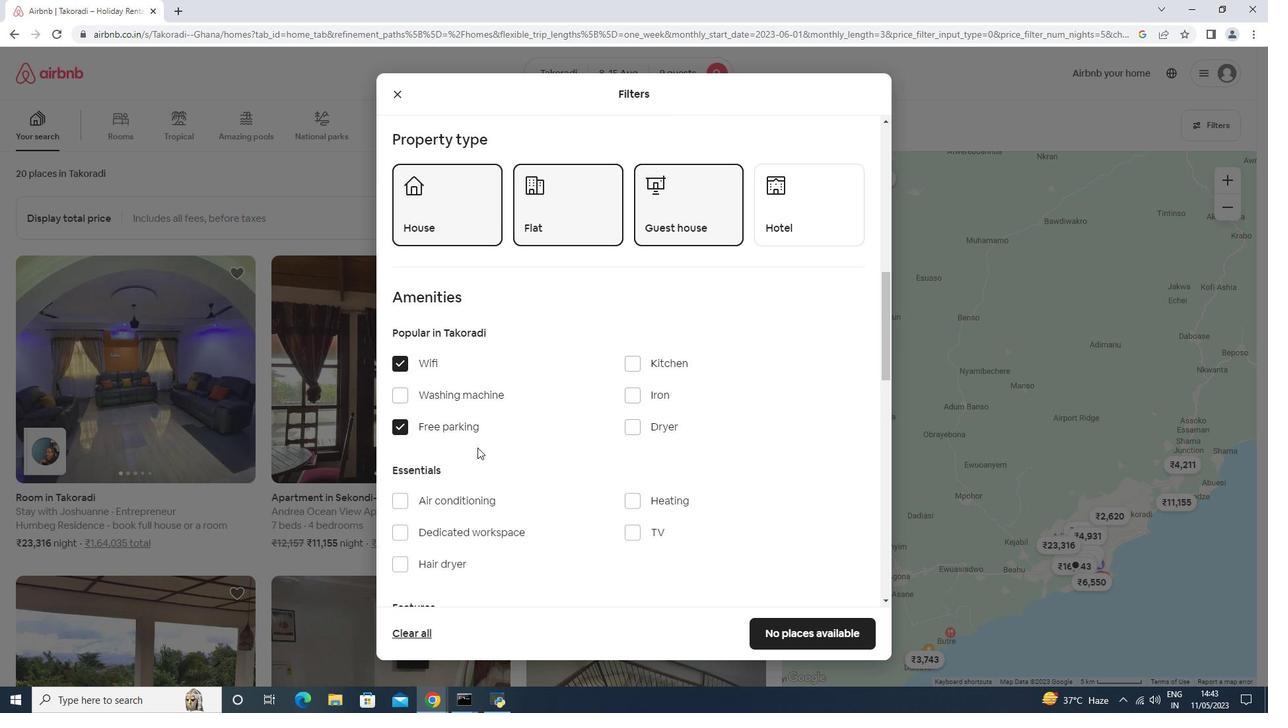 
Action: Mouse scrolled (477, 446) with delta (0, 0)
Screenshot: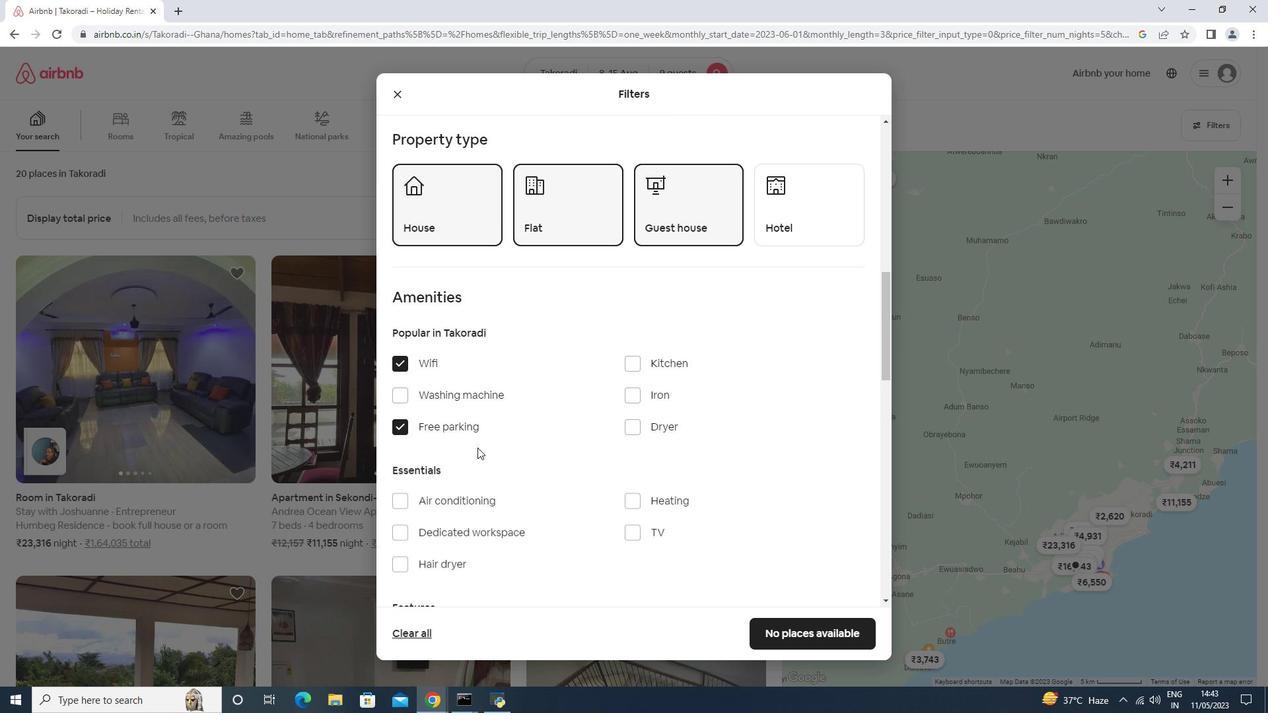 
Action: Mouse moved to (660, 332)
Screenshot: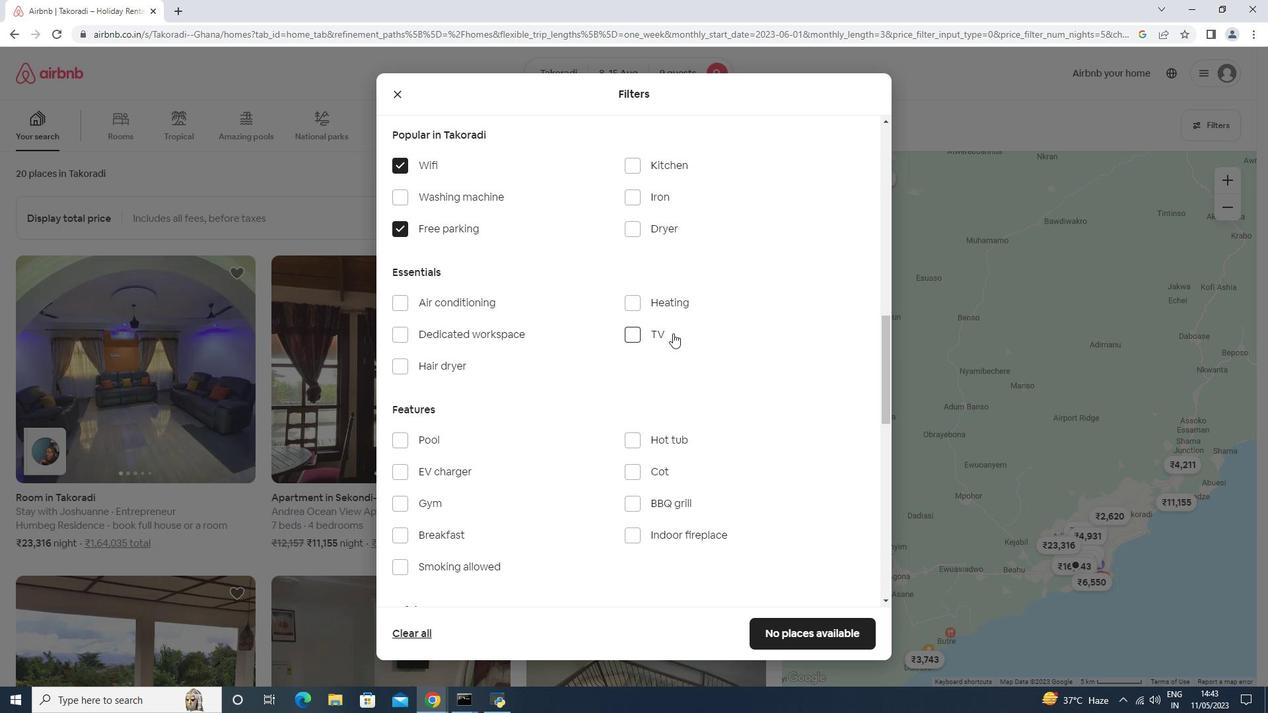 
Action: Mouse pressed left at (660, 332)
Screenshot: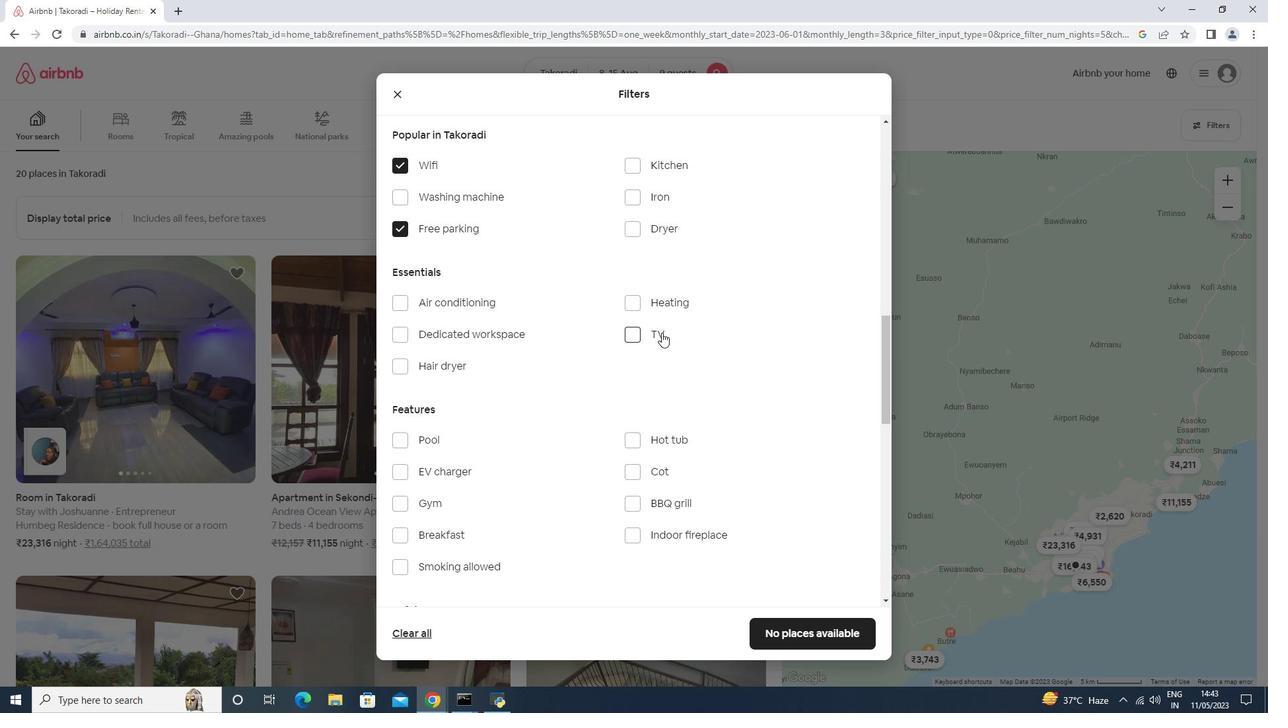
Action: Mouse moved to (414, 504)
Screenshot: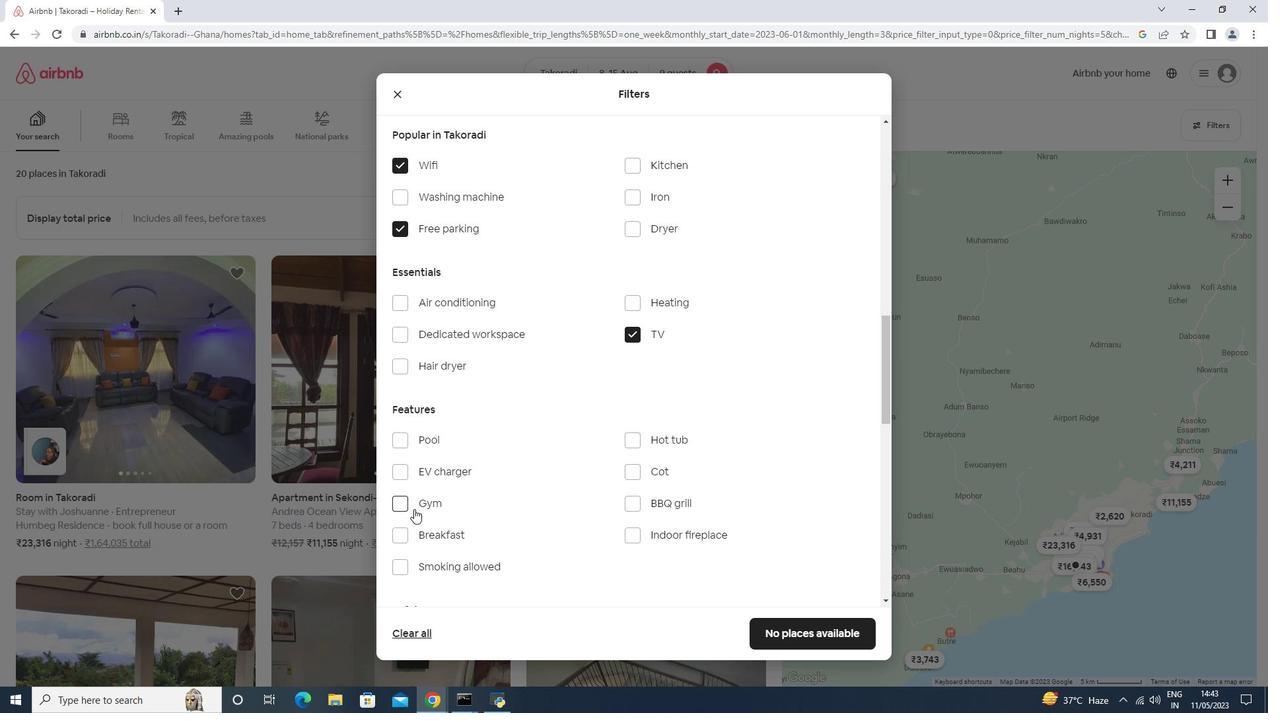 
Action: Mouse pressed left at (414, 504)
Screenshot: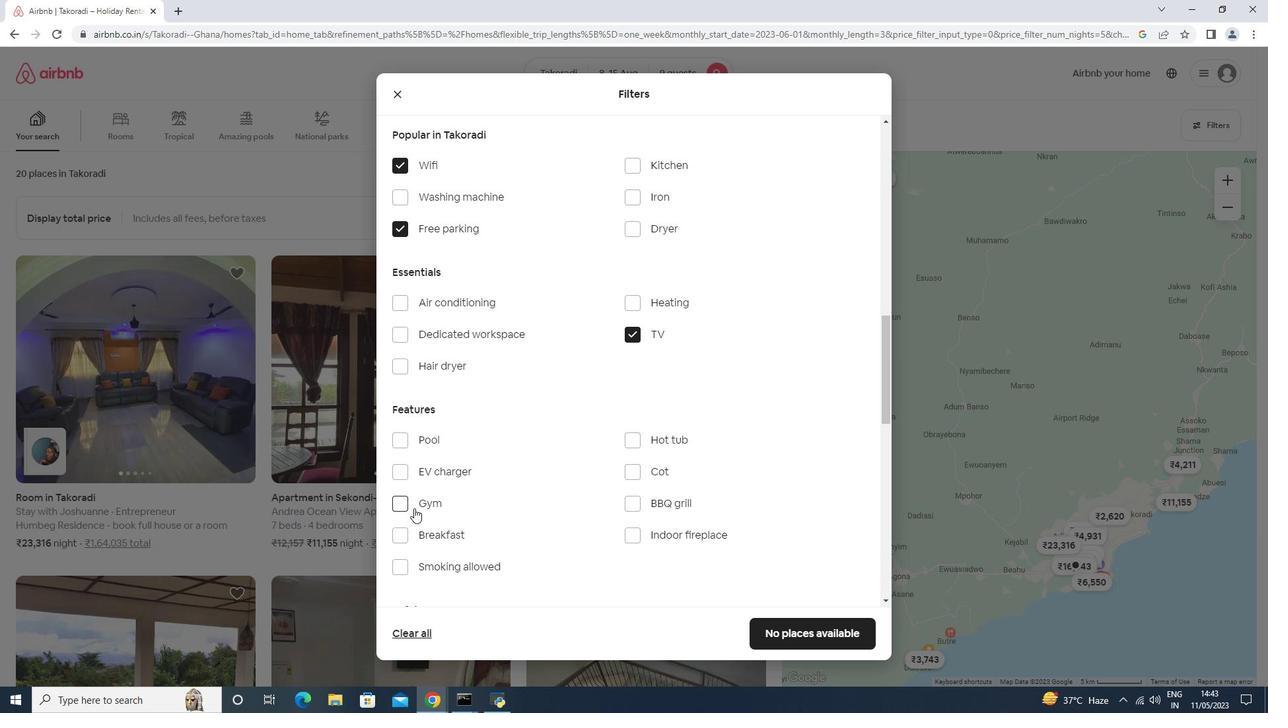
Action: Mouse moved to (419, 527)
Screenshot: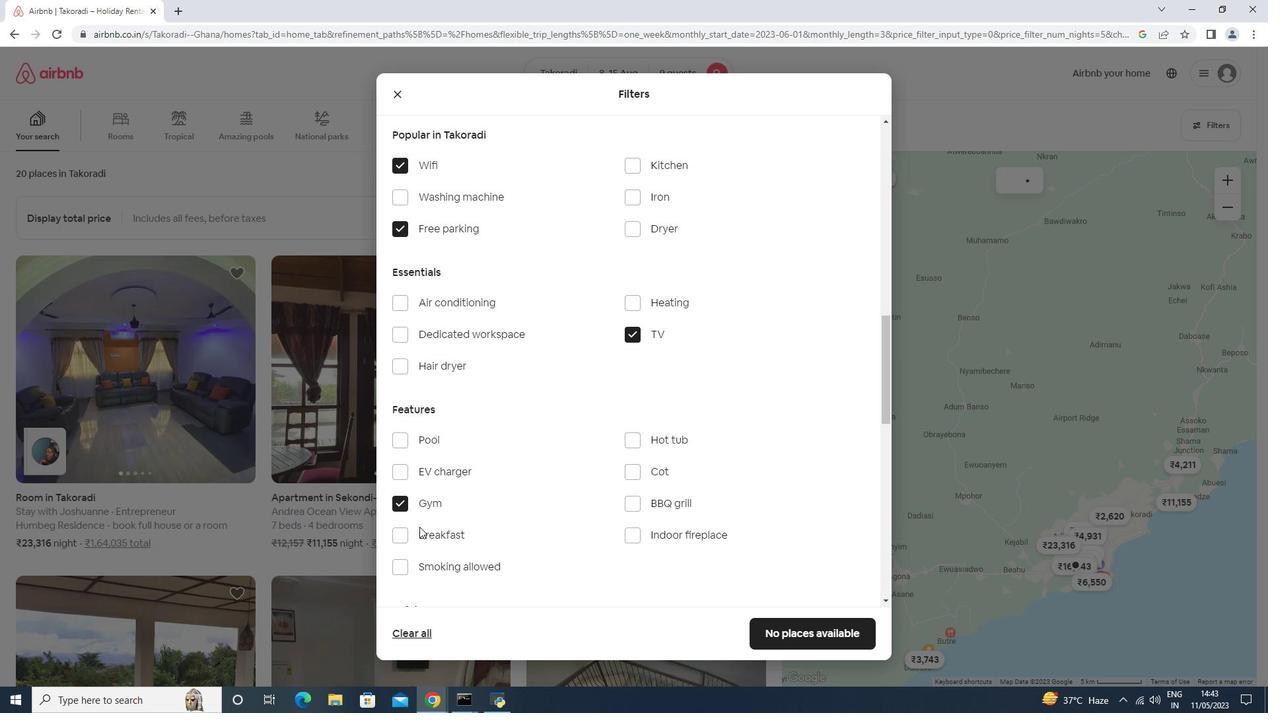 
Action: Mouse pressed left at (419, 527)
Screenshot: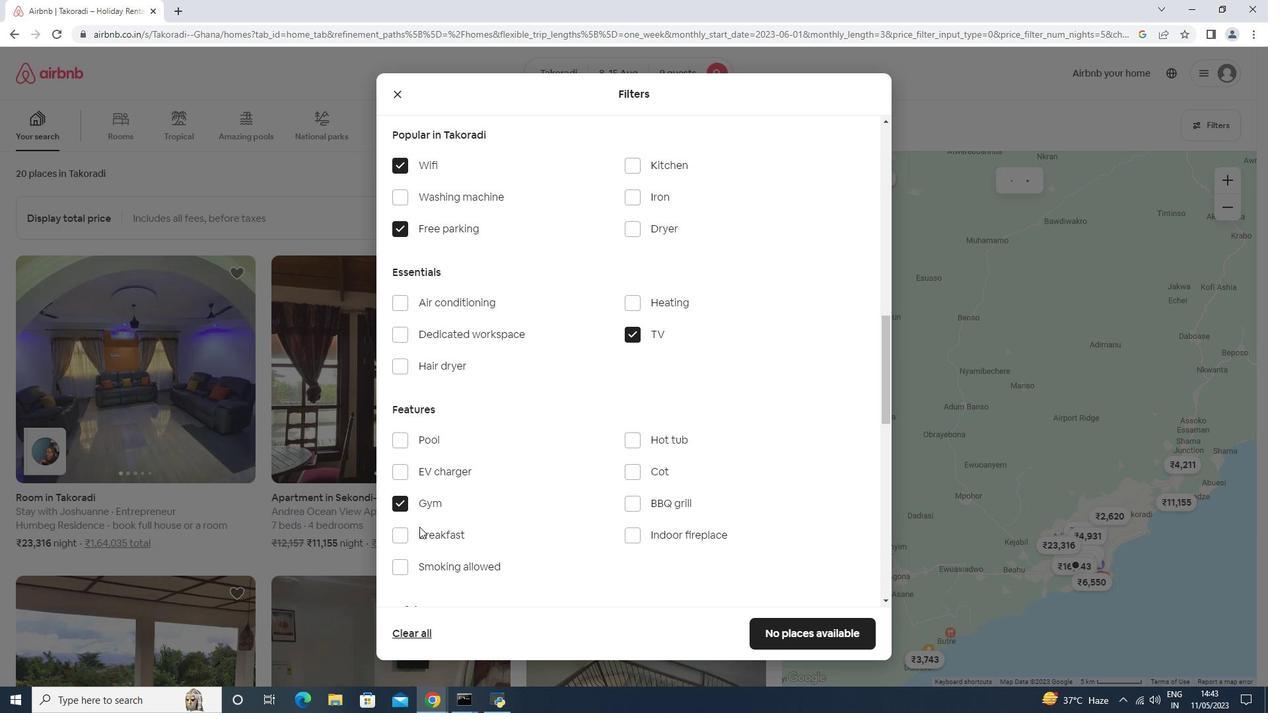 
Action: Mouse moved to (426, 517)
Screenshot: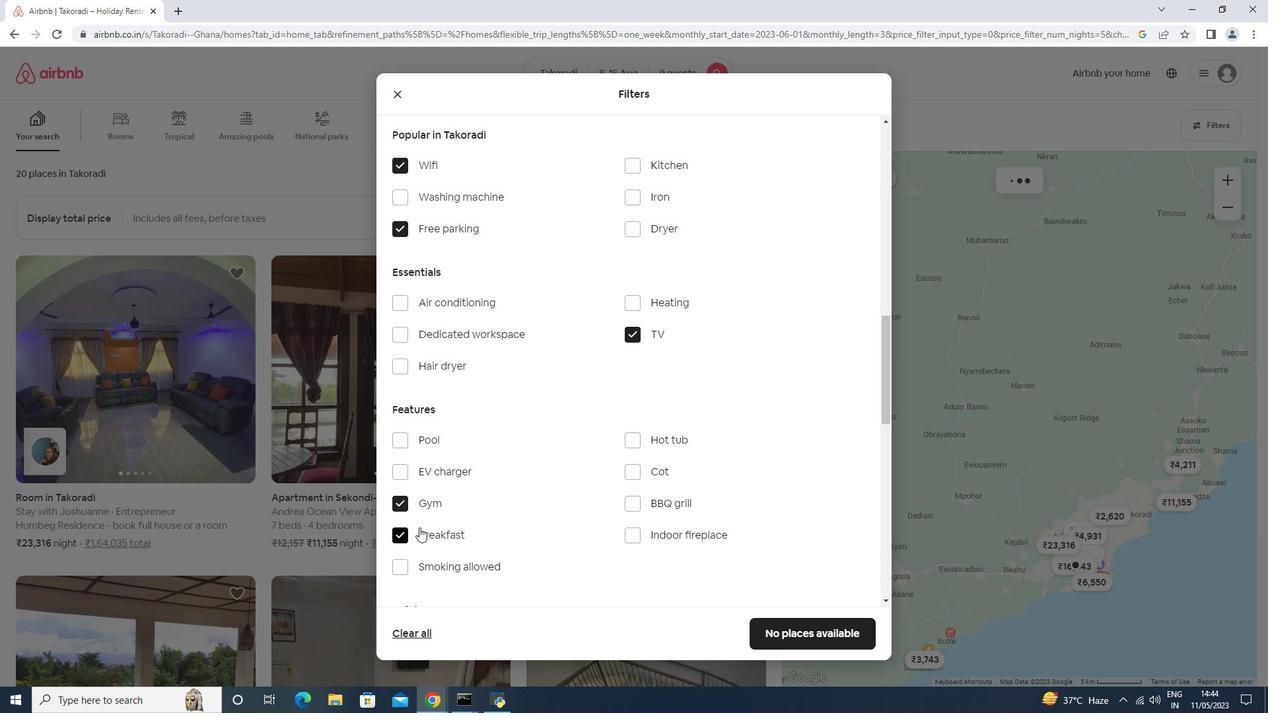 
Action: Mouse scrolled (426, 517) with delta (0, 0)
Screenshot: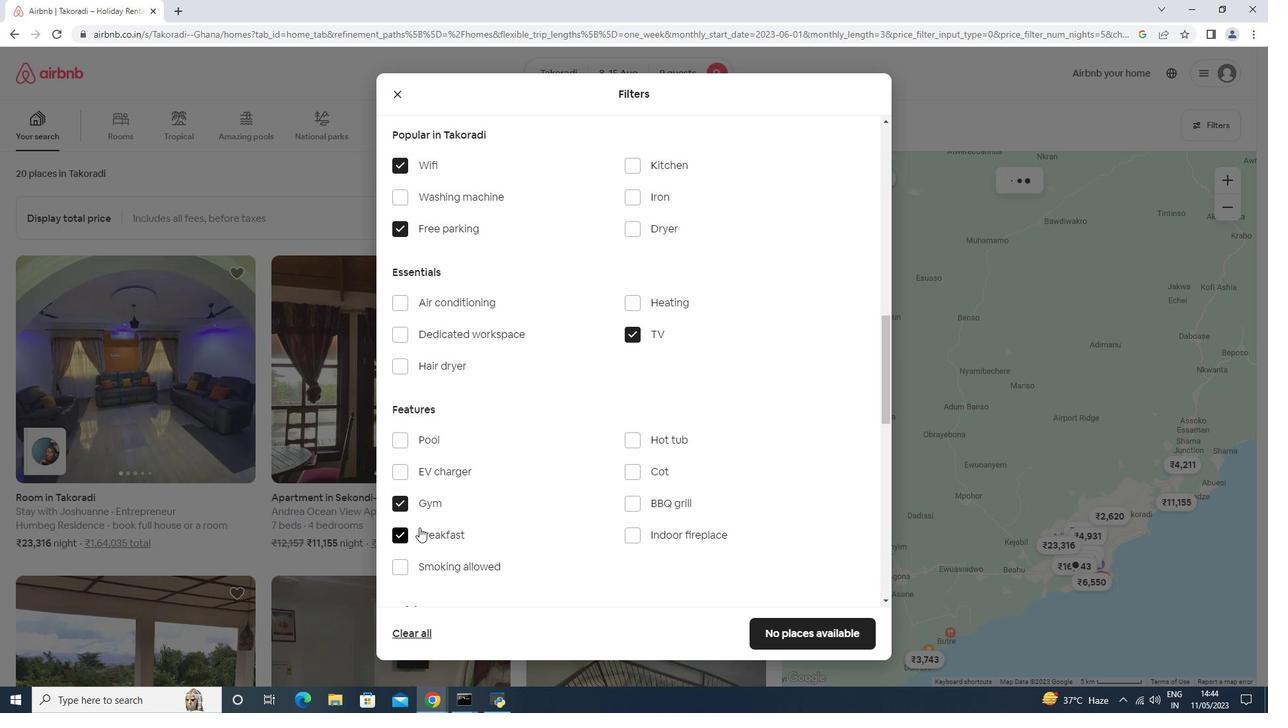 
Action: Mouse scrolled (426, 517) with delta (0, 0)
Screenshot: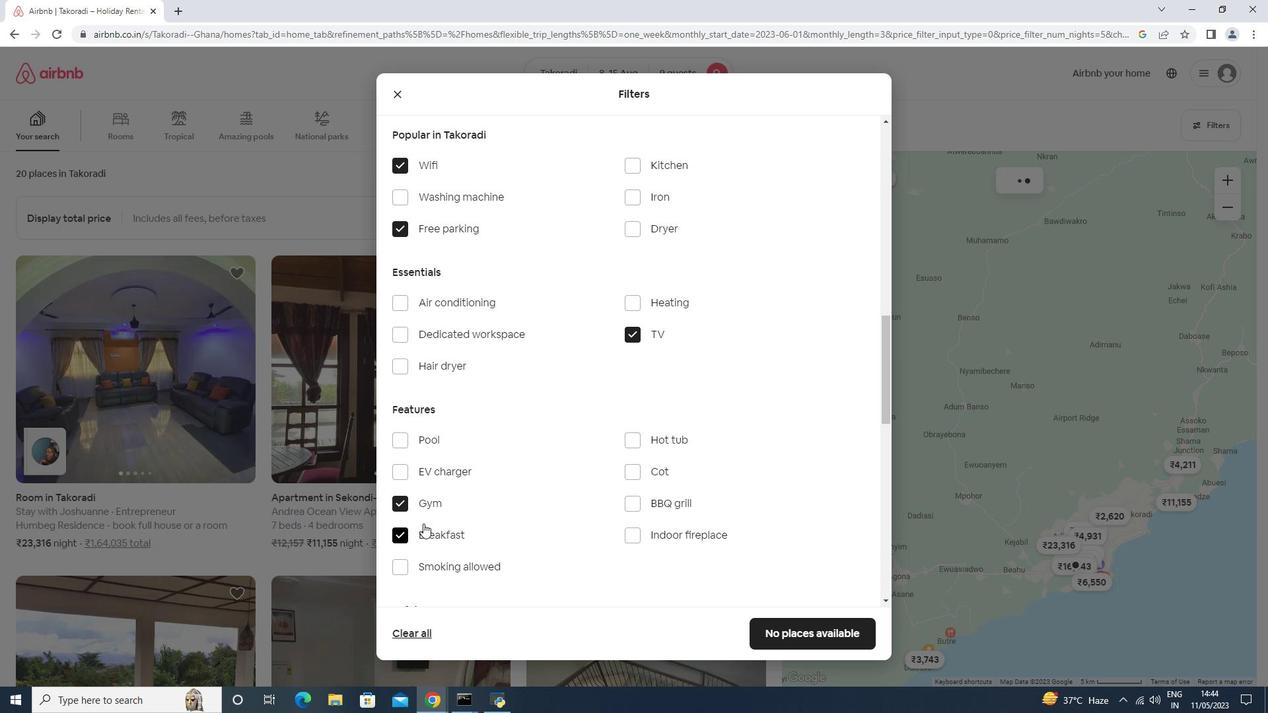 
Action: Mouse scrolled (426, 517) with delta (0, 0)
Screenshot: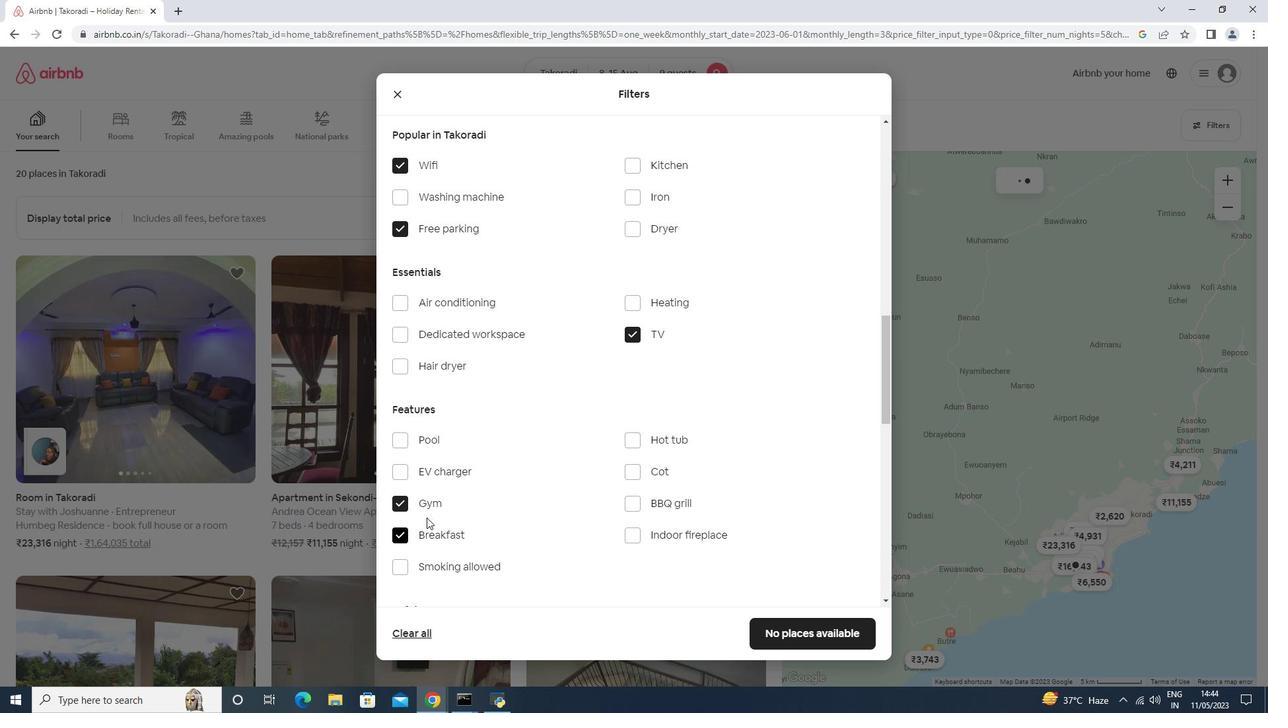 
Action: Mouse moved to (426, 517)
Screenshot: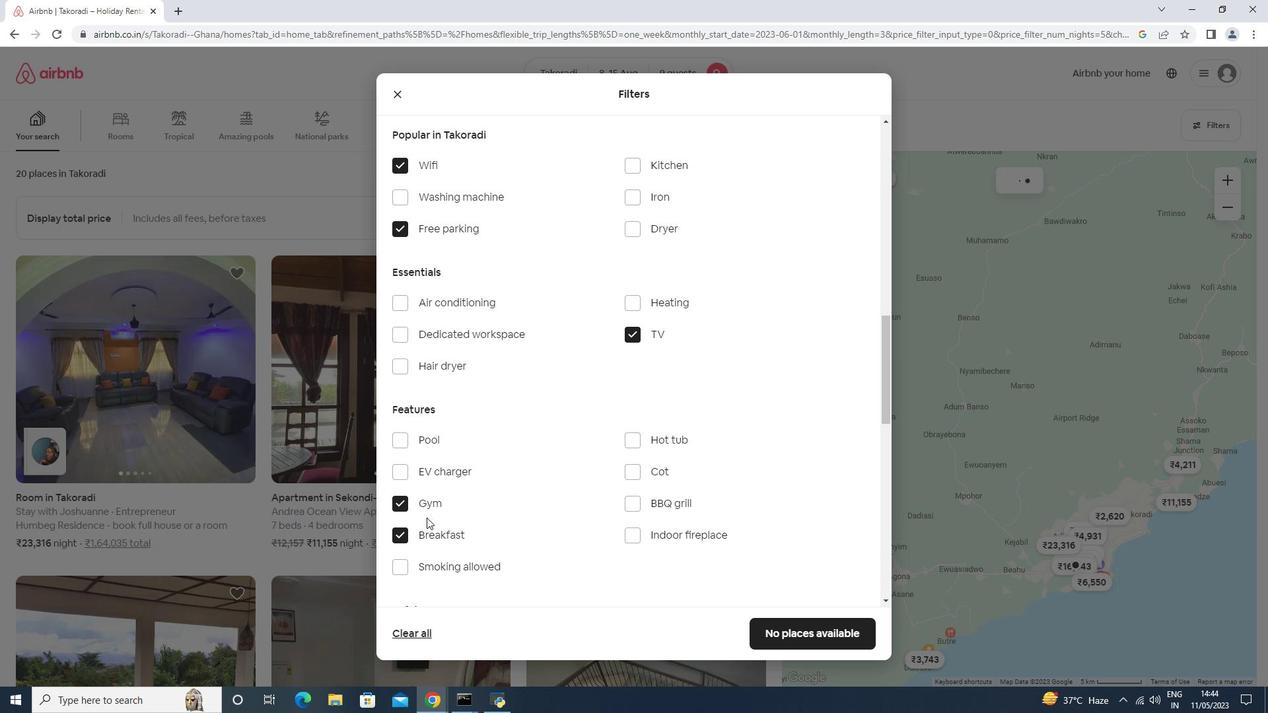 
Action: Mouse scrolled (426, 517) with delta (0, 0)
Screenshot: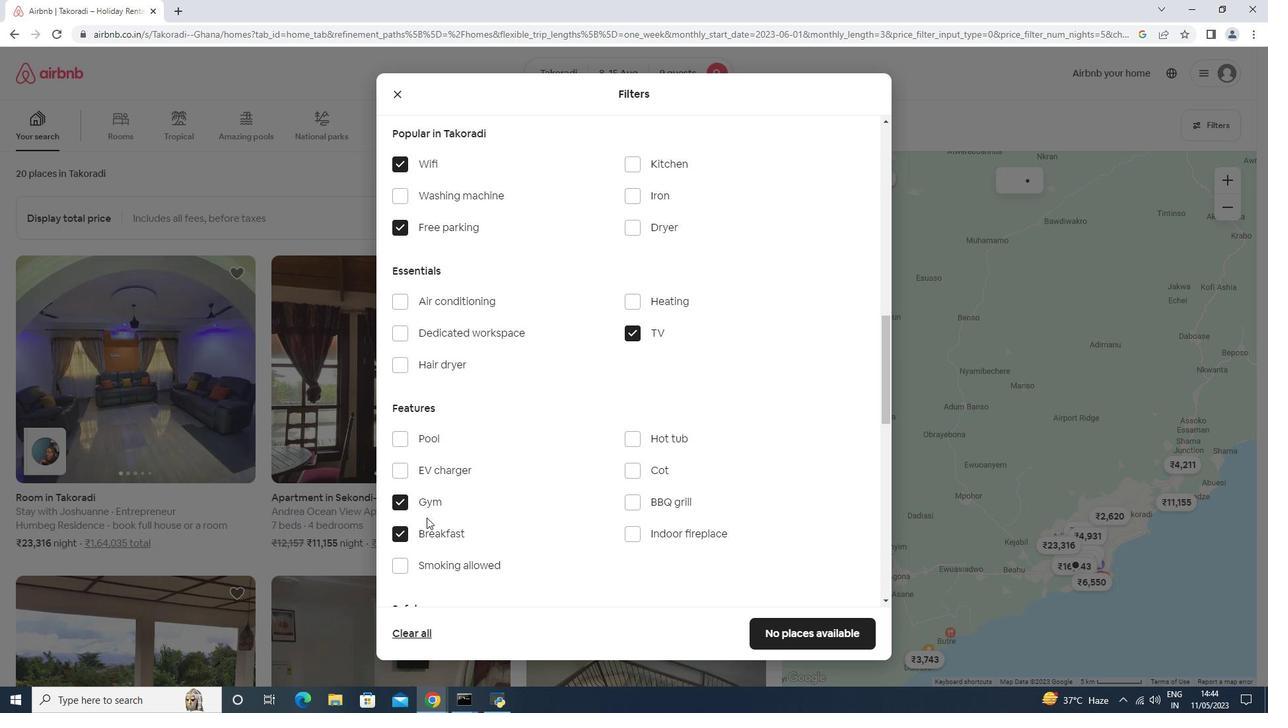 
Action: Mouse moved to (428, 512)
Screenshot: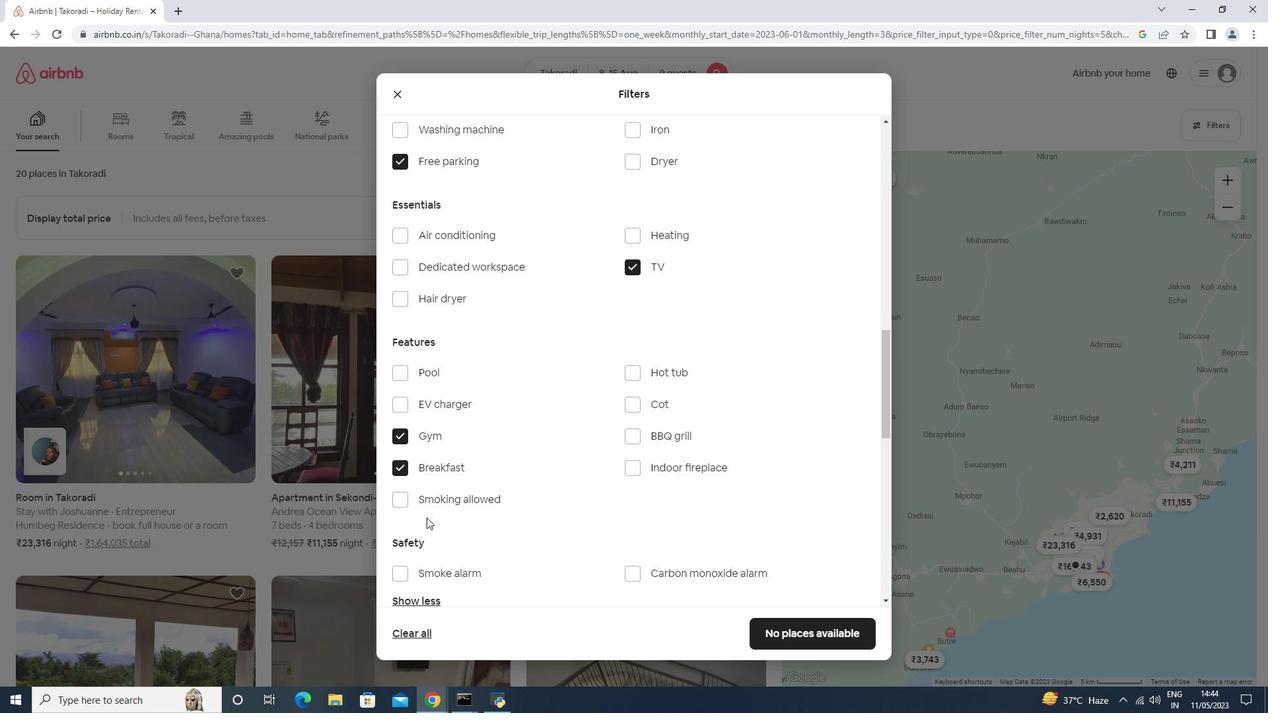 
Action: Mouse scrolled (427, 515) with delta (0, 0)
Screenshot: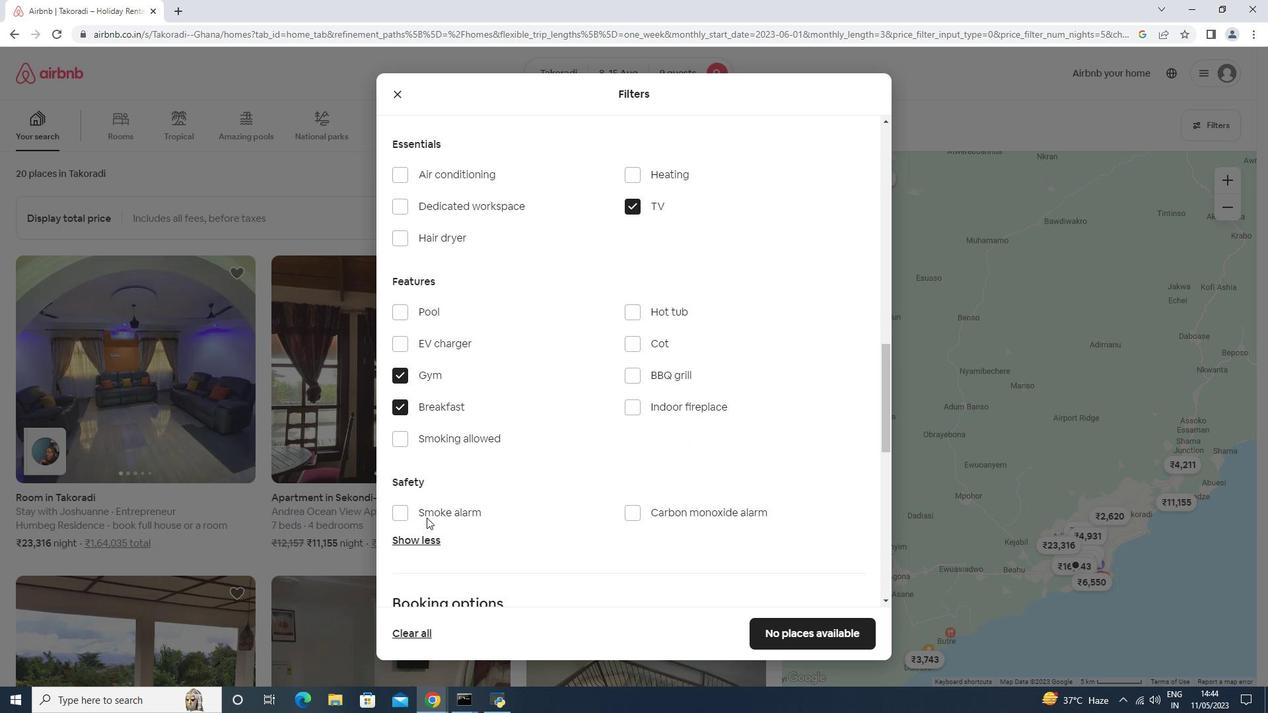 
Action: Mouse moved to (831, 496)
Screenshot: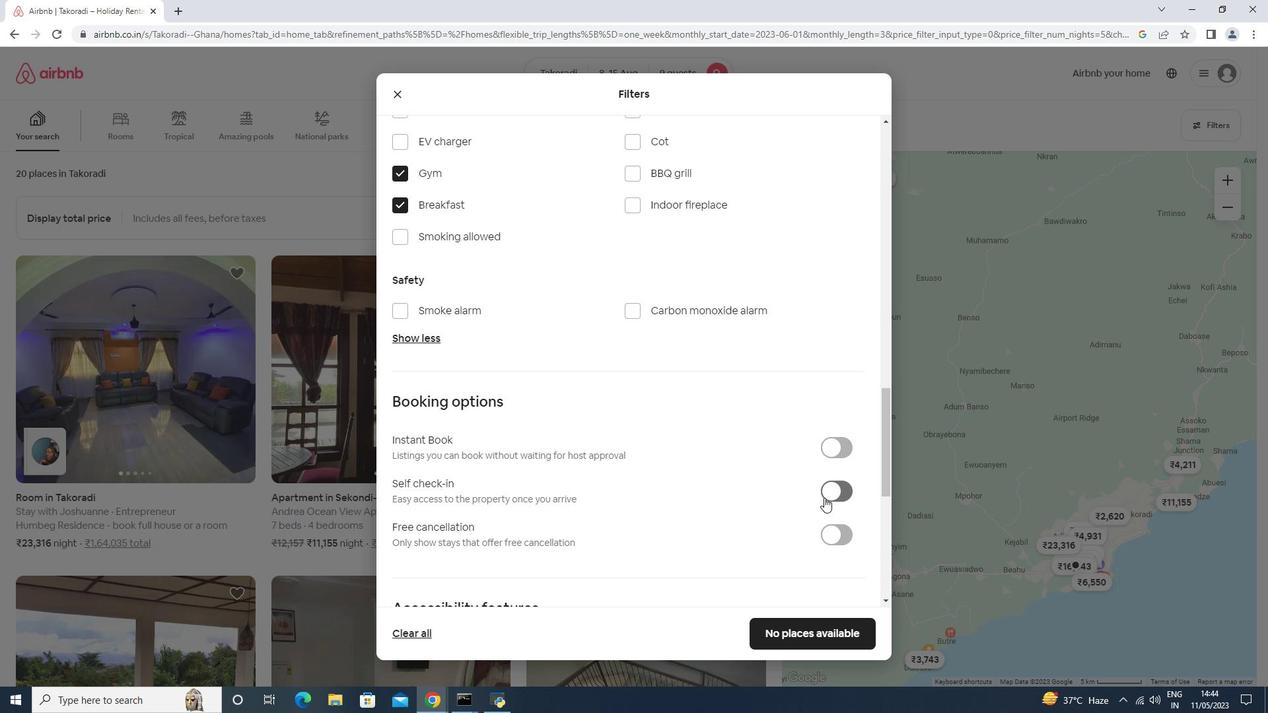 
Action: Mouse pressed left at (831, 496)
Screenshot: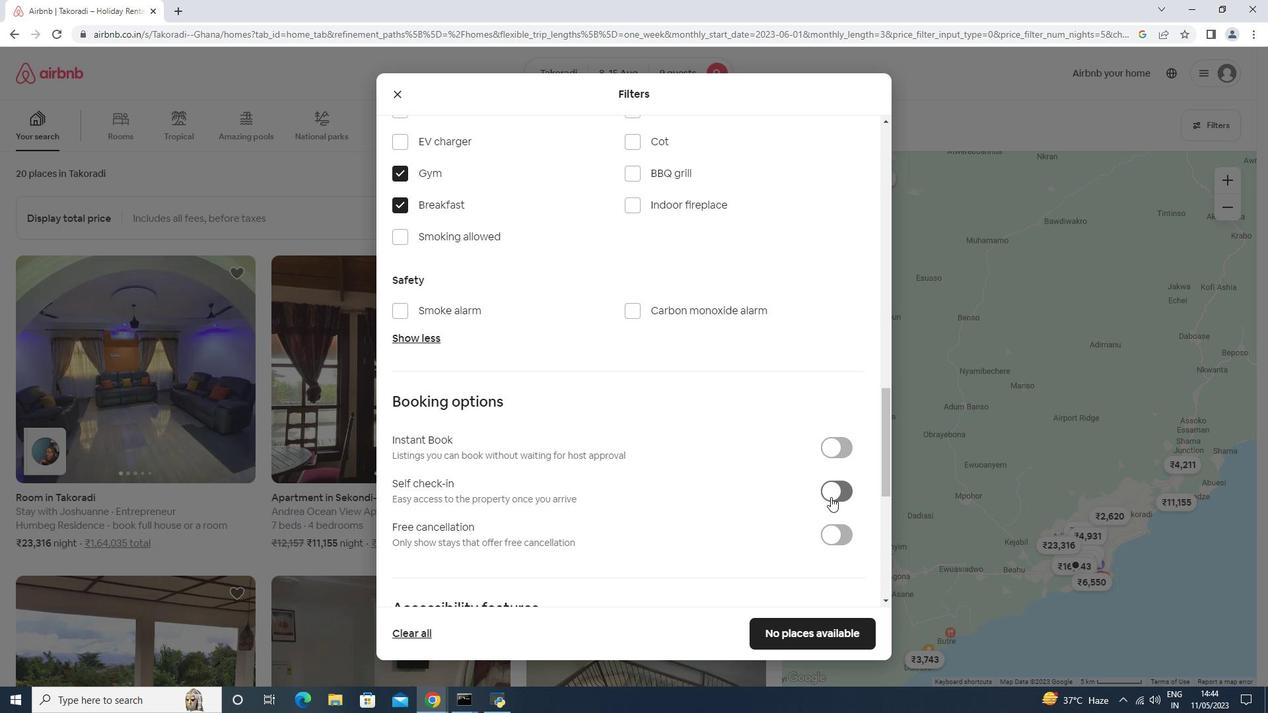 
Action: Mouse moved to (629, 454)
Screenshot: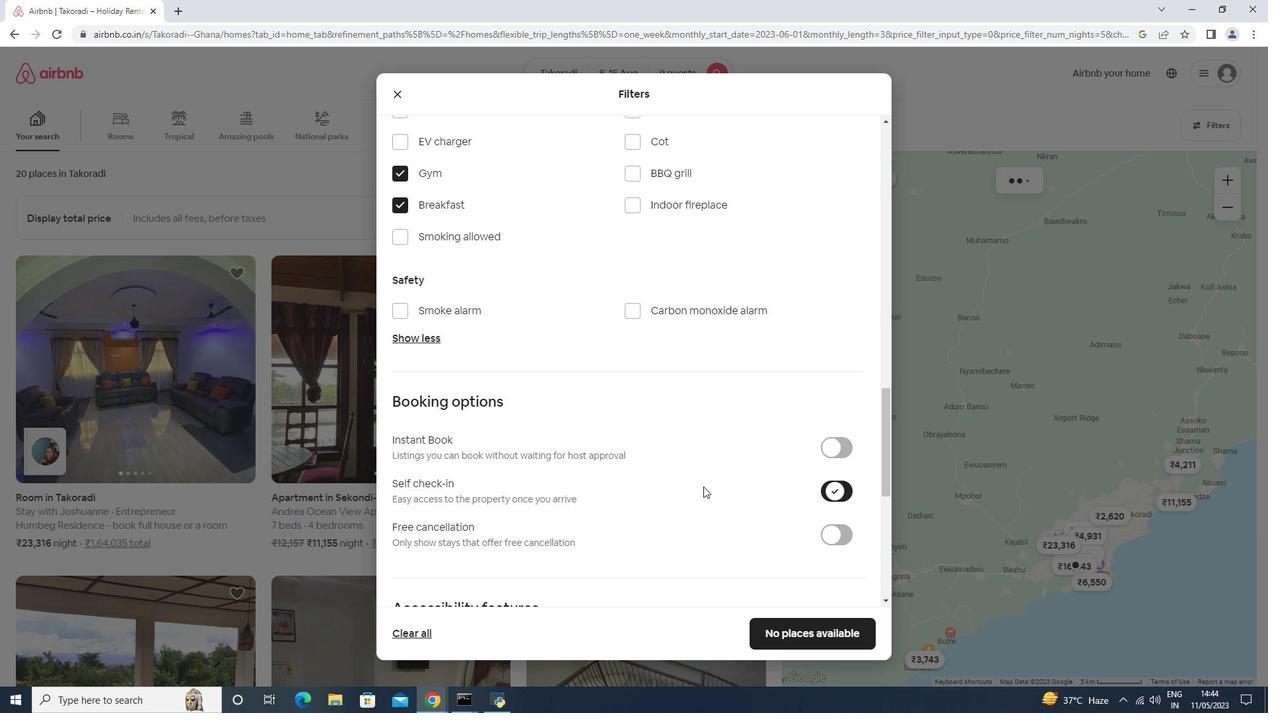 
Action: Mouse scrolled (629, 453) with delta (0, 0)
Screenshot: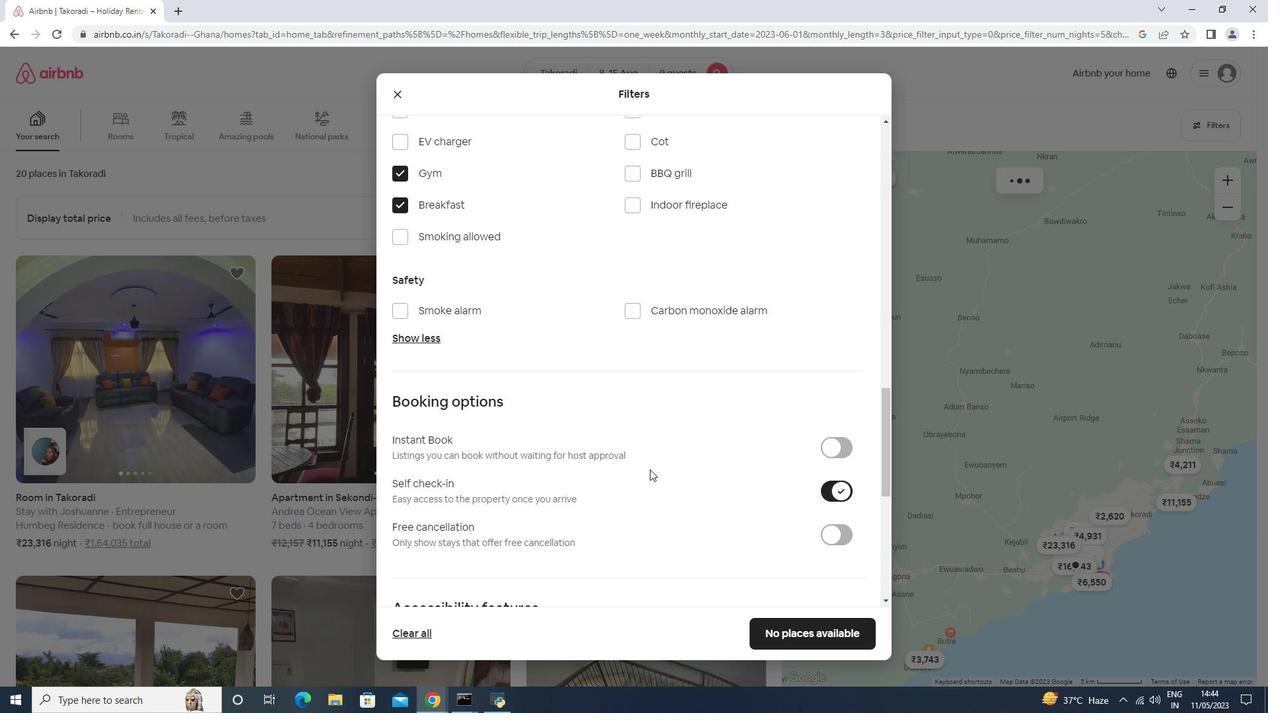
Action: Mouse scrolled (629, 453) with delta (0, 0)
Screenshot: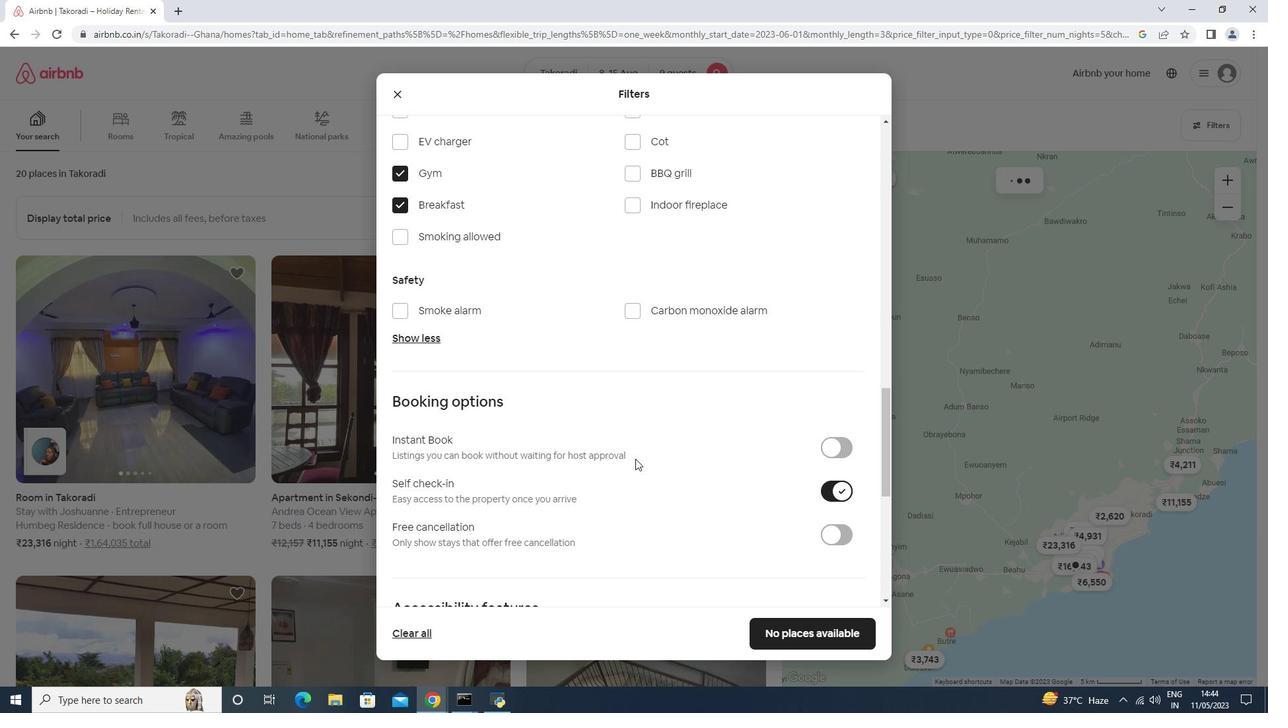 
Action: Mouse scrolled (629, 453) with delta (0, 0)
Screenshot: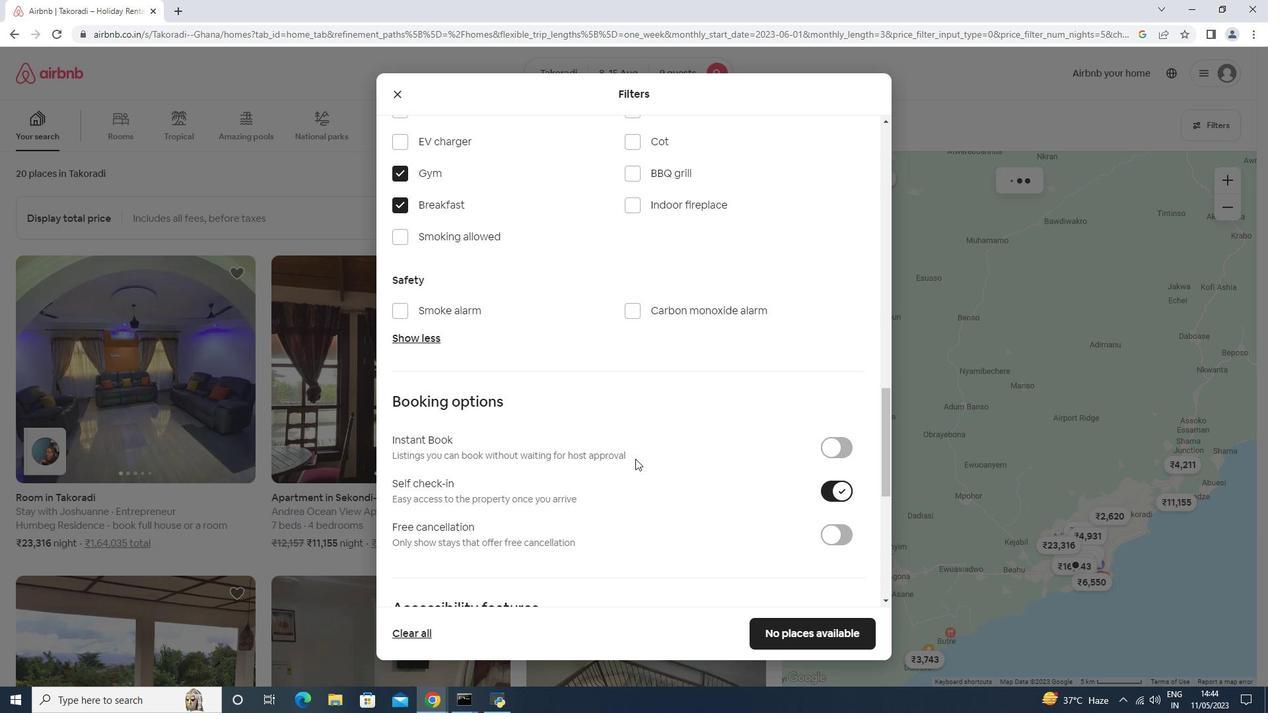 
Action: Mouse scrolled (629, 453) with delta (0, 0)
Screenshot: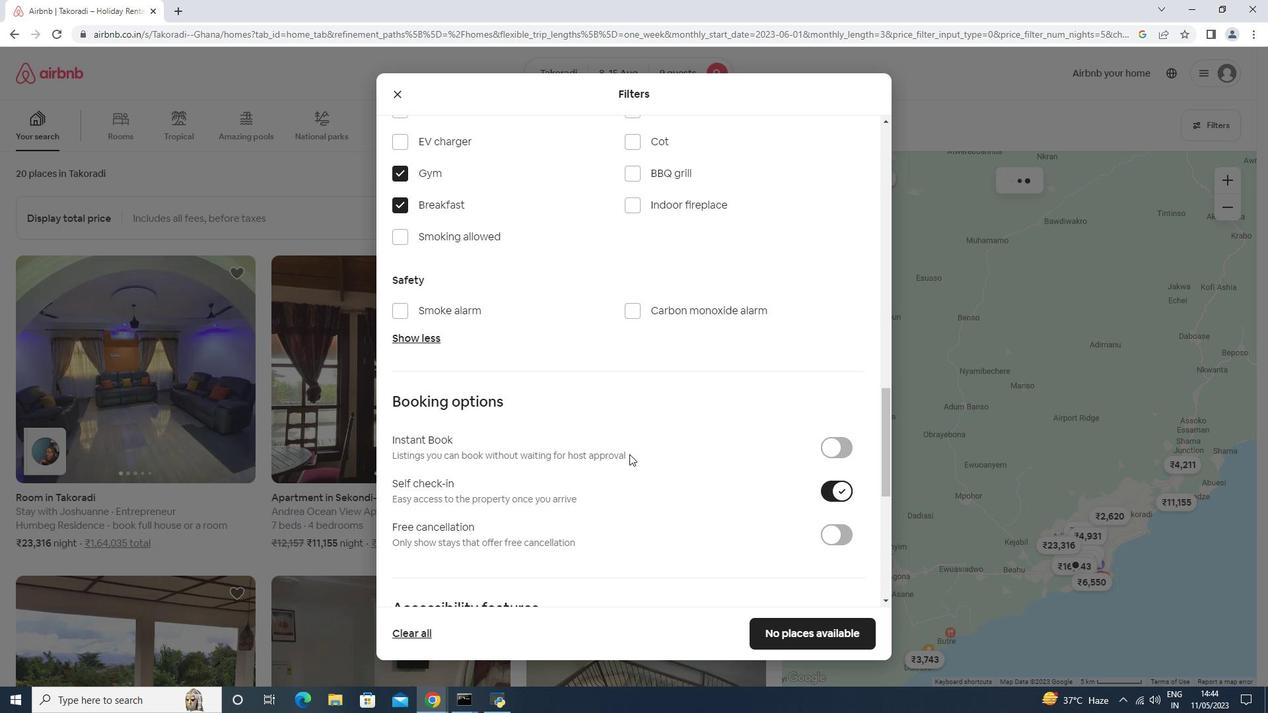 
Action: Mouse moved to (420, 529)
Screenshot: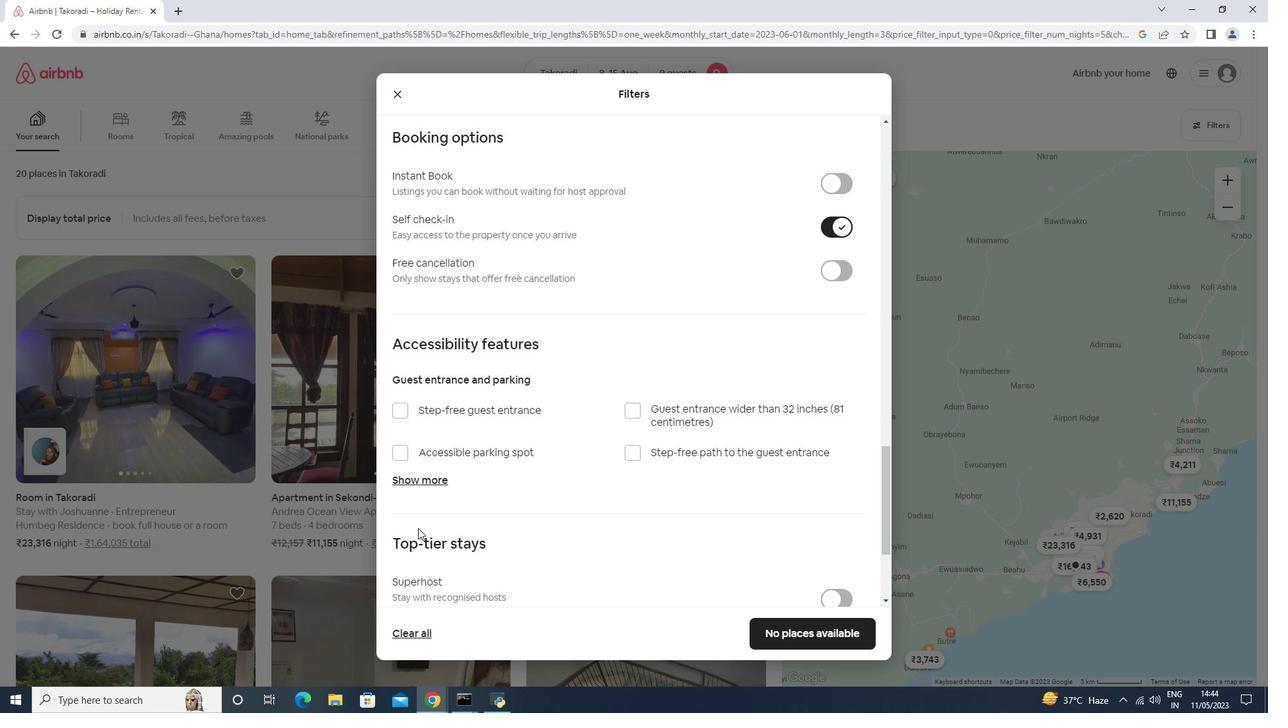 
Action: Mouse scrolled (420, 528) with delta (0, 0)
Screenshot: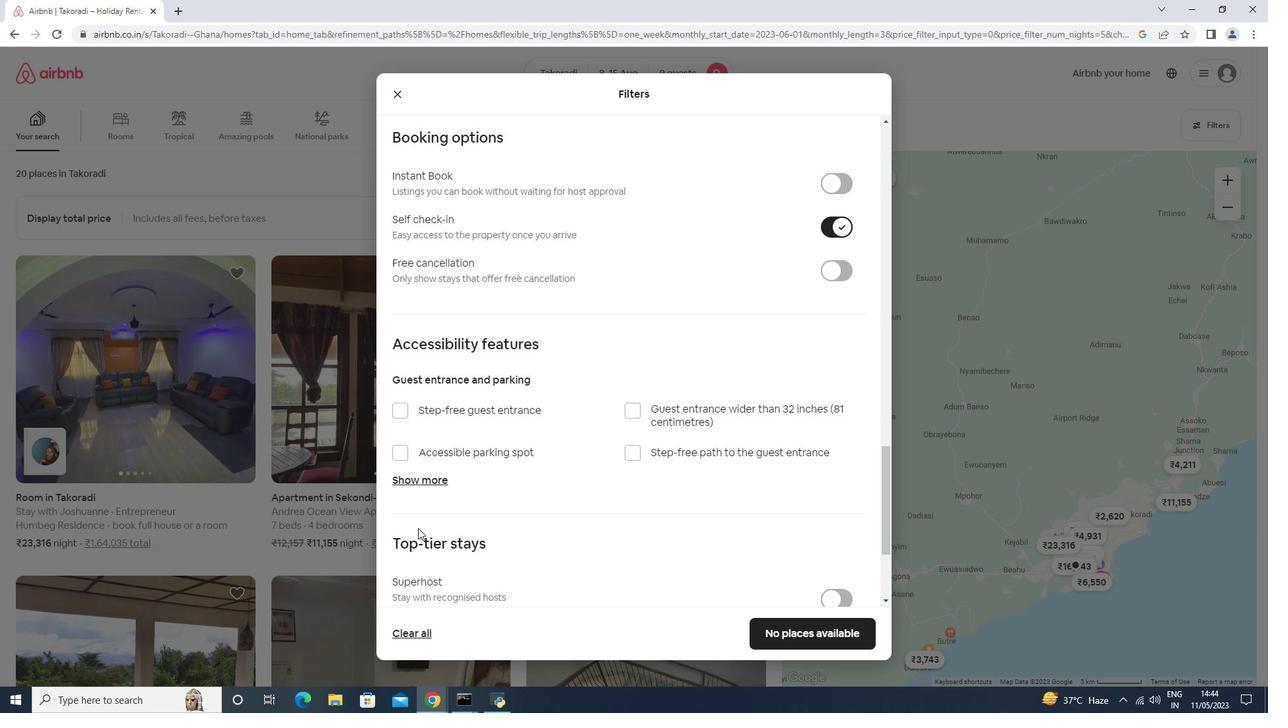 
Action: Mouse moved to (482, 495)
Screenshot: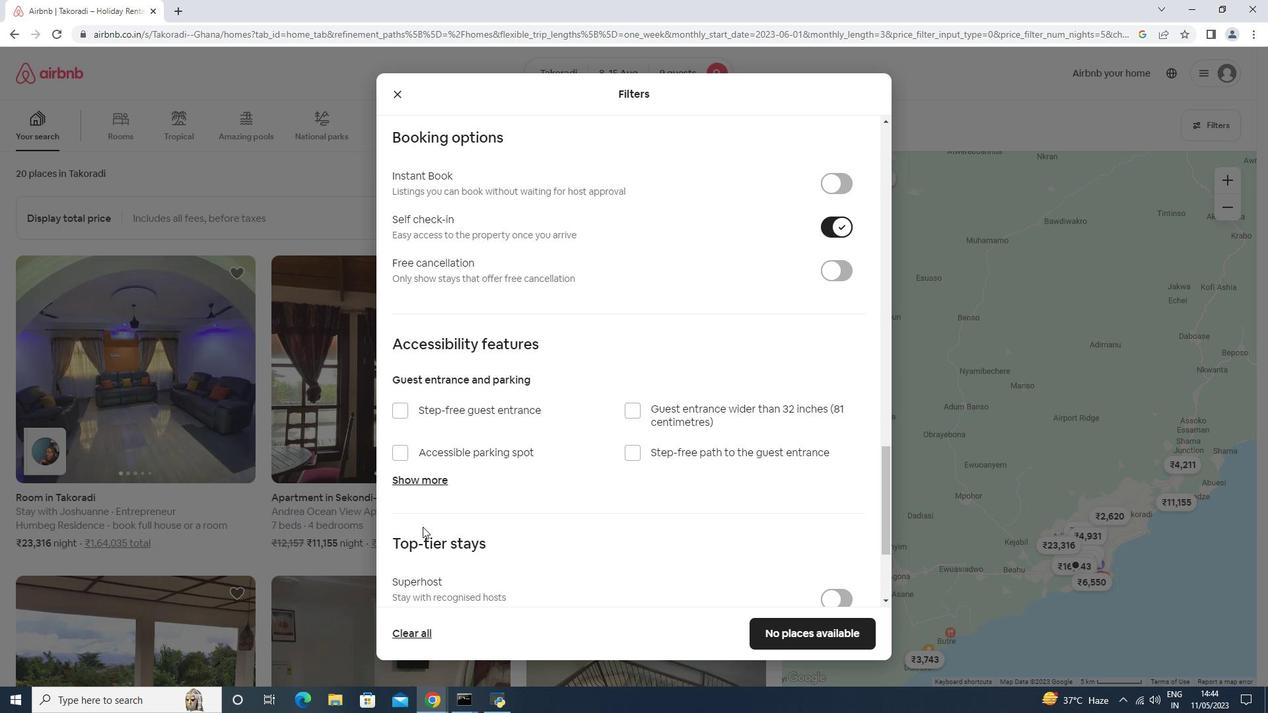 
Action: Mouse scrolled (470, 501) with delta (0, 0)
Screenshot: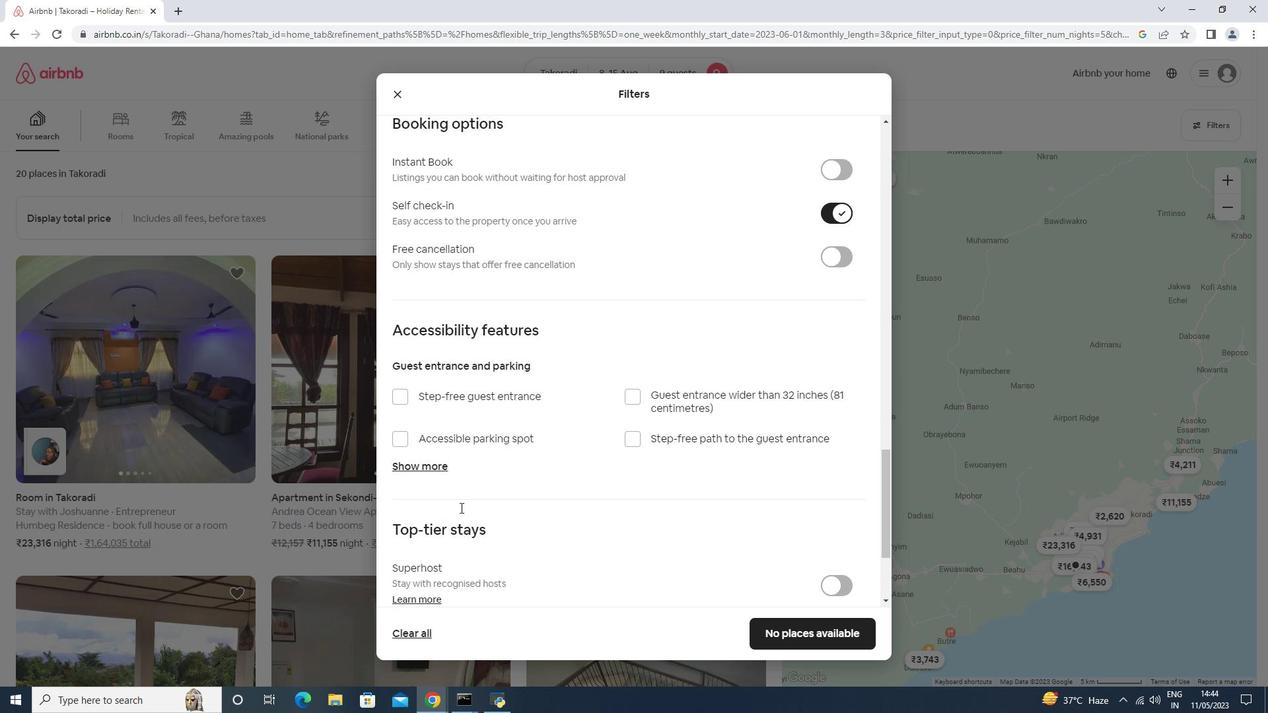 
Action: Mouse moved to (534, 502)
Screenshot: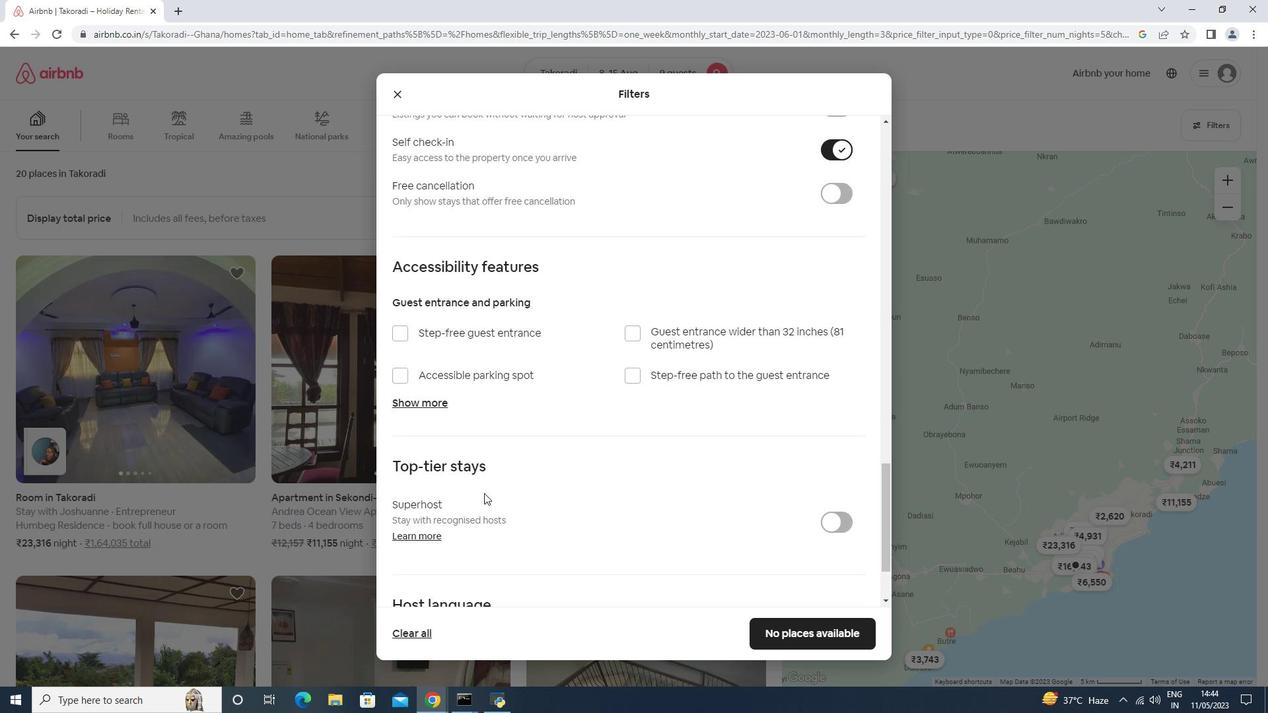 
Action: Mouse scrolled (486, 492) with delta (0, 0)
Screenshot: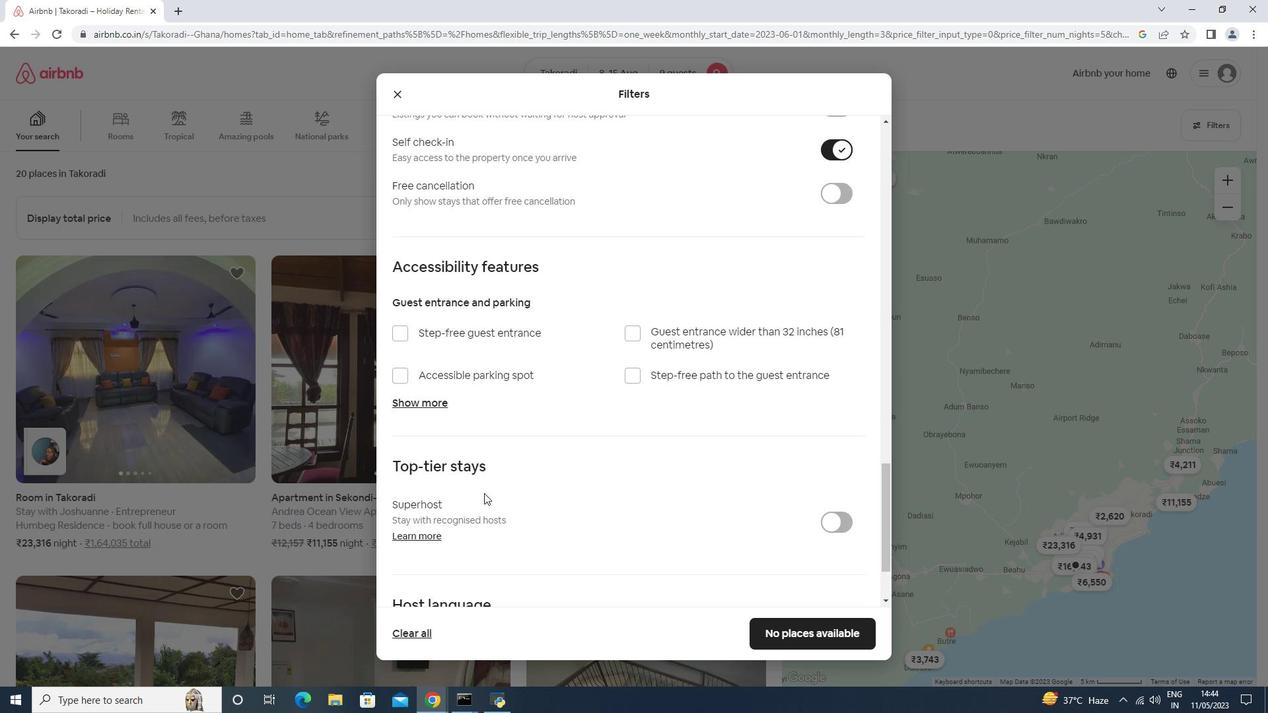 
Action: Mouse moved to (536, 504)
Screenshot: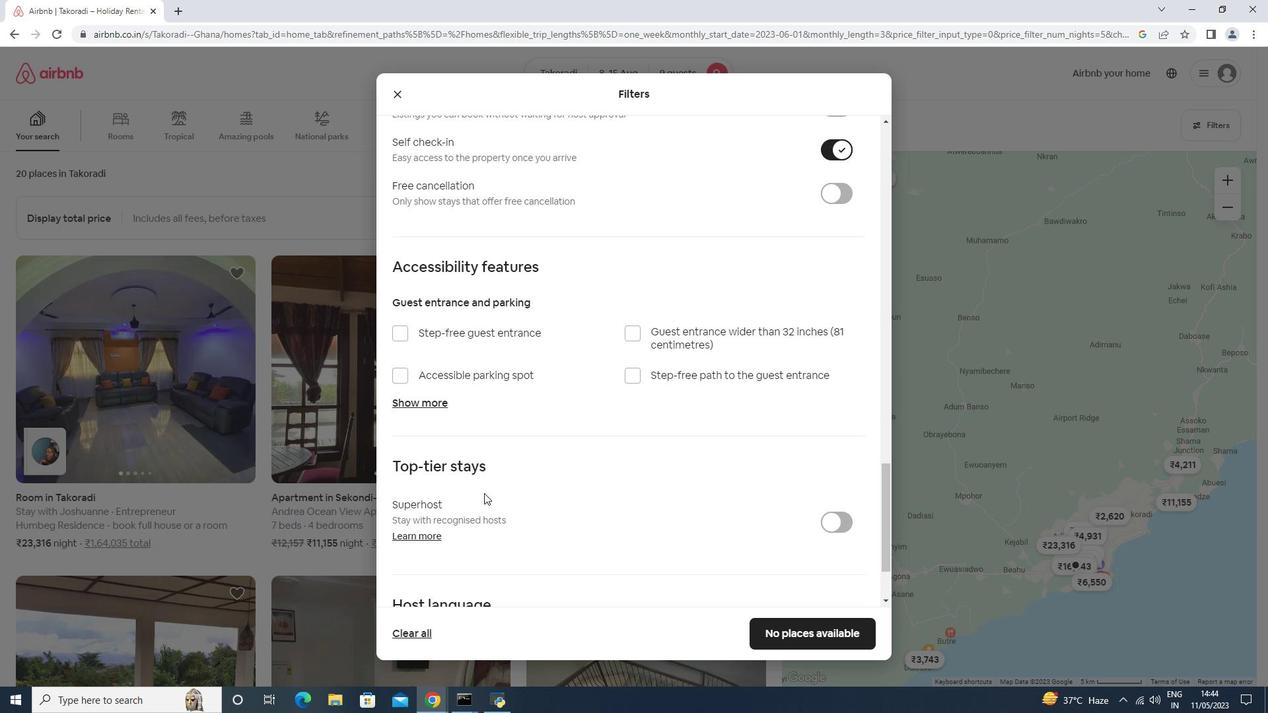 
Action: Mouse scrolled (492, 488) with delta (0, 0)
Screenshot: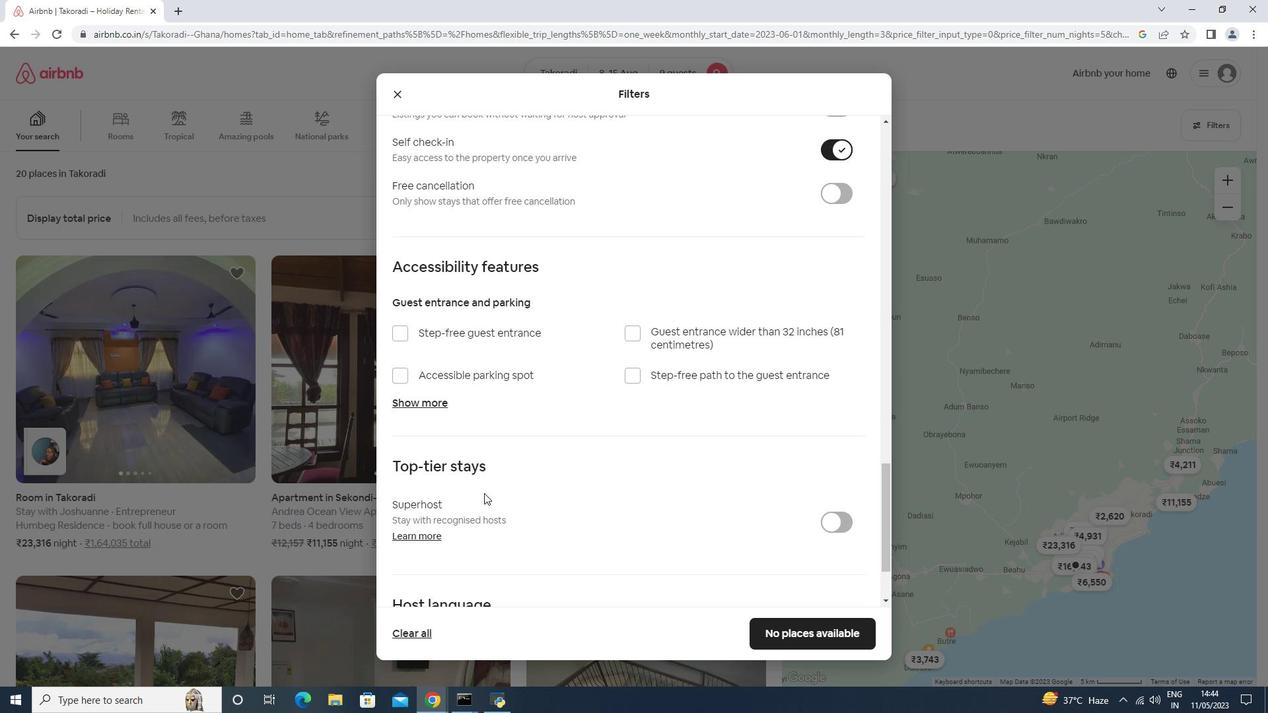 
Action: Mouse scrolled (492, 487) with delta (0, 0)
Screenshot: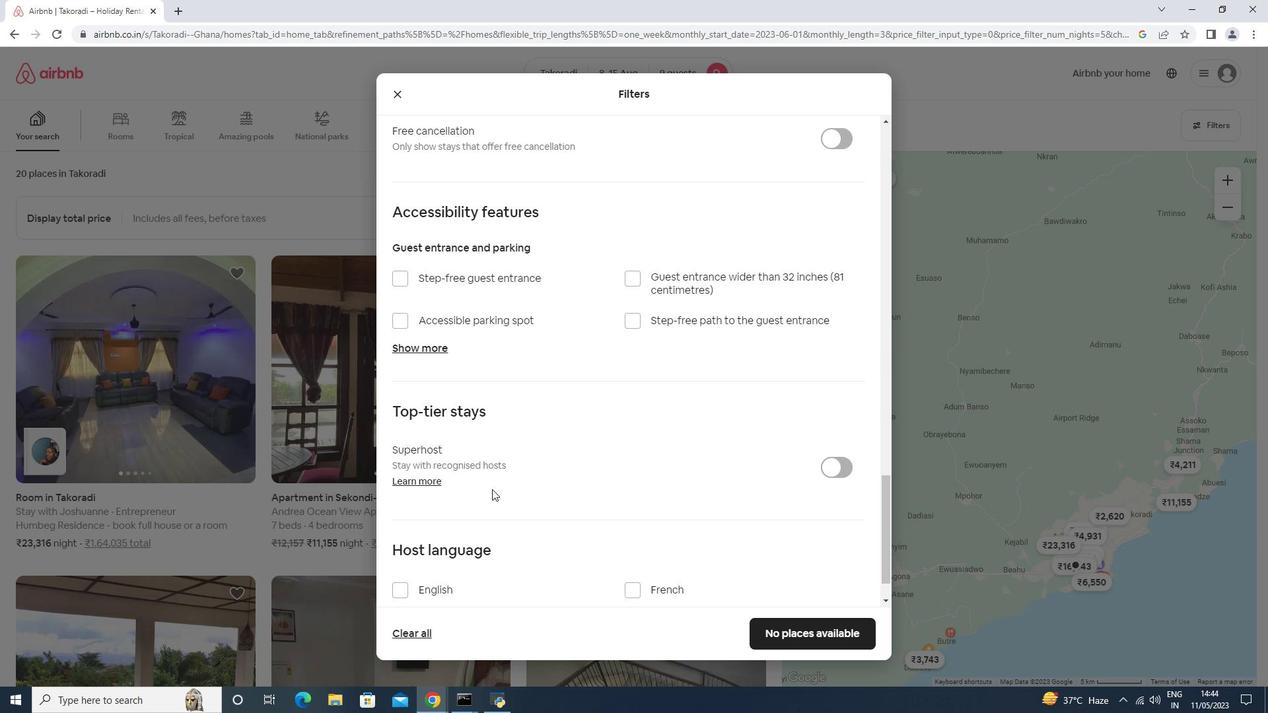 
Action: Mouse moved to (408, 540)
Screenshot: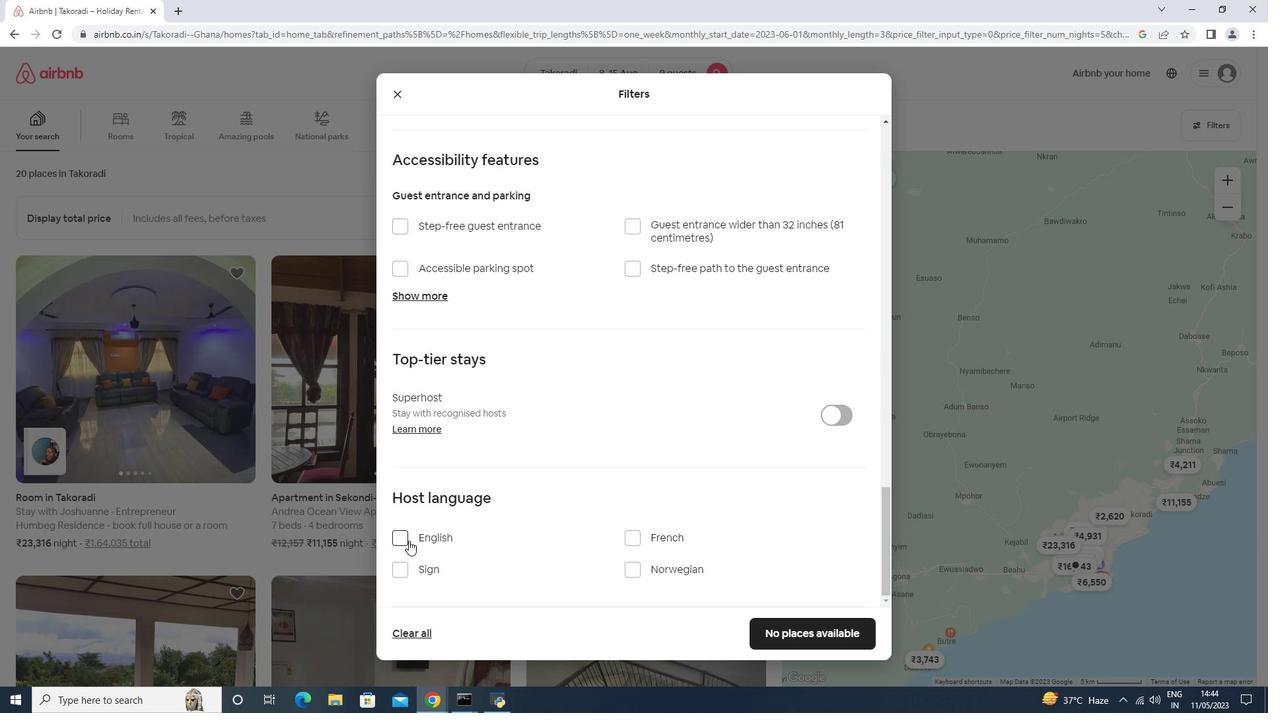 
Action: Mouse pressed left at (408, 540)
Screenshot: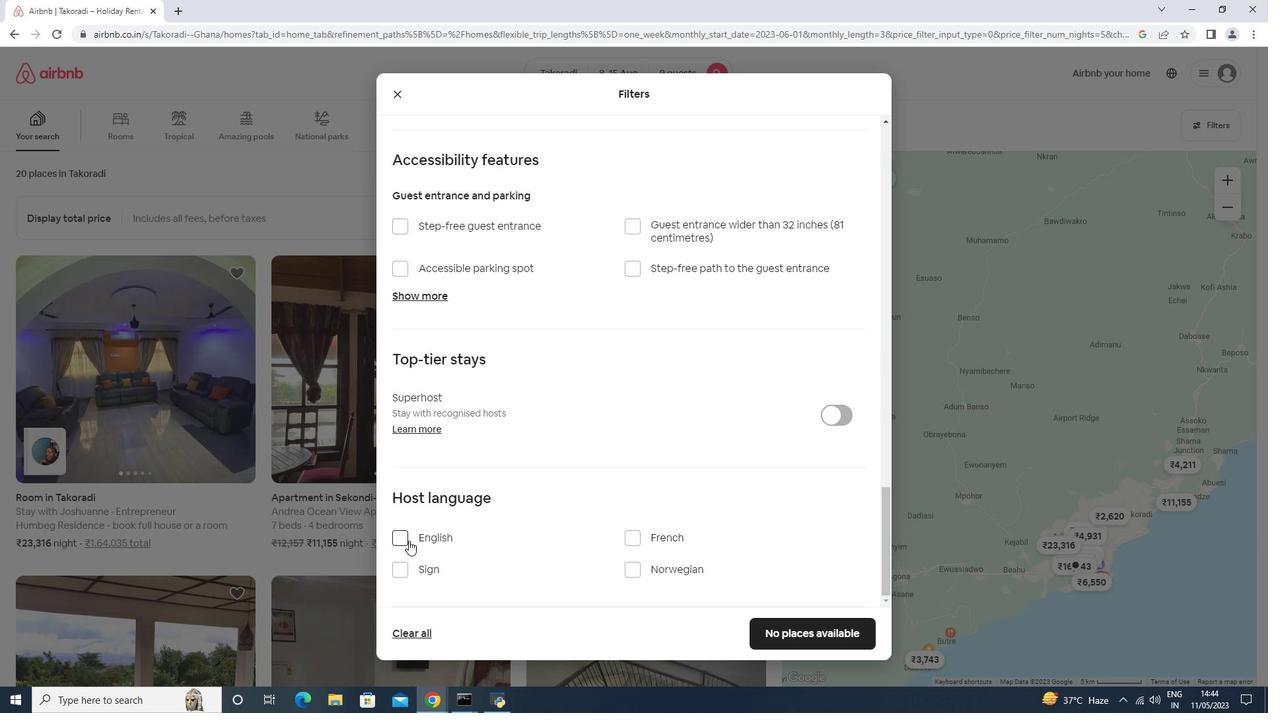 
Action: Mouse moved to (761, 623)
Screenshot: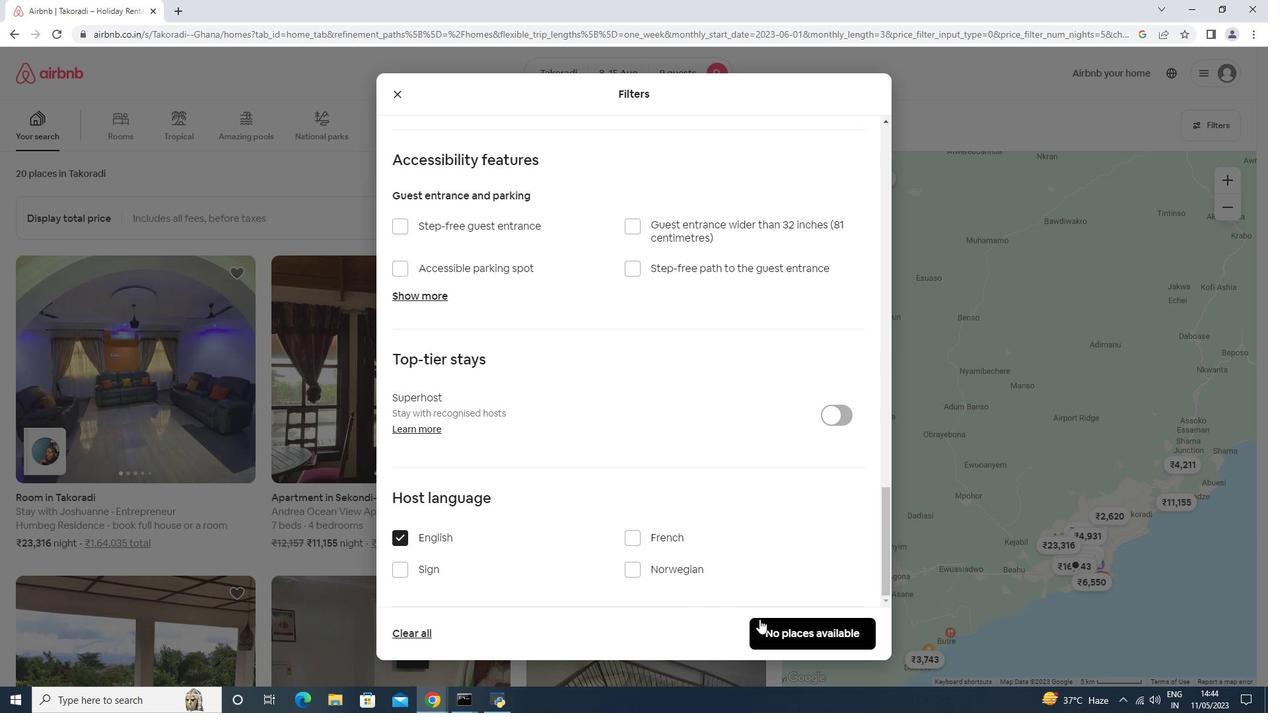
Action: Mouse pressed left at (761, 623)
Screenshot: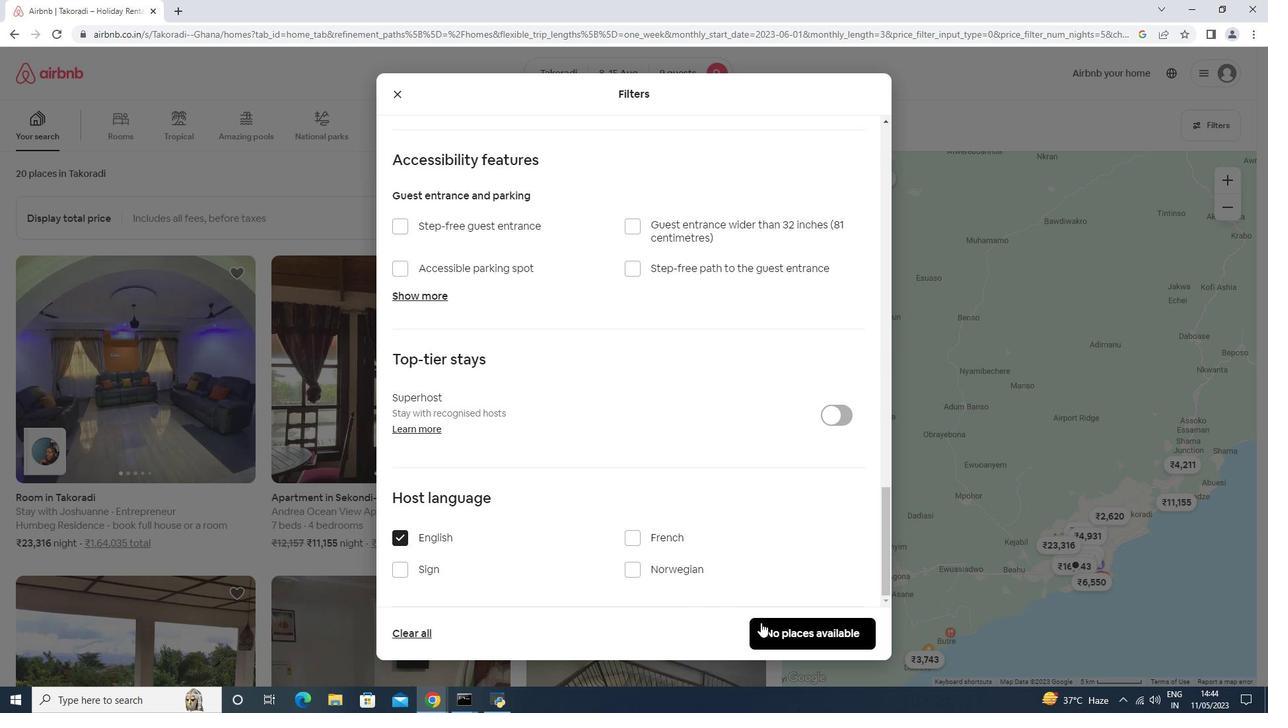 
Action: Mouse moved to (635, 447)
Screenshot: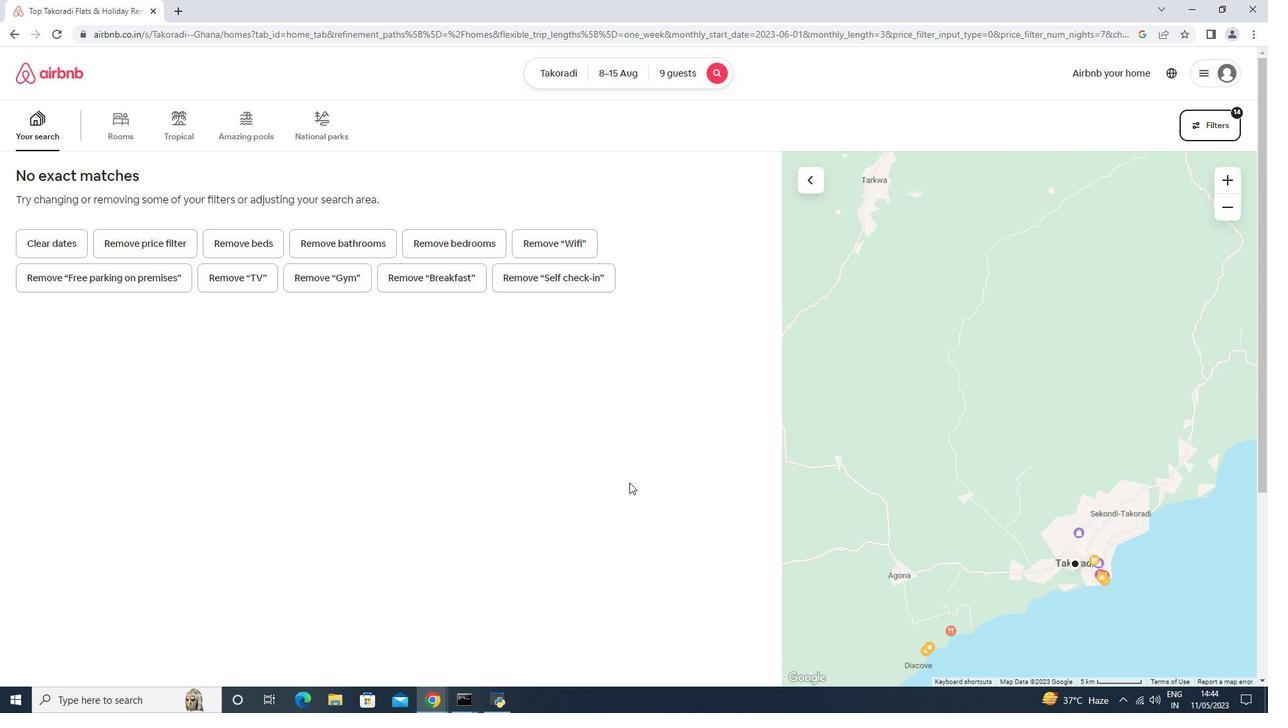 
